 Task: Look for space in Colchester, United States from 12th July, 2023 to 16th July, 2023 for 8 adults in price range Rs.10000 to Rs.16000. Place can be private room with 8 bedrooms having 8 beds and 8 bathrooms. Property type can be house, flat, guest house. Amenities needed are: wifi, TV, free parkinig on premises, gym, breakfast. Booking option can be shelf check-in. Required host language is English.
Action: Mouse moved to (503, 114)
Screenshot: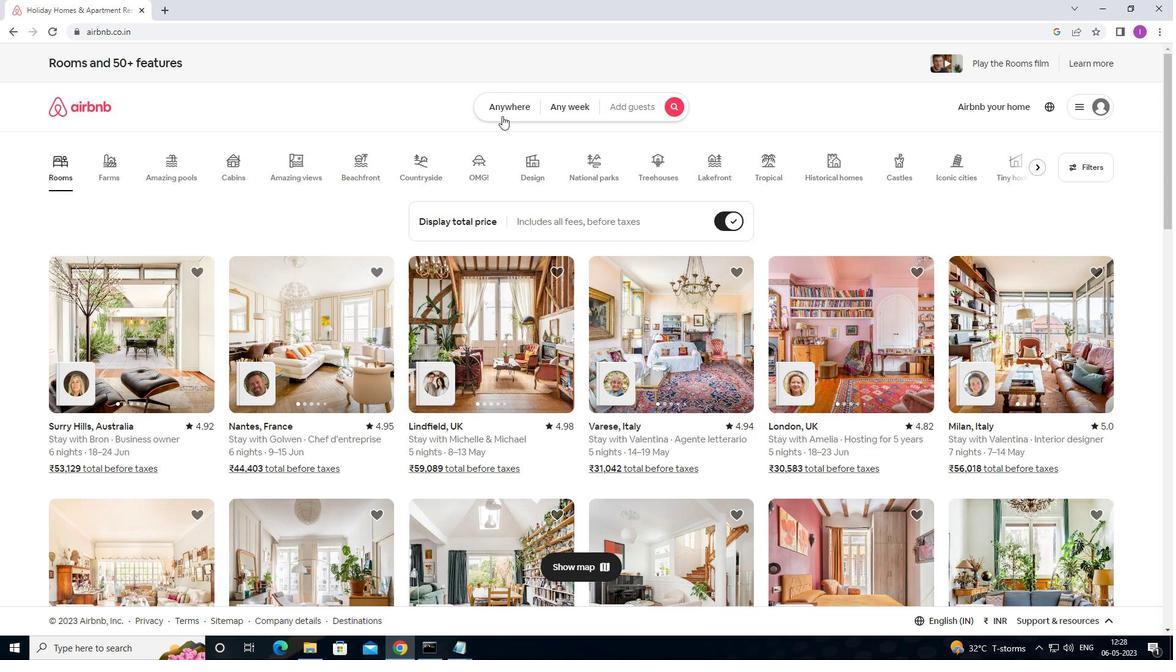 
Action: Mouse pressed left at (503, 114)
Screenshot: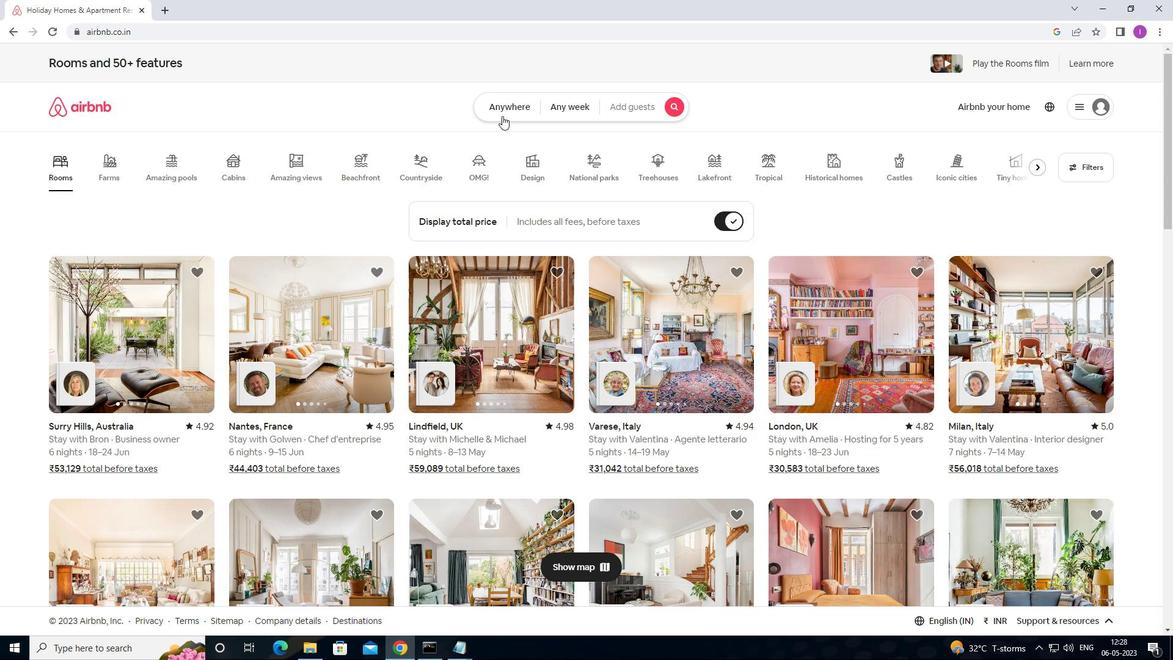 
Action: Mouse moved to (387, 159)
Screenshot: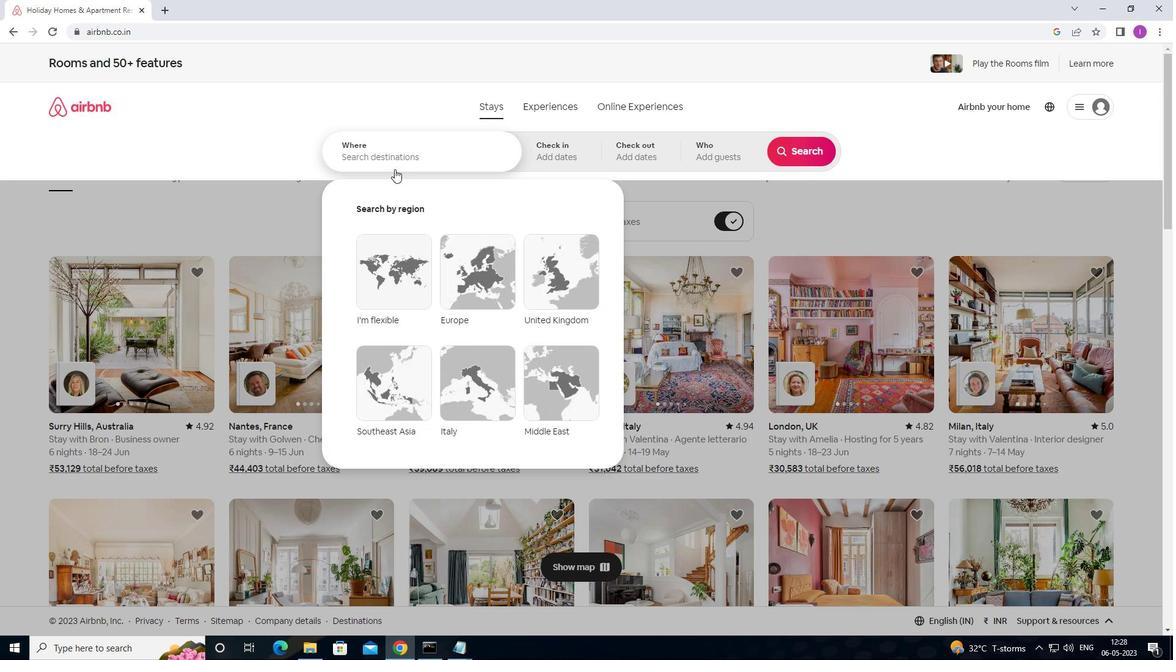 
Action: Mouse pressed left at (387, 159)
Screenshot: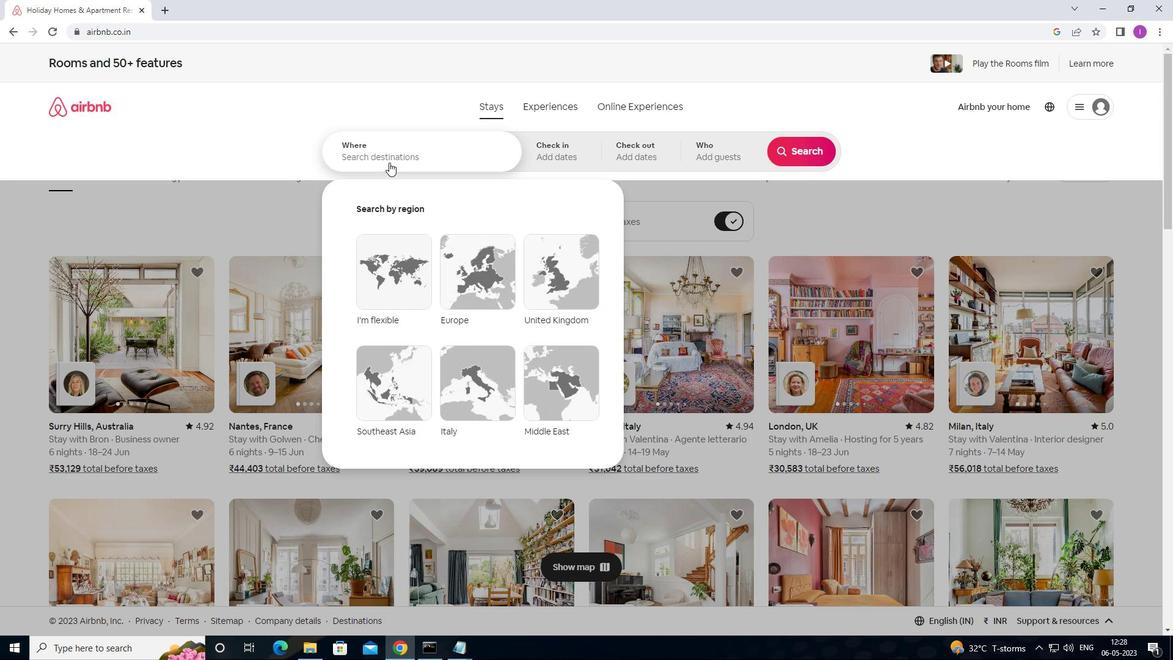 
Action: Mouse moved to (462, 174)
Screenshot: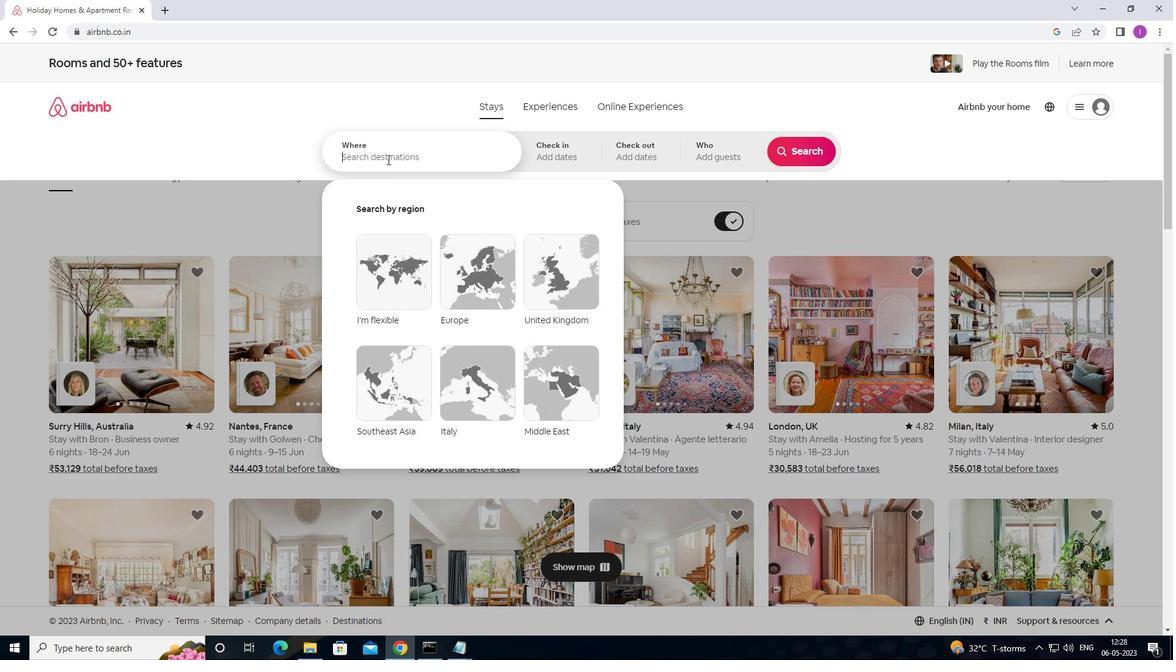 
Action: Key pressed <Key.shift>CHOL<Key.backspace><Key.backspace><Key.backspace><Key.backspace><Key.shift>COLCHESTW<Key.backspace>ER,<Key.shift>UNITES<Key.backspace>D<Key.space>STATES
Screenshot: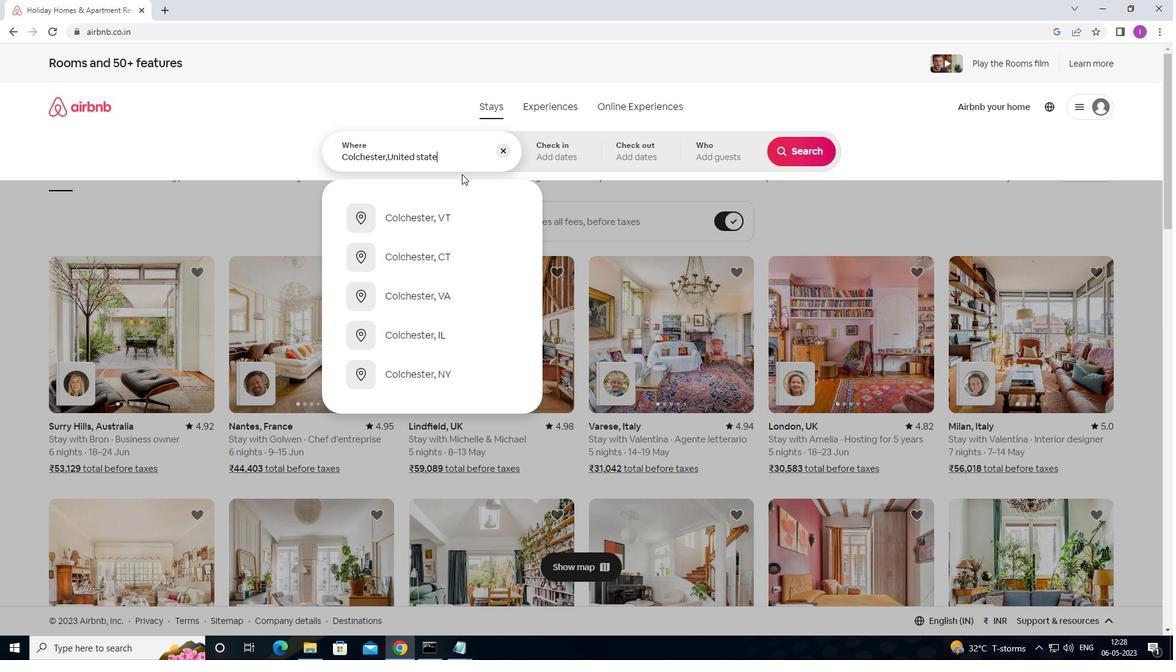 
Action: Mouse moved to (581, 150)
Screenshot: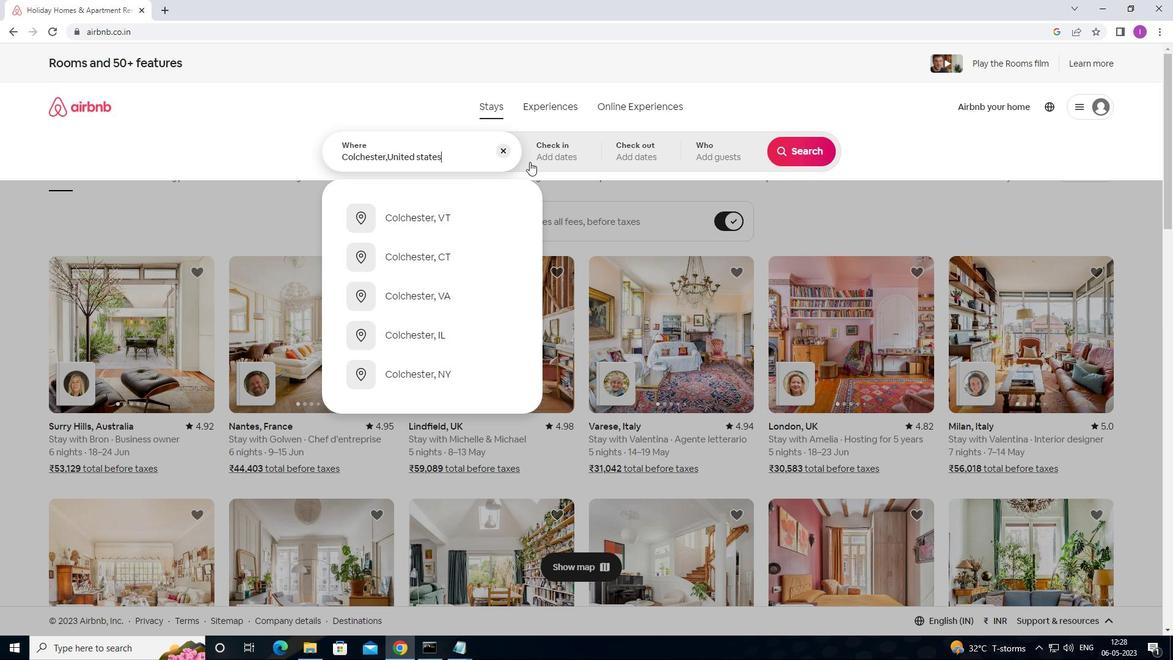 
Action: Mouse pressed left at (581, 150)
Screenshot: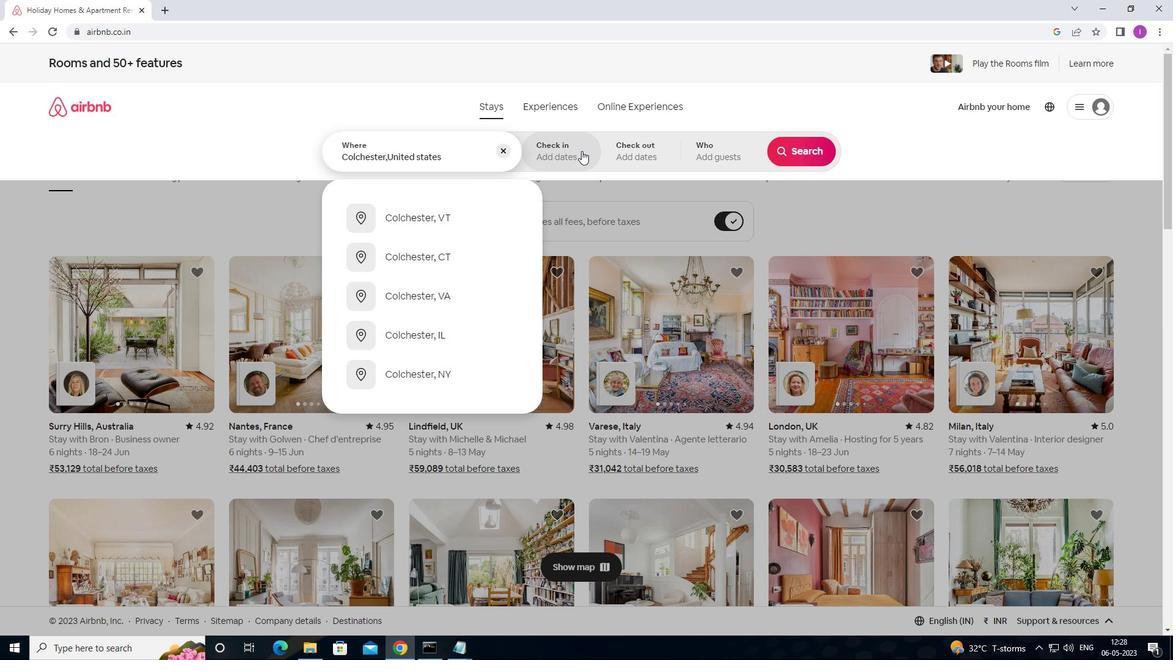 
Action: Mouse moved to (795, 245)
Screenshot: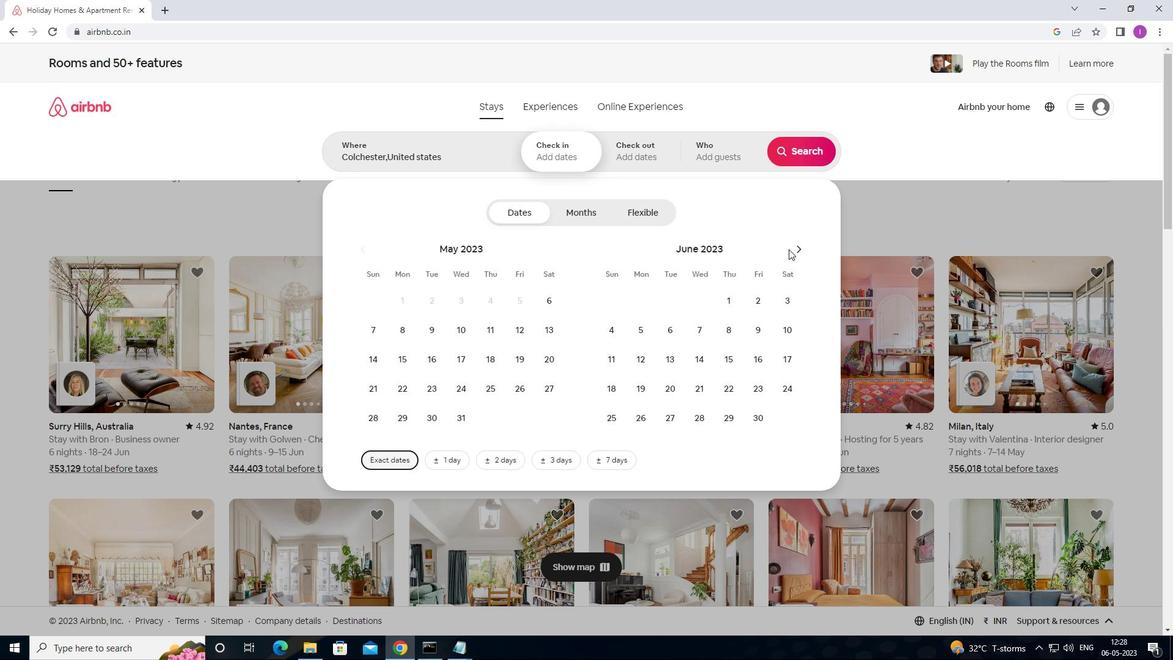
Action: Mouse pressed left at (795, 245)
Screenshot: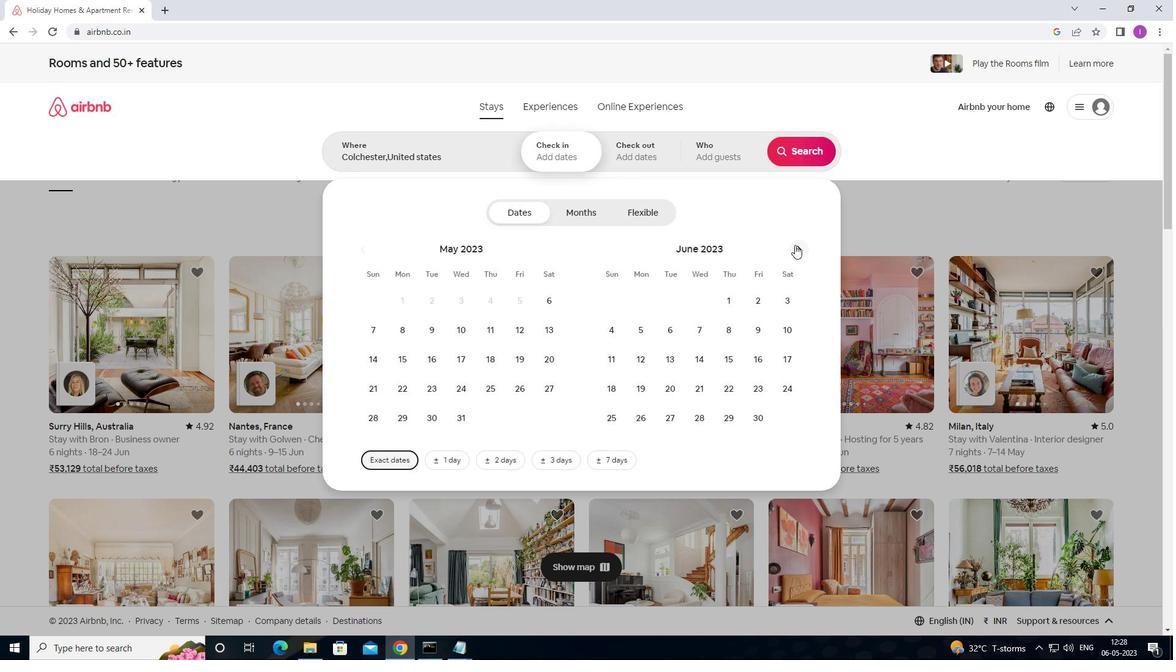 
Action: Mouse pressed left at (795, 245)
Screenshot: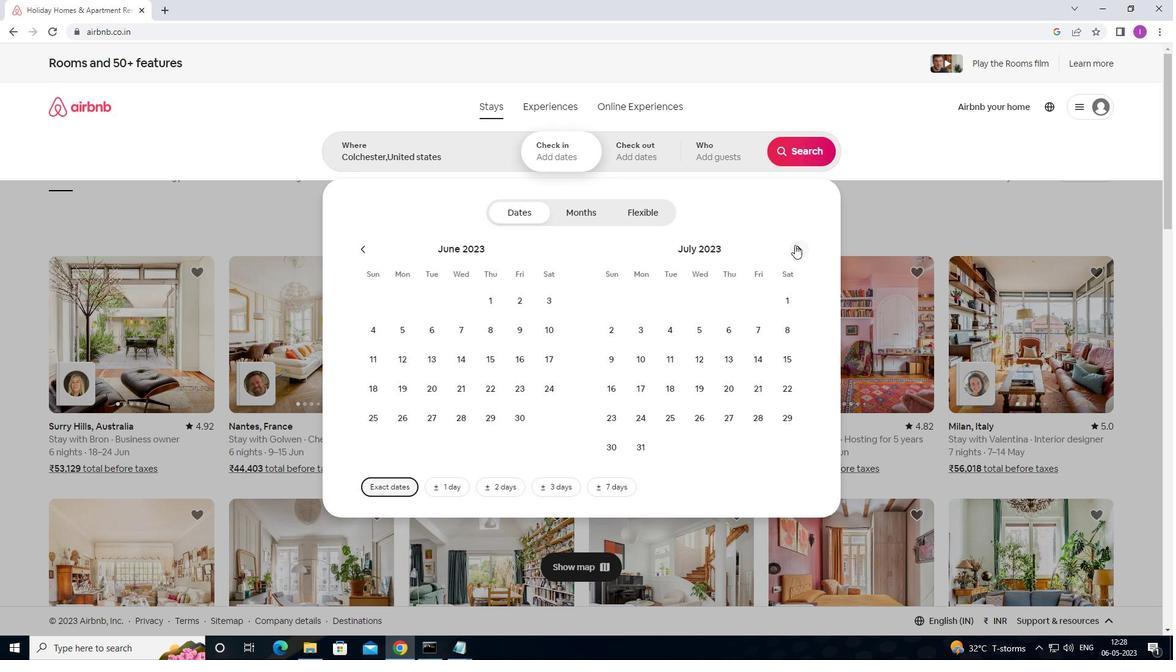 
Action: Mouse moved to (459, 363)
Screenshot: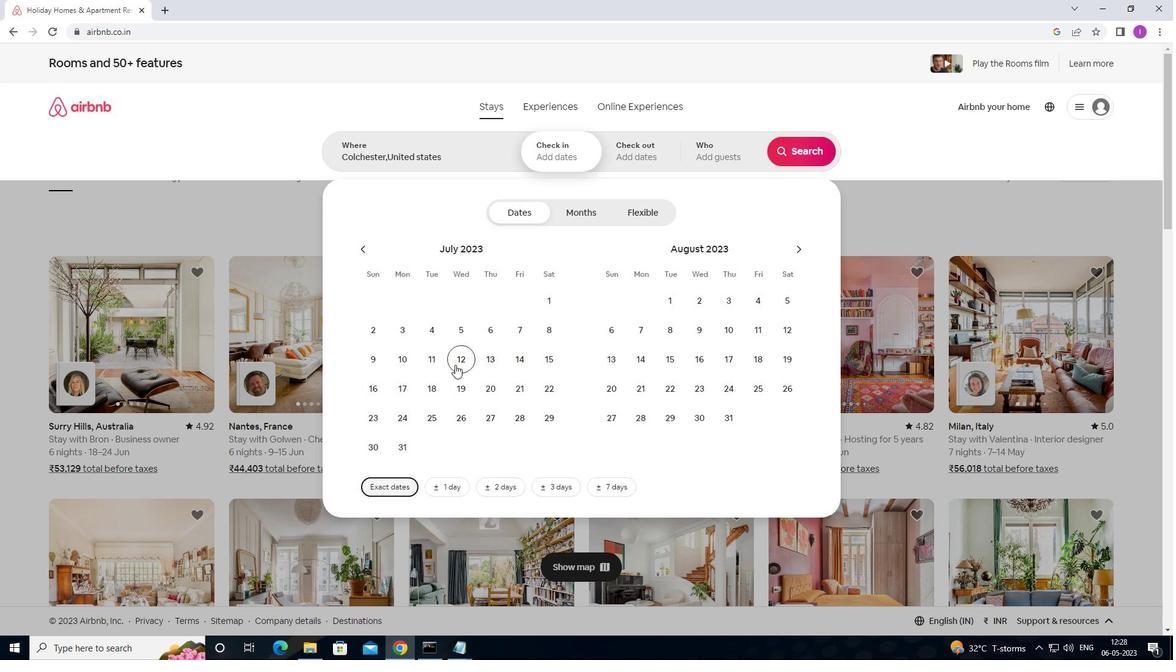 
Action: Mouse pressed left at (459, 363)
Screenshot: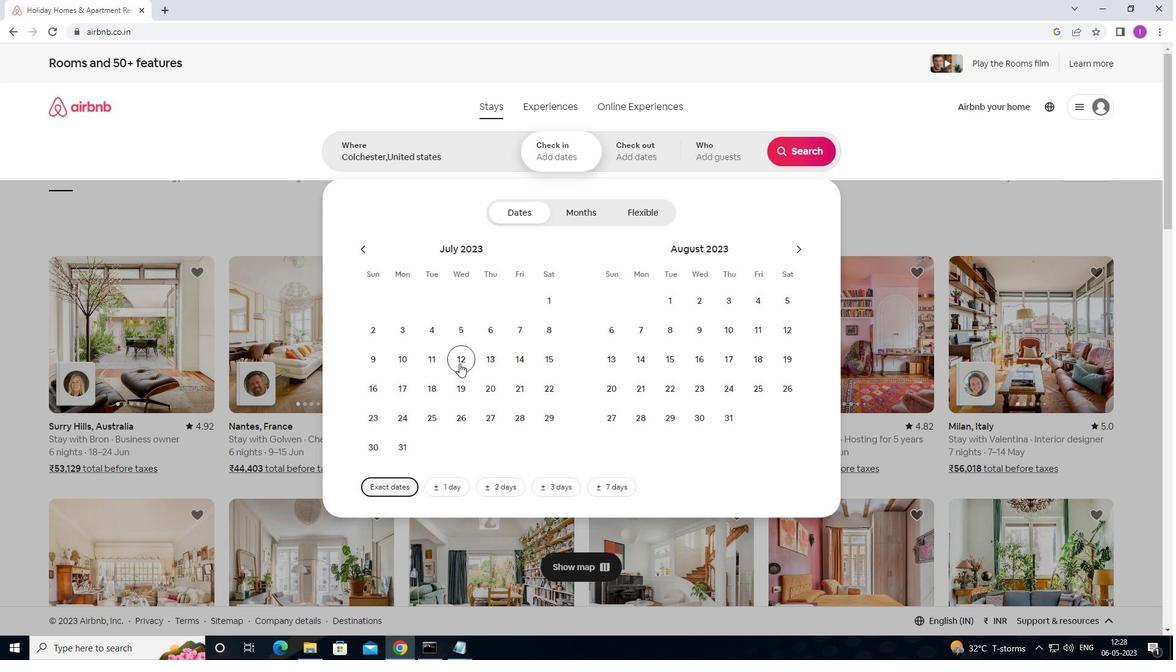 
Action: Mouse moved to (377, 399)
Screenshot: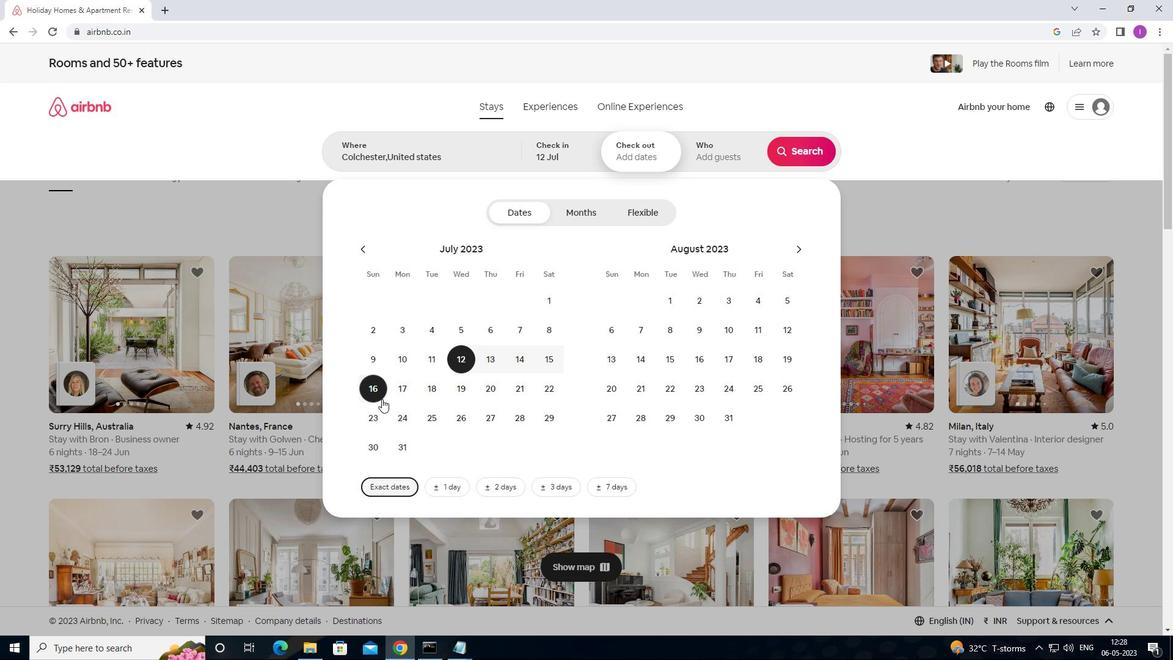 
Action: Mouse pressed left at (377, 399)
Screenshot: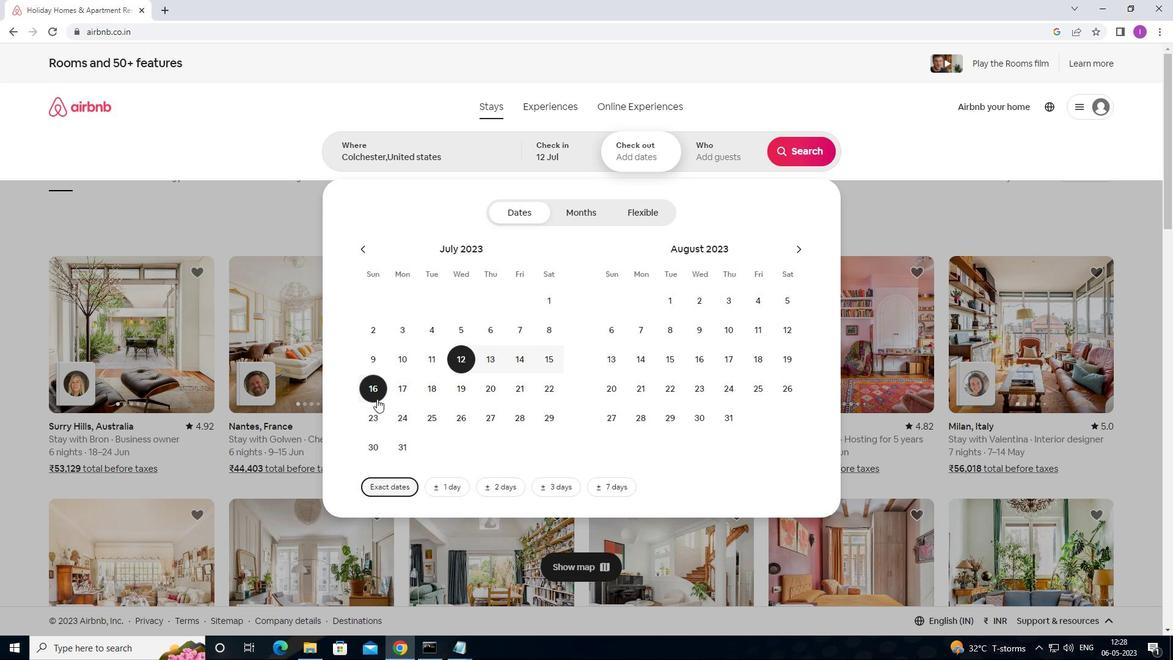 
Action: Mouse moved to (728, 153)
Screenshot: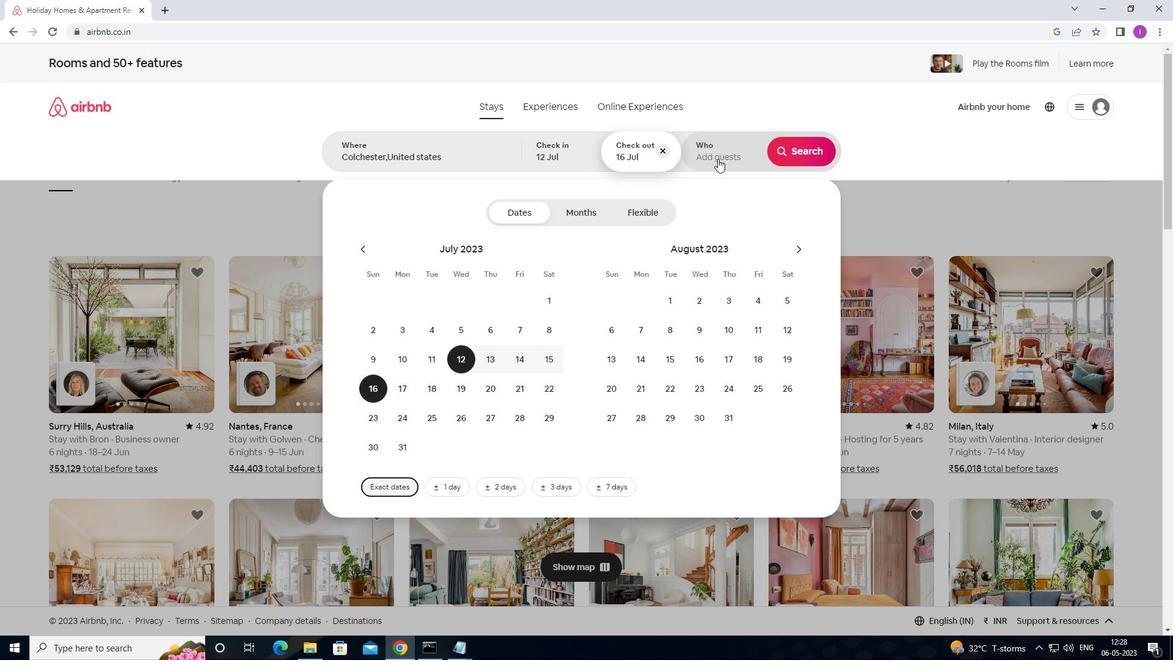 
Action: Mouse pressed left at (728, 153)
Screenshot: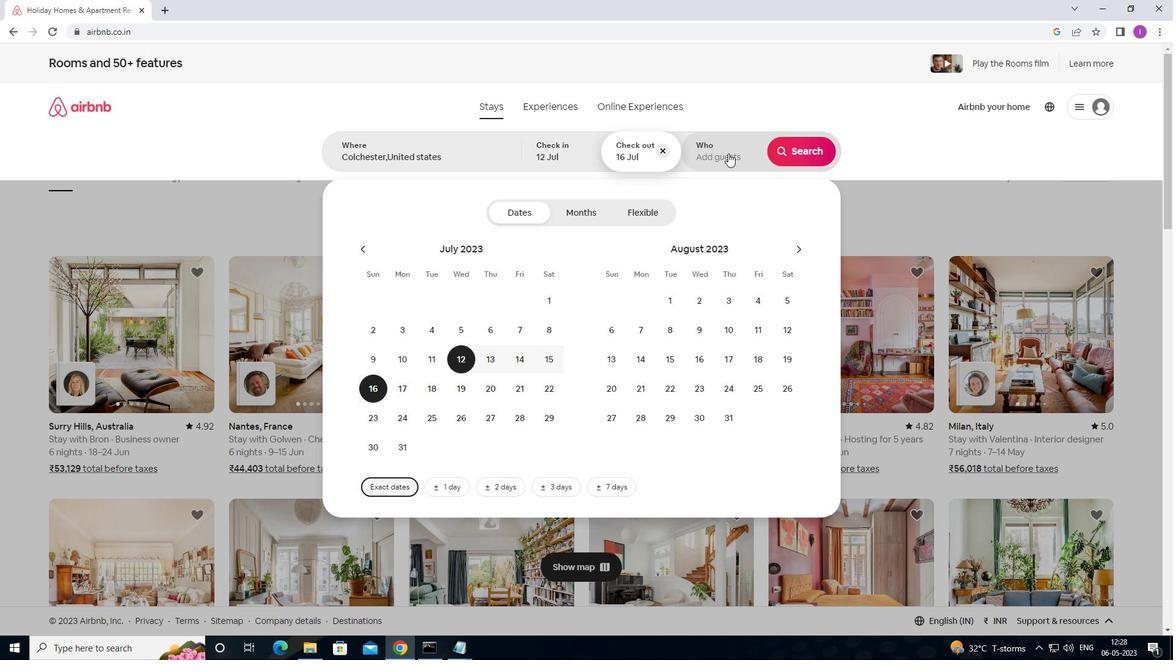 
Action: Mouse moved to (808, 217)
Screenshot: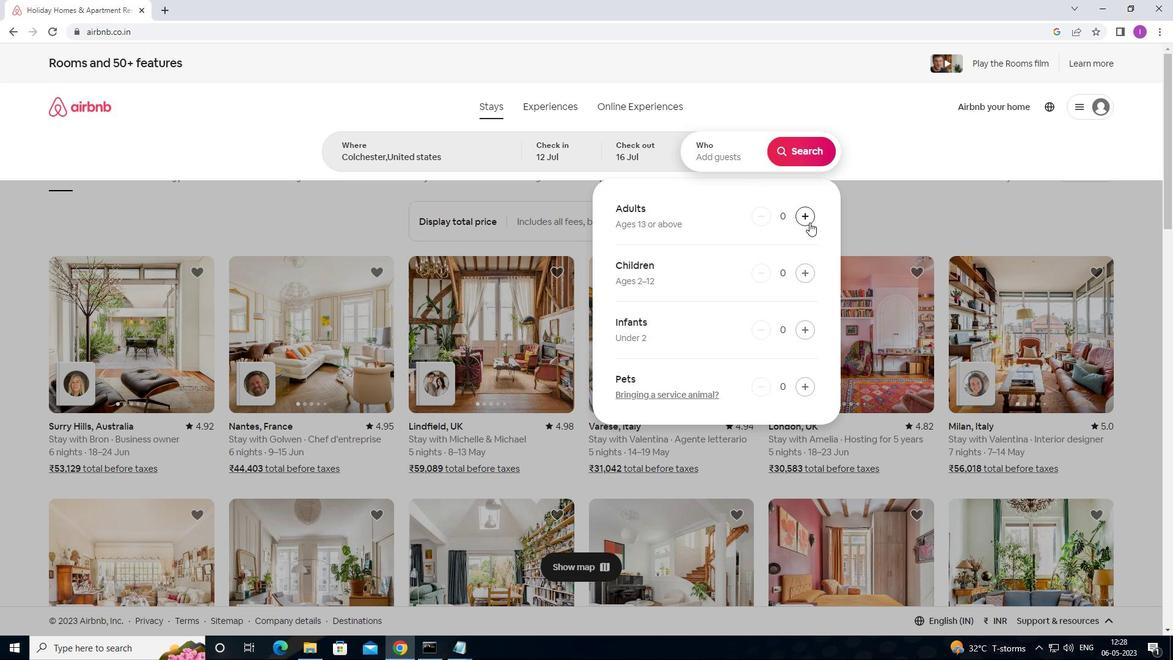 
Action: Mouse pressed left at (808, 217)
Screenshot: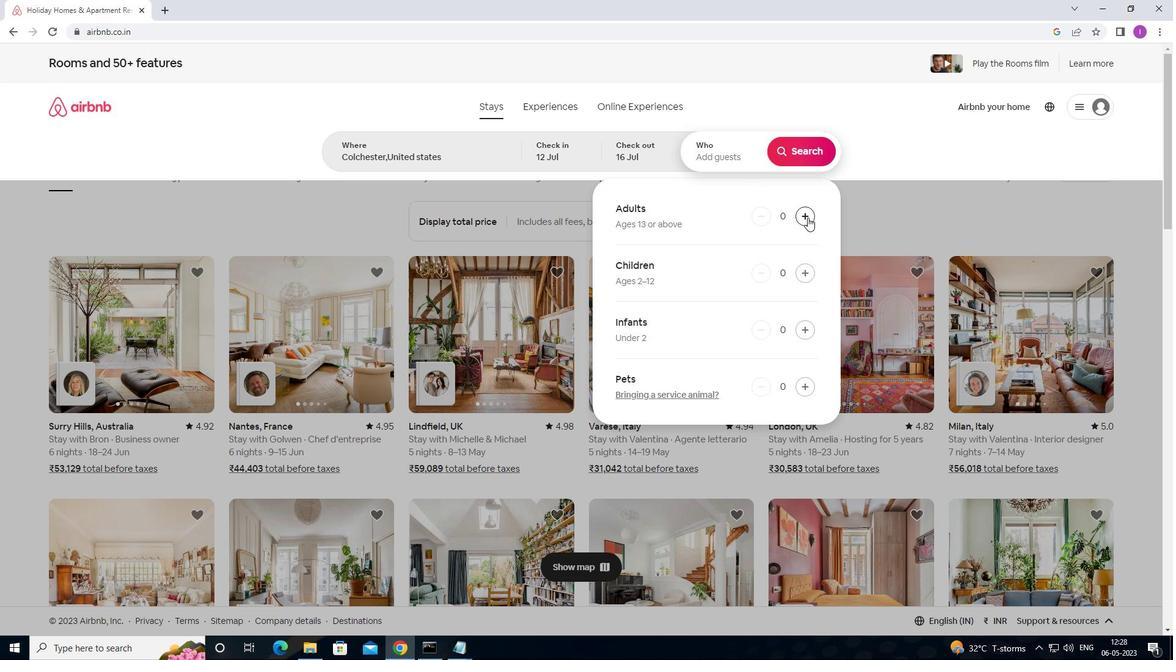 
Action: Mouse pressed left at (808, 217)
Screenshot: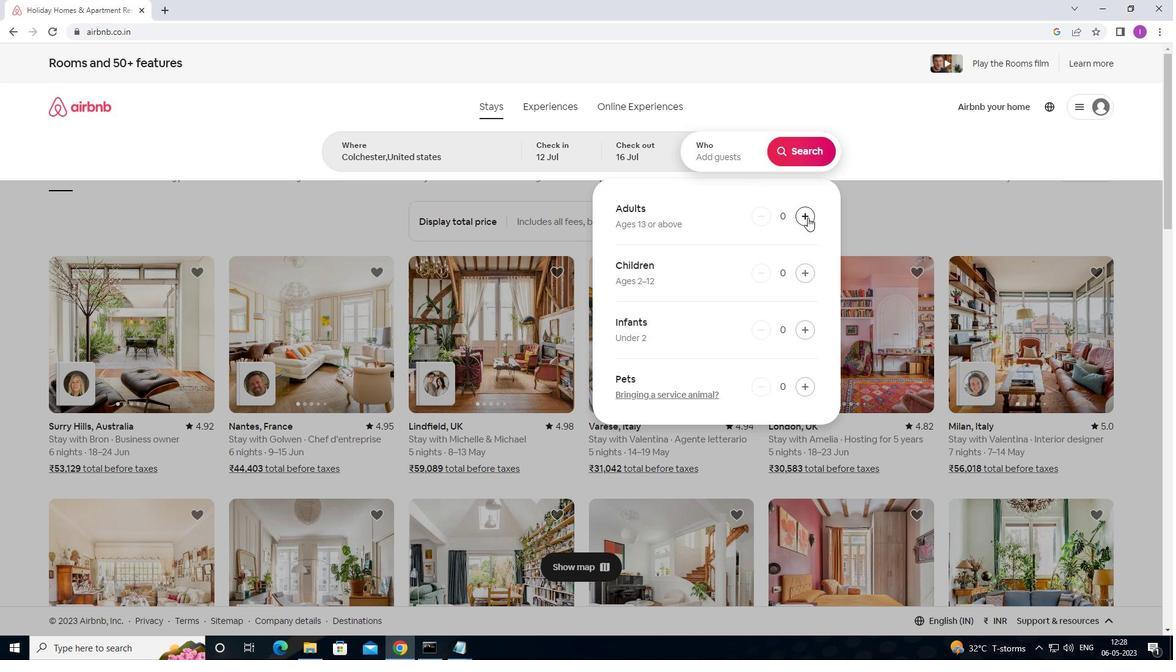
Action: Mouse pressed left at (808, 217)
Screenshot: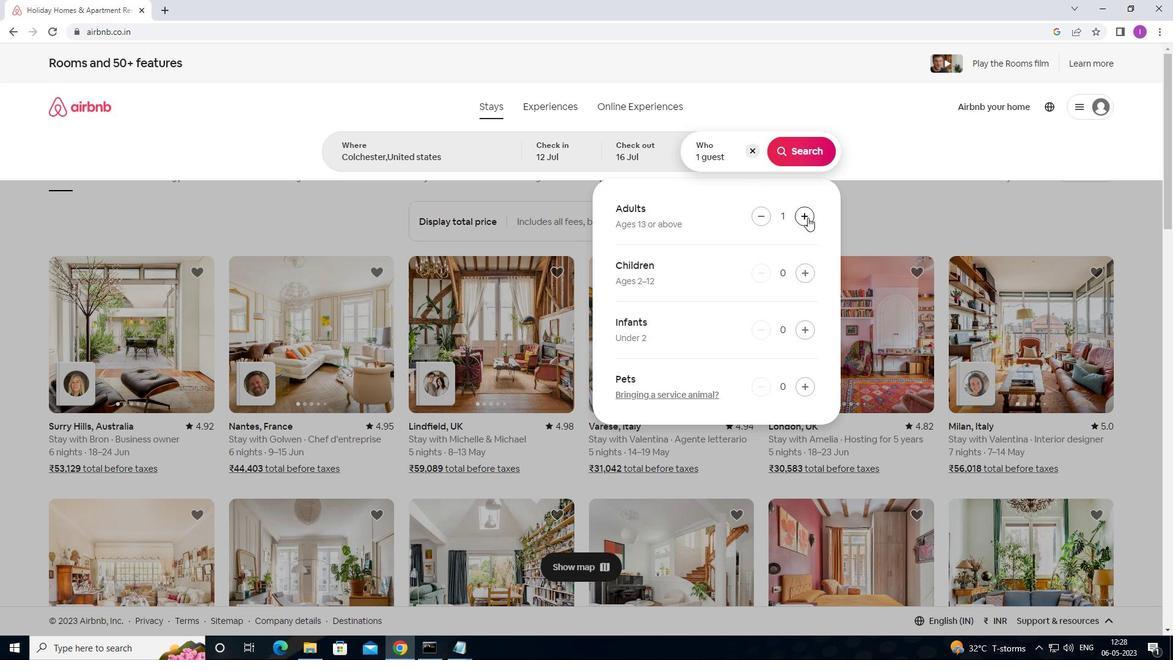 
Action: Mouse pressed left at (808, 217)
Screenshot: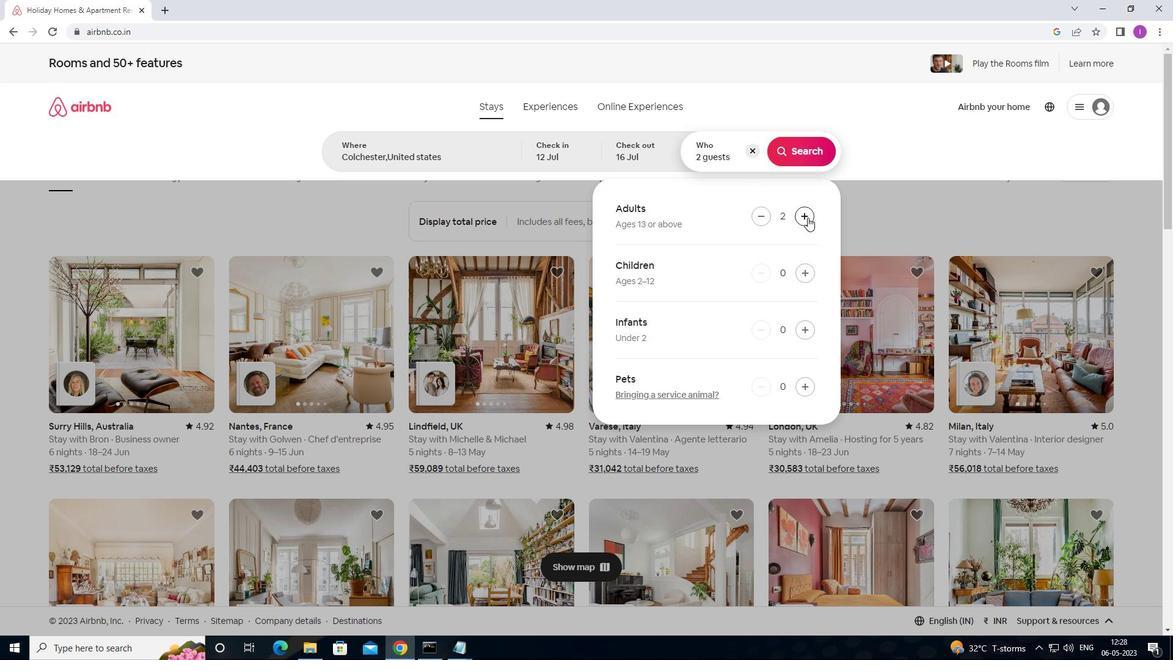 
Action: Mouse pressed left at (808, 217)
Screenshot: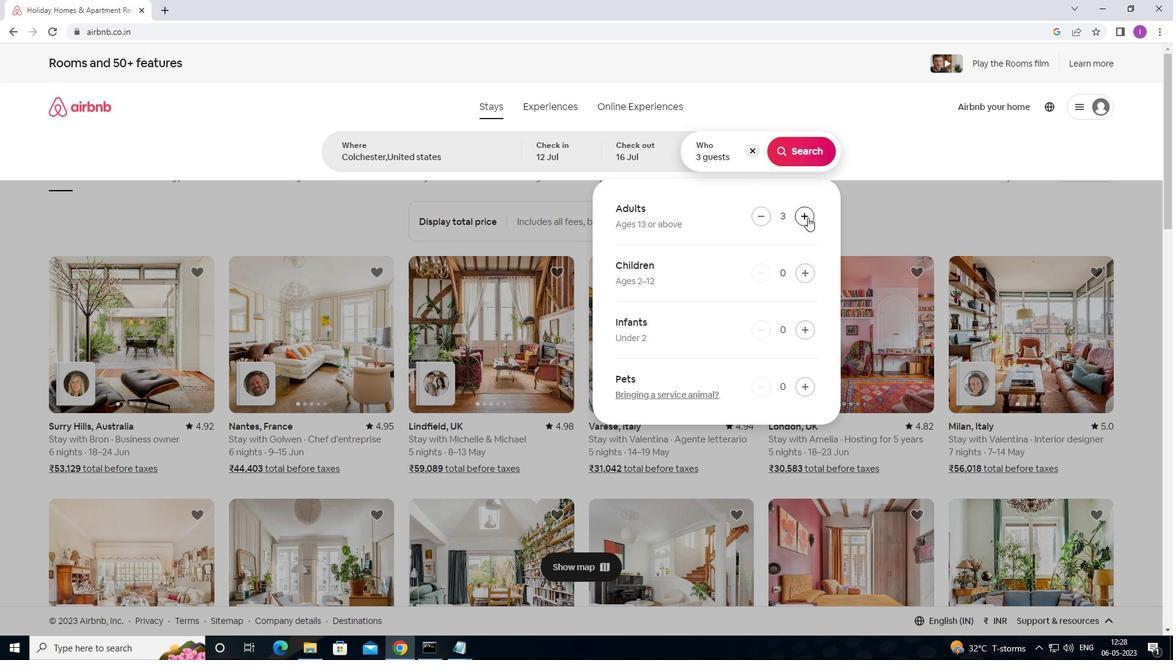 
Action: Mouse pressed left at (808, 217)
Screenshot: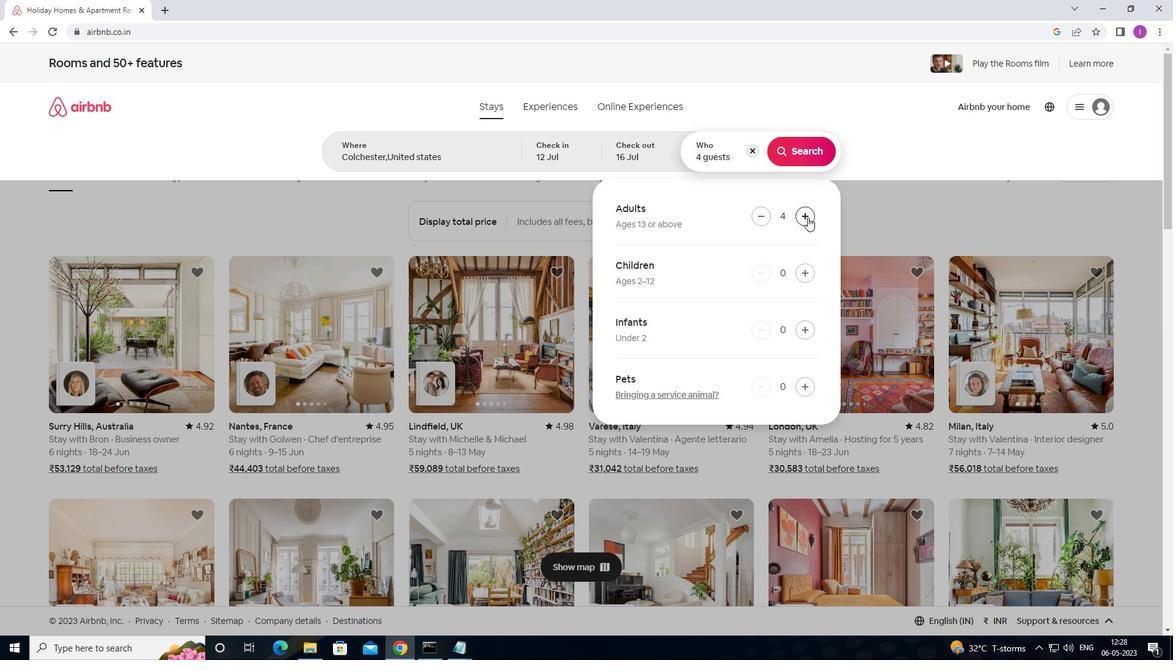 
Action: Mouse pressed left at (808, 217)
Screenshot: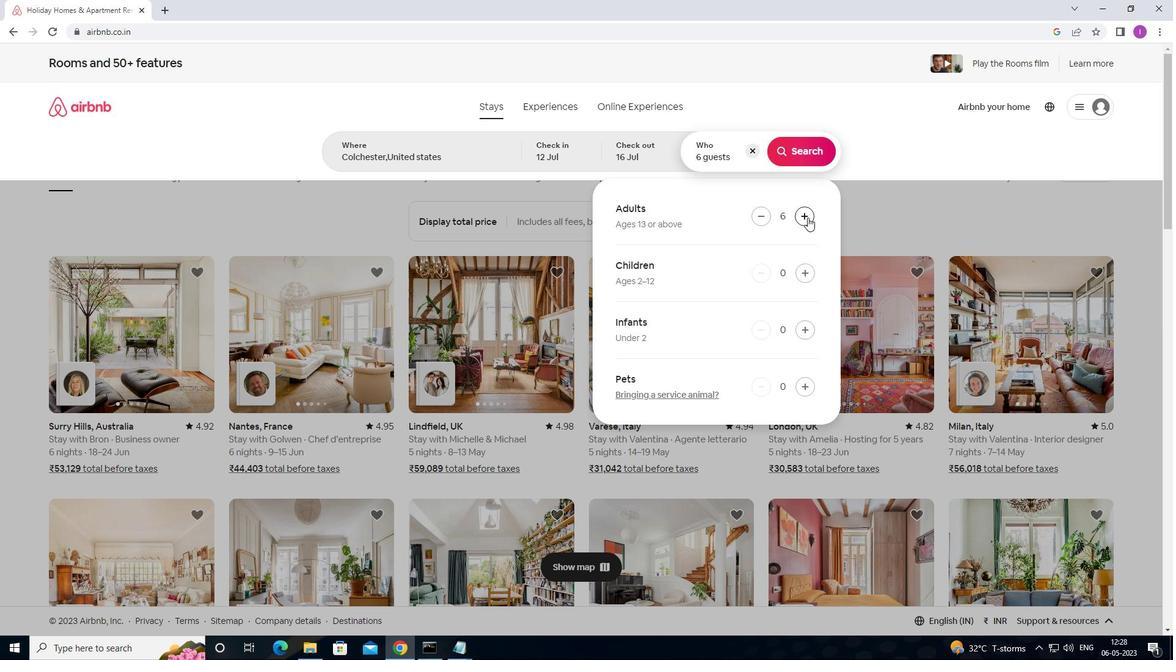 
Action: Mouse pressed left at (808, 217)
Screenshot: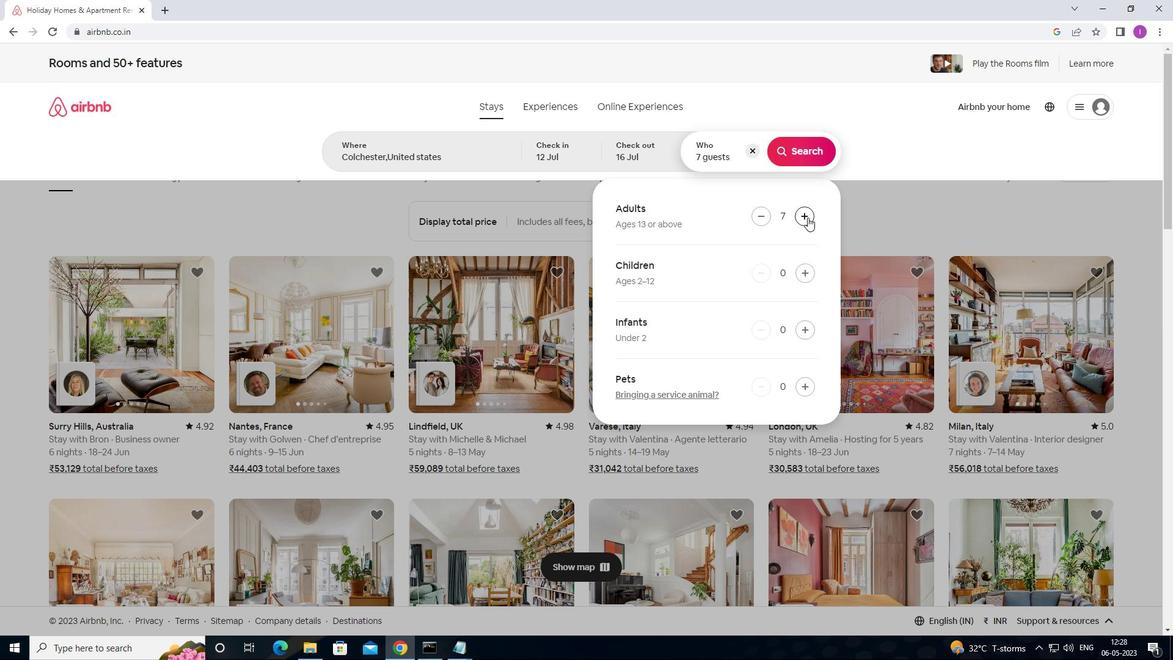 
Action: Mouse moved to (805, 154)
Screenshot: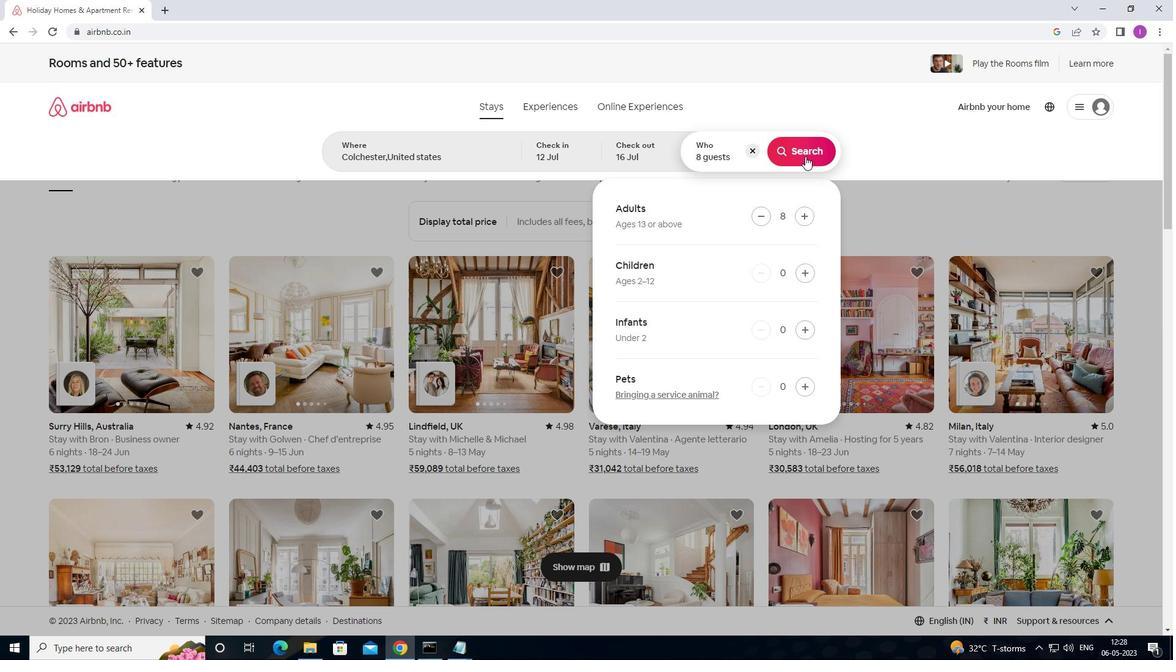 
Action: Mouse pressed left at (805, 154)
Screenshot: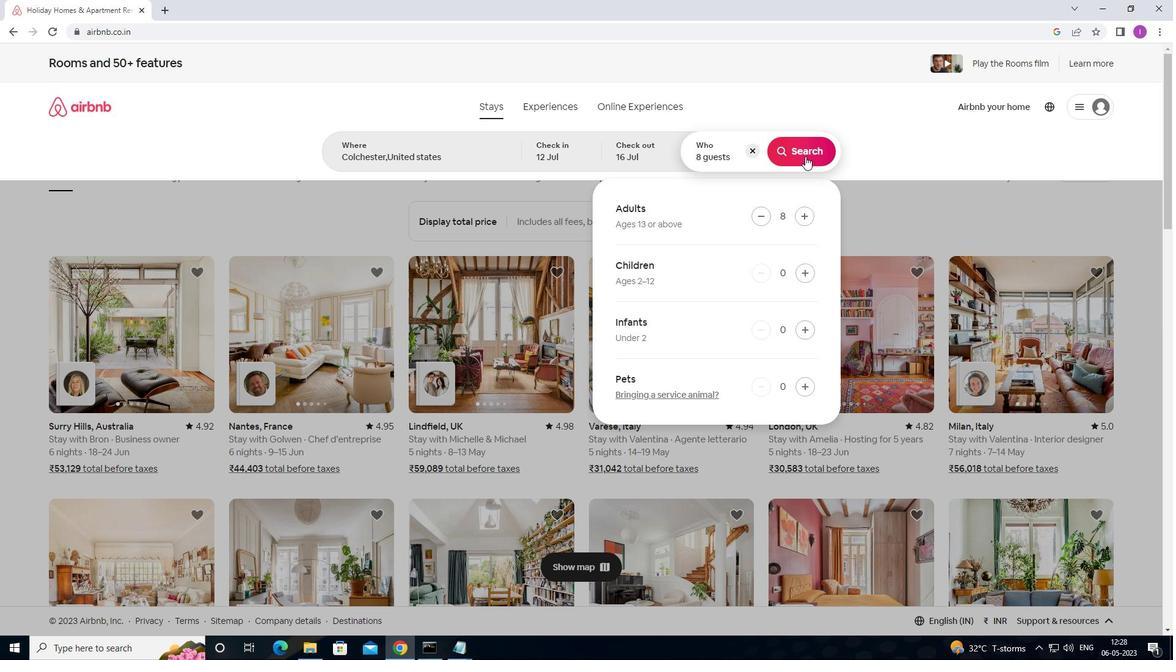 
Action: Mouse moved to (1108, 116)
Screenshot: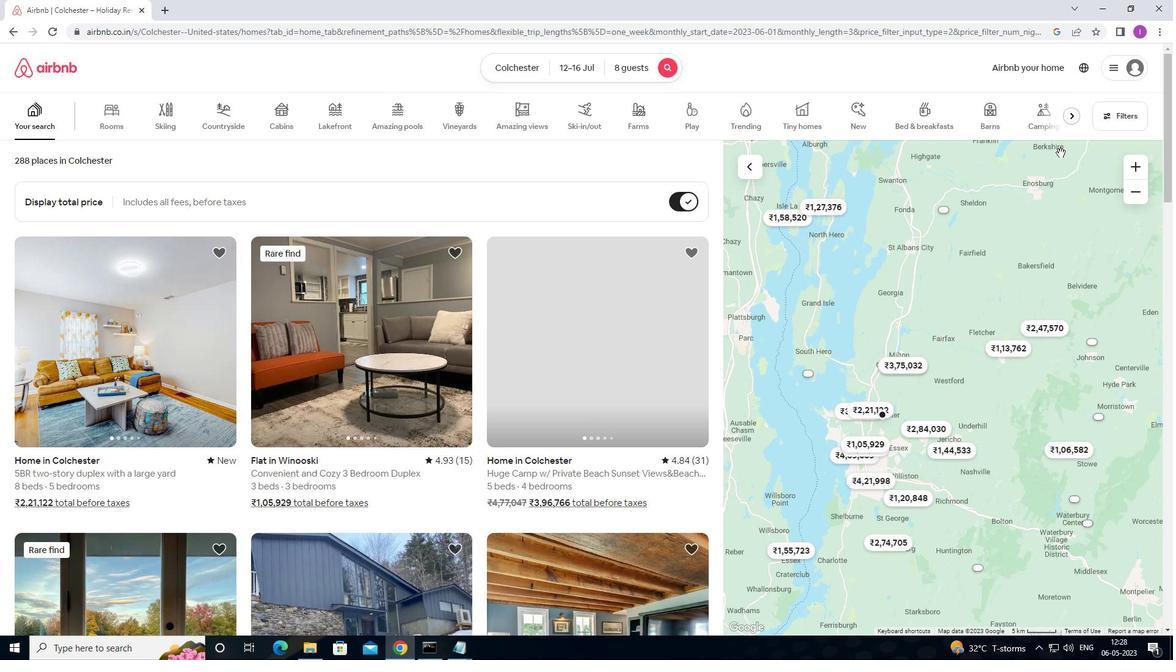 
Action: Mouse pressed left at (1108, 116)
Screenshot: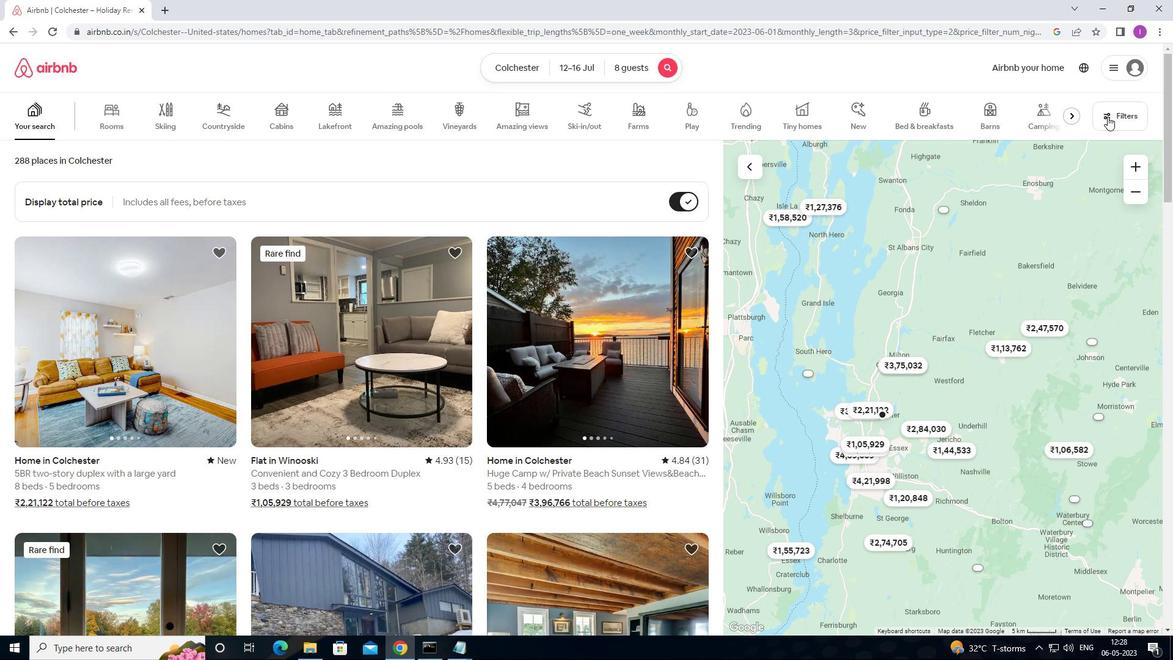
Action: Mouse moved to (438, 415)
Screenshot: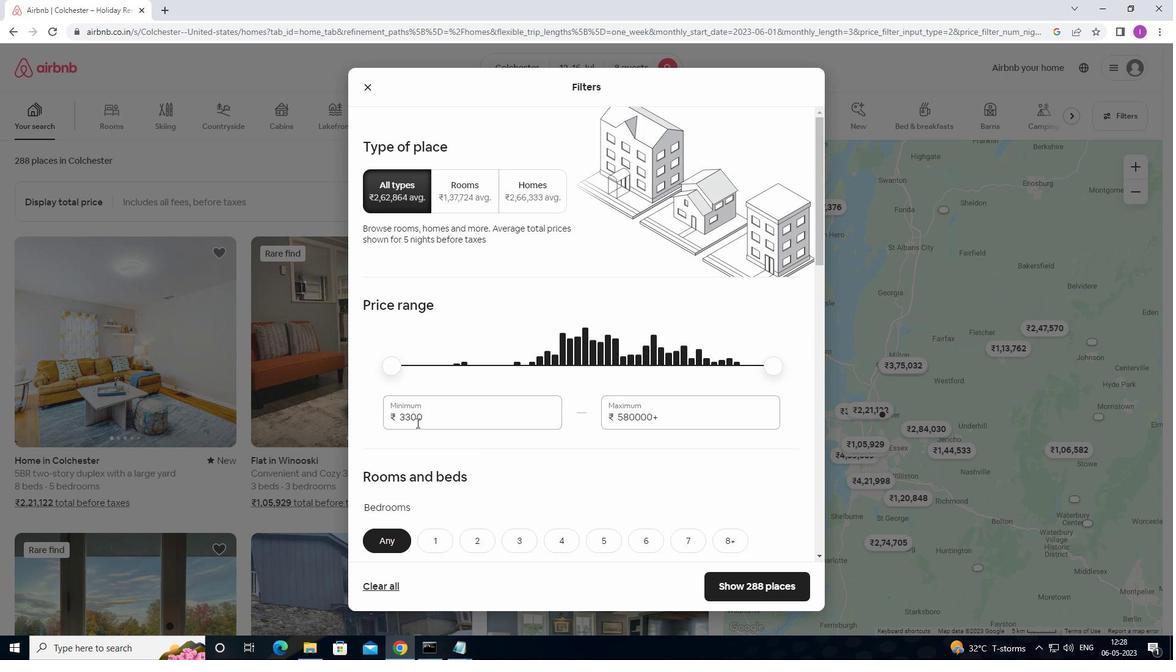 
Action: Mouse pressed left at (438, 415)
Screenshot: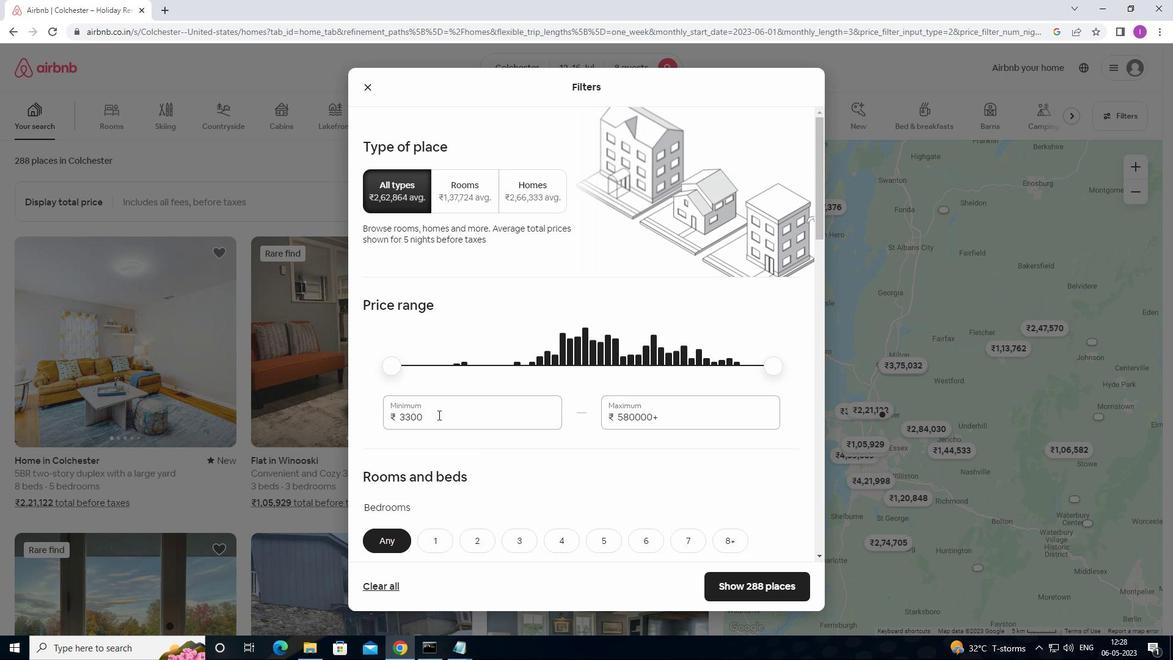 
Action: Mouse moved to (387, 408)
Screenshot: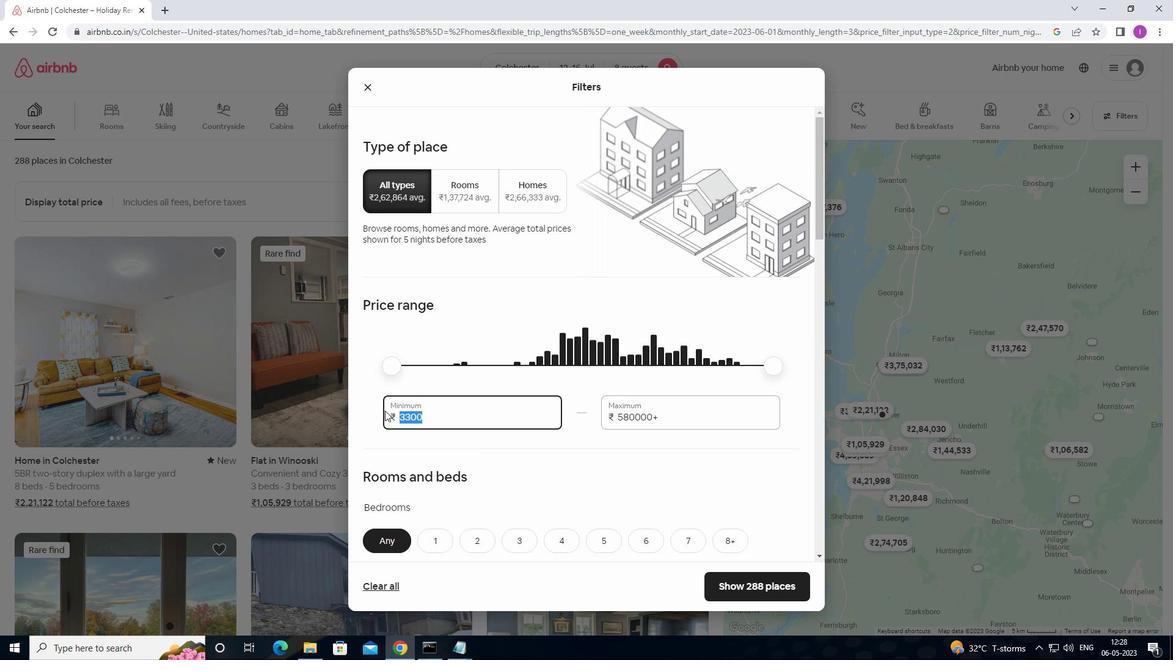 
Action: Key pressed 1
Screenshot: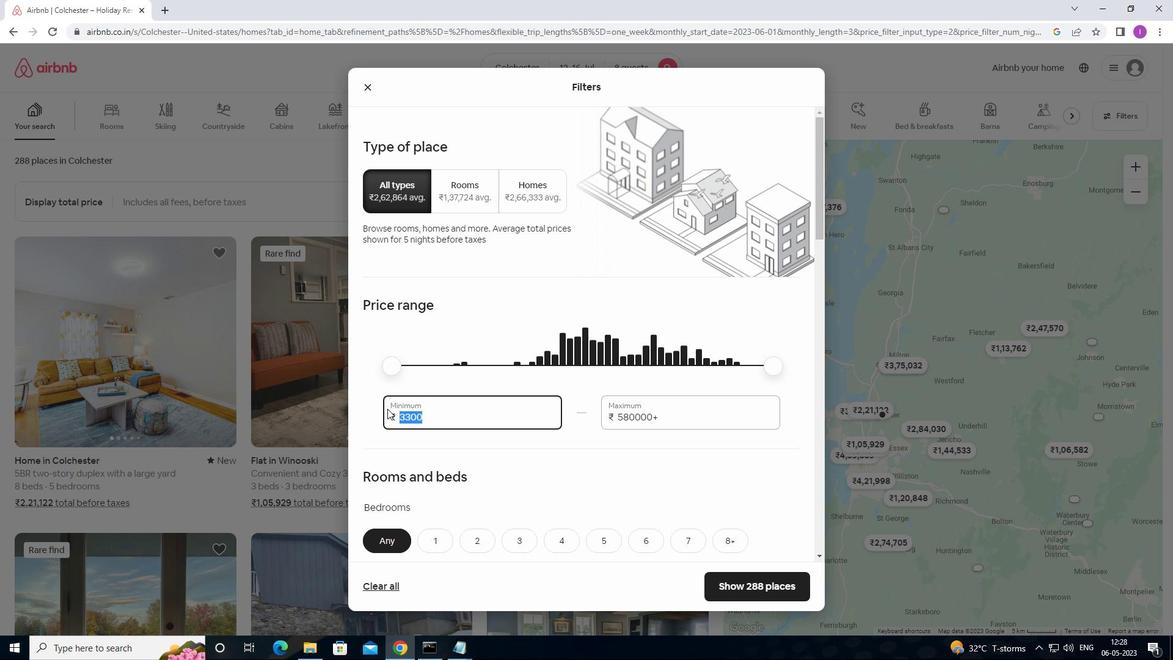 
Action: Mouse moved to (396, 402)
Screenshot: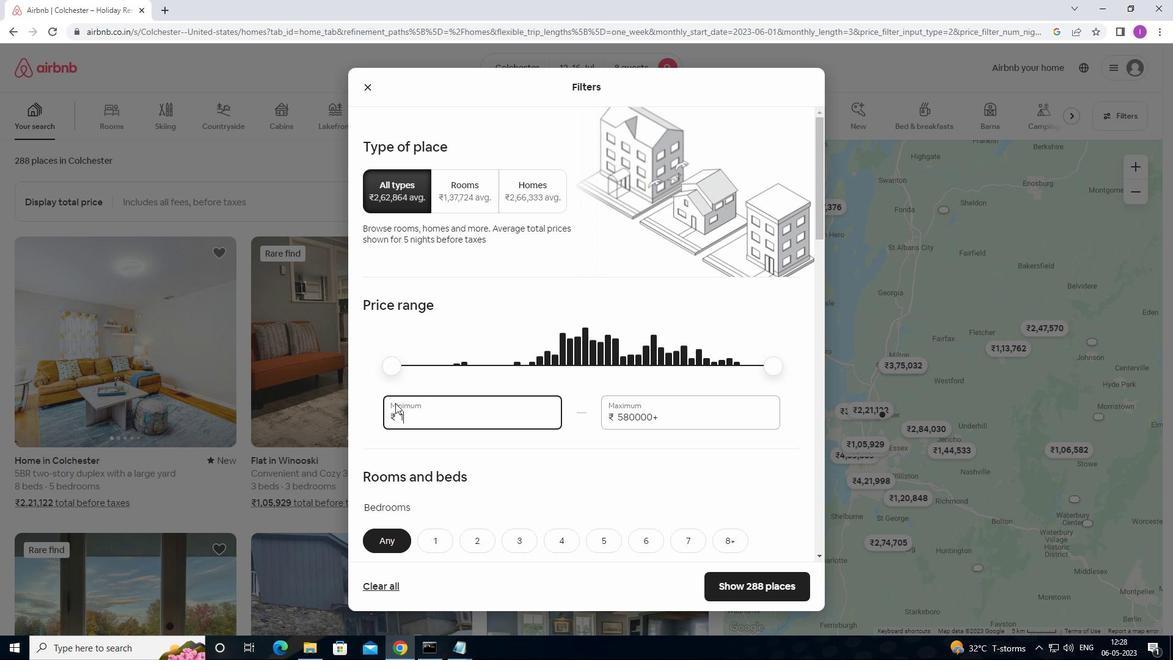 
Action: Key pressed 0
Screenshot: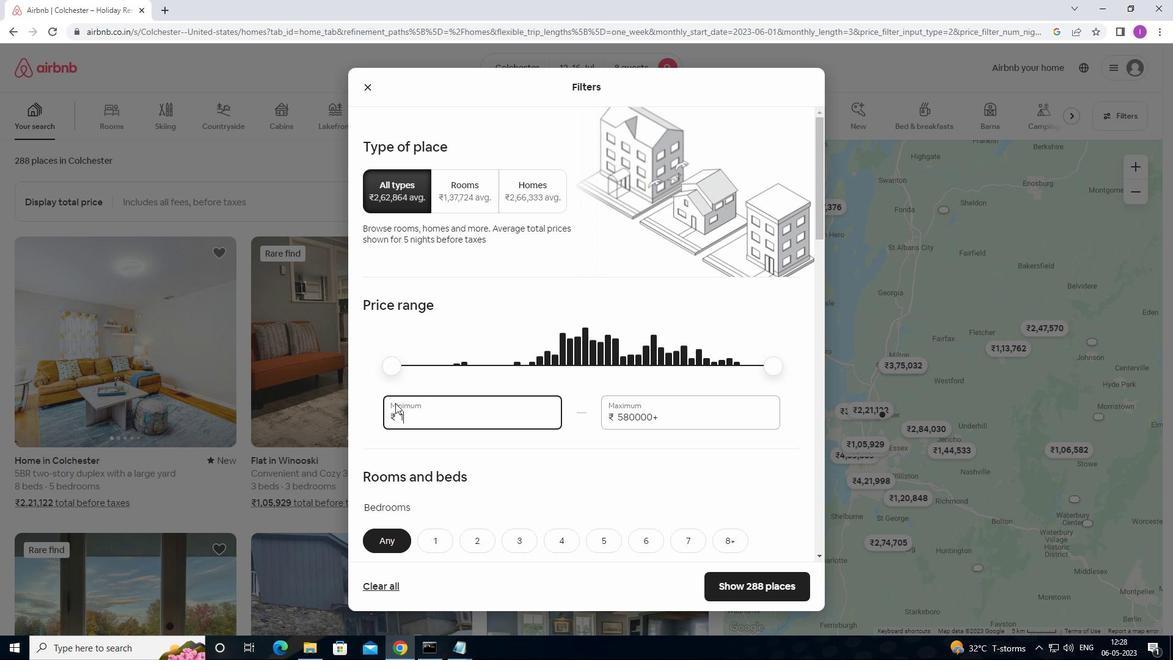 
Action: Mouse moved to (398, 400)
Screenshot: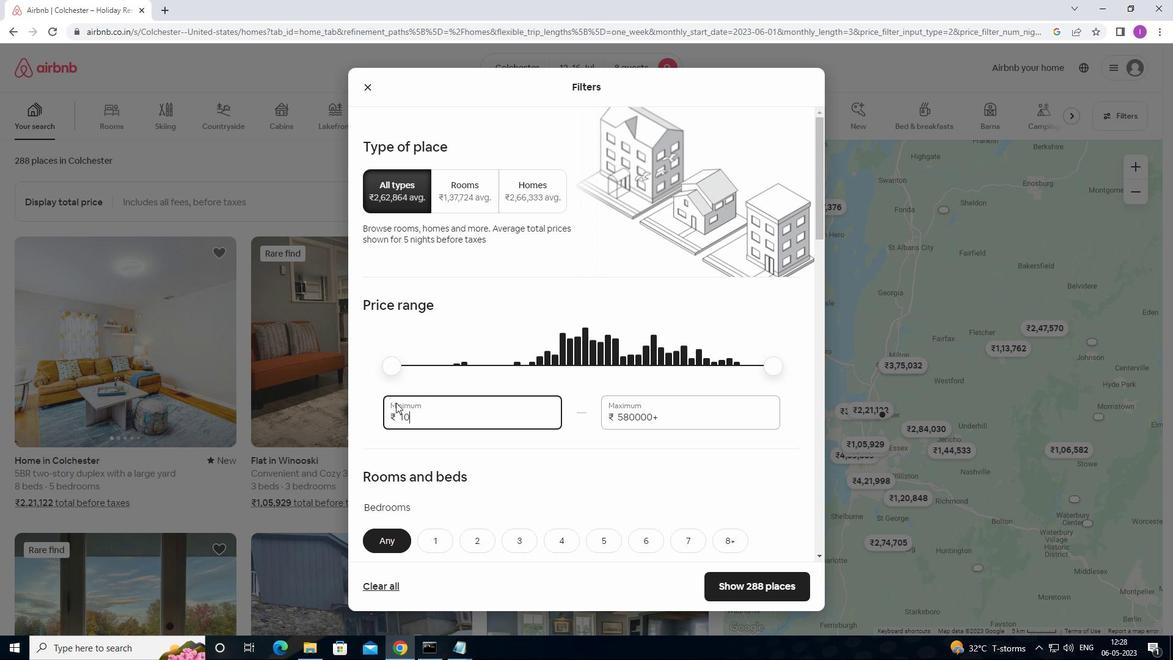 
Action: Key pressed 0
Screenshot: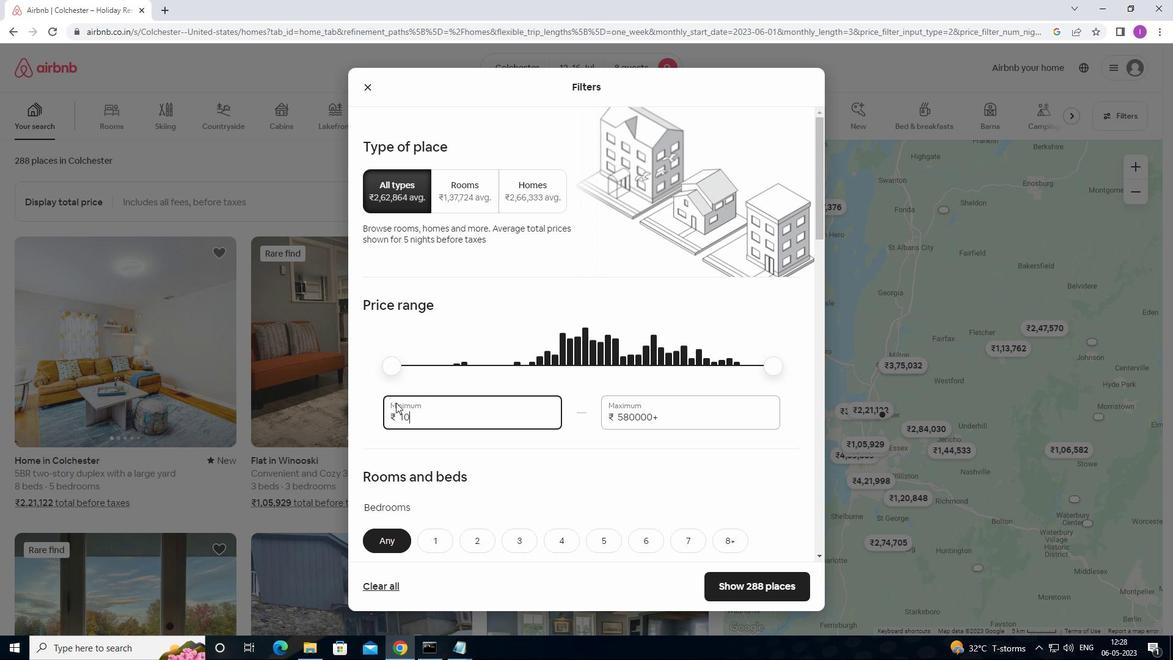 
Action: Mouse moved to (400, 399)
Screenshot: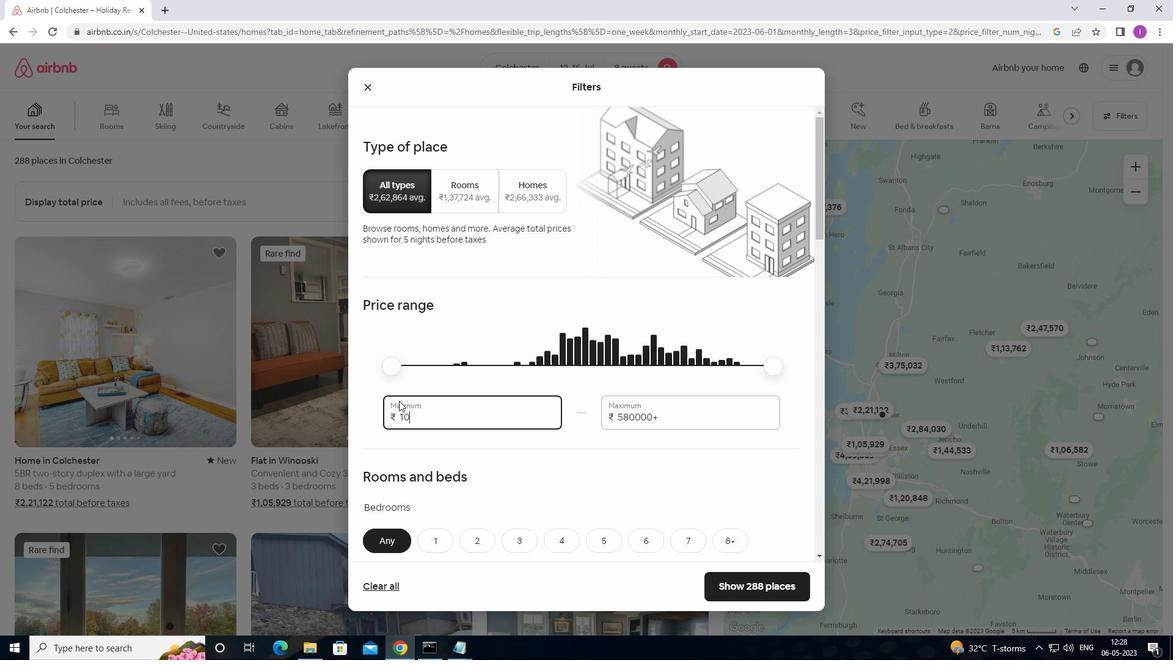
Action: Key pressed 0
Screenshot: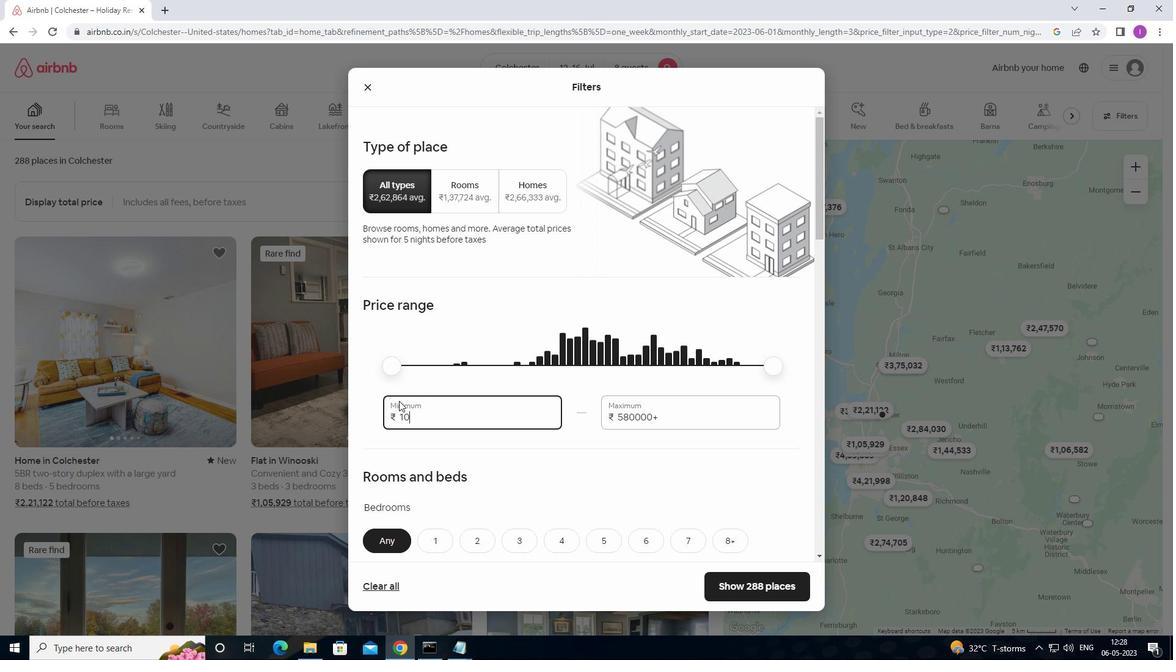
Action: Mouse moved to (541, 408)
Screenshot: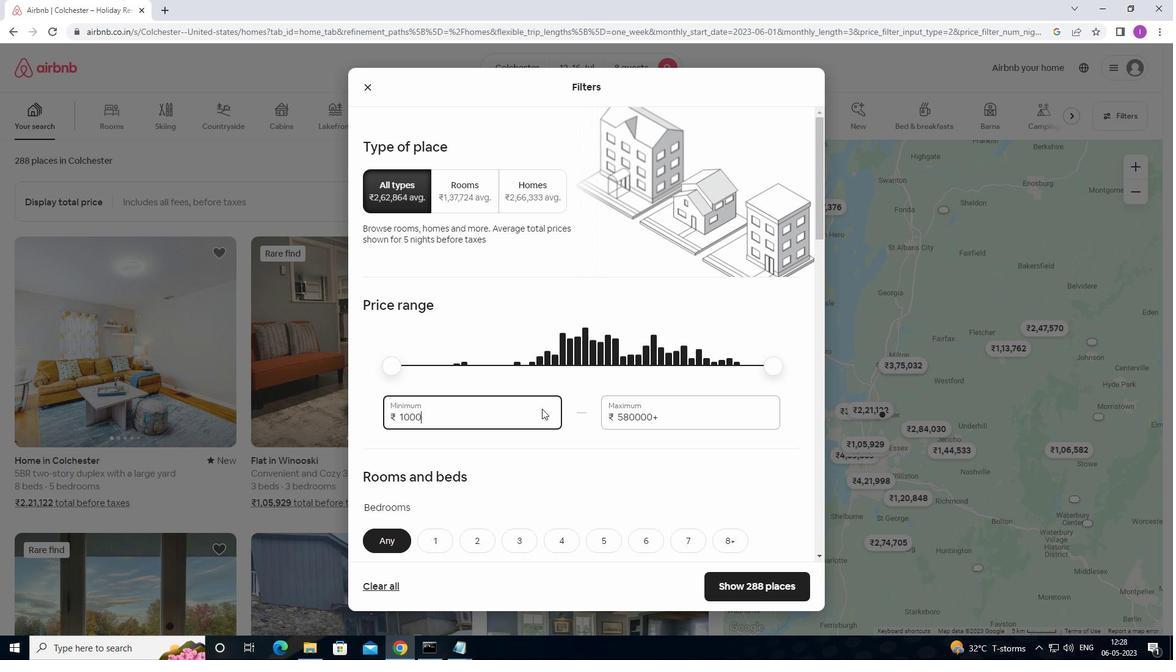 
Action: Key pressed 0
Screenshot: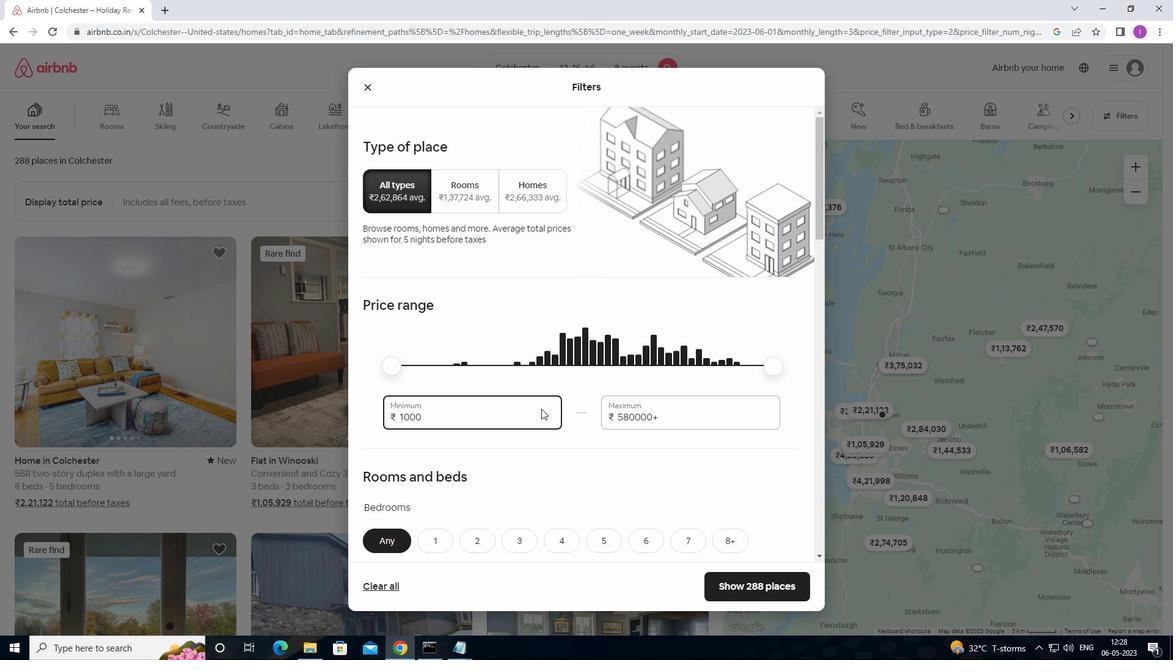
Action: Mouse moved to (679, 416)
Screenshot: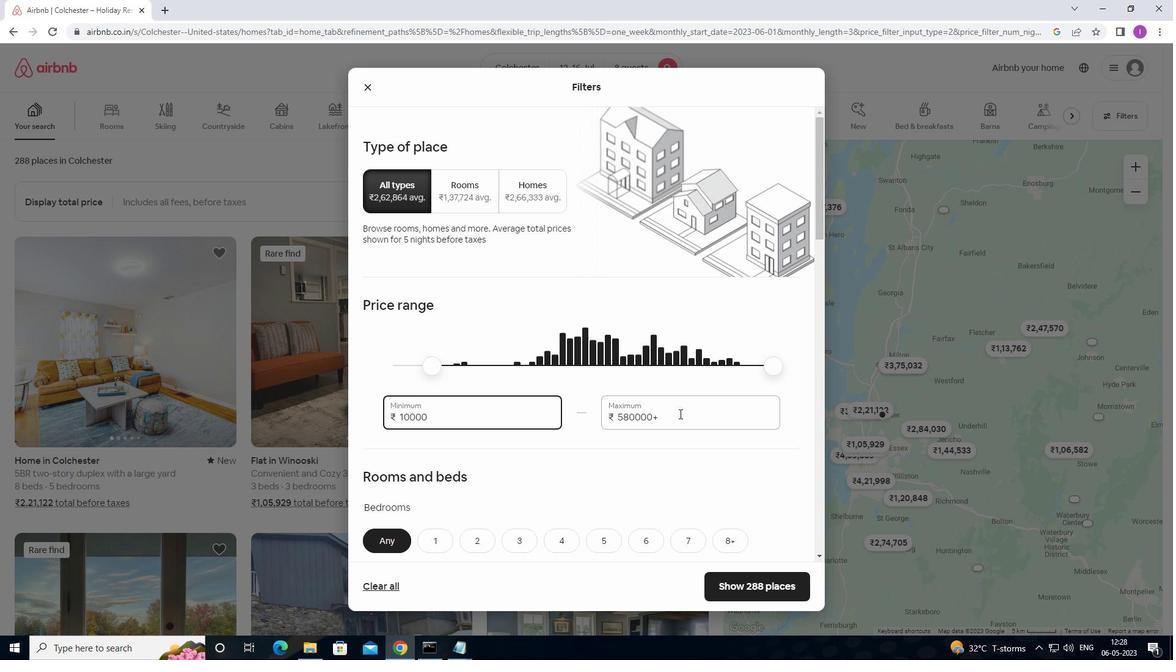 
Action: Mouse pressed left at (679, 416)
Screenshot: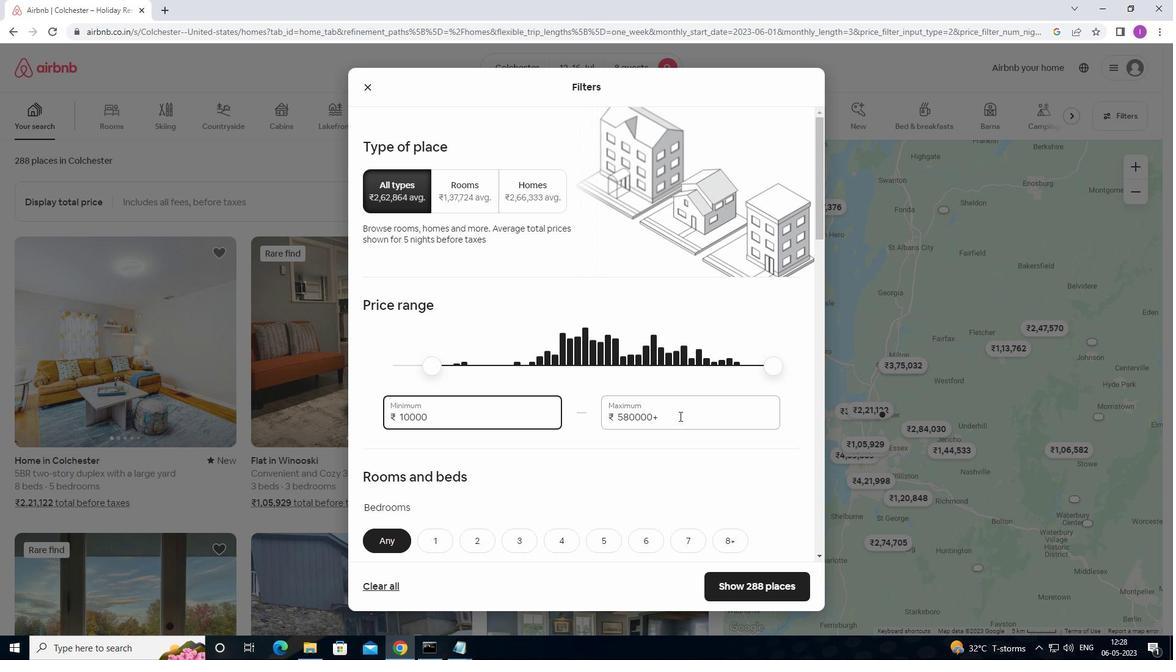 
Action: Mouse moved to (587, 402)
Screenshot: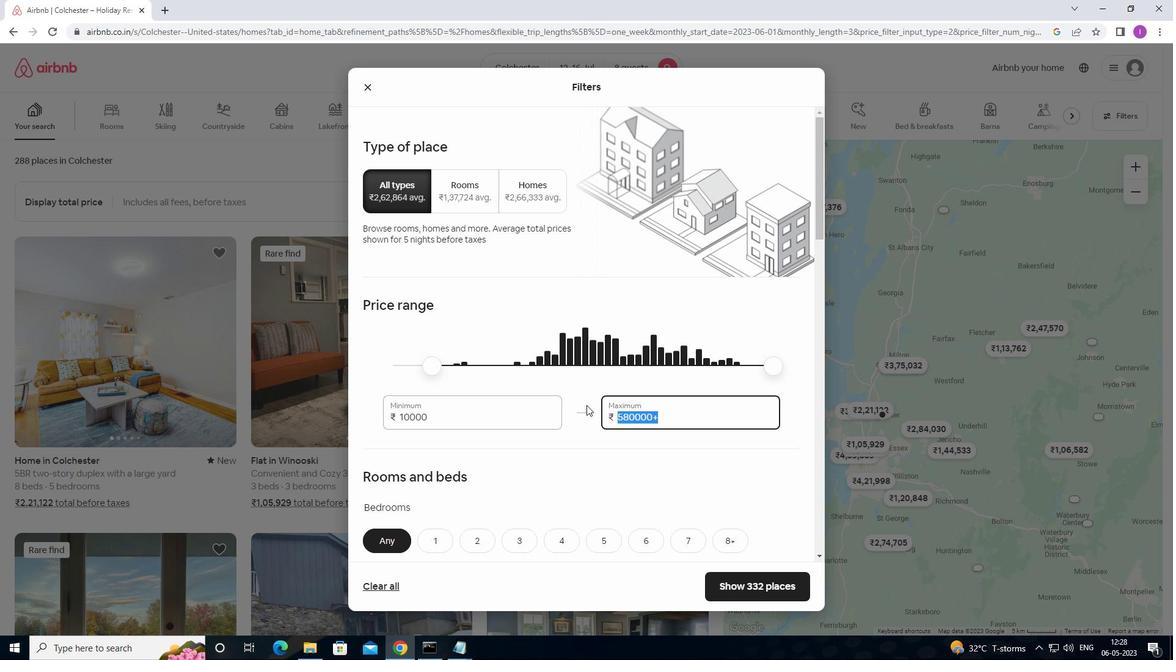 
Action: Key pressed 1
Screenshot: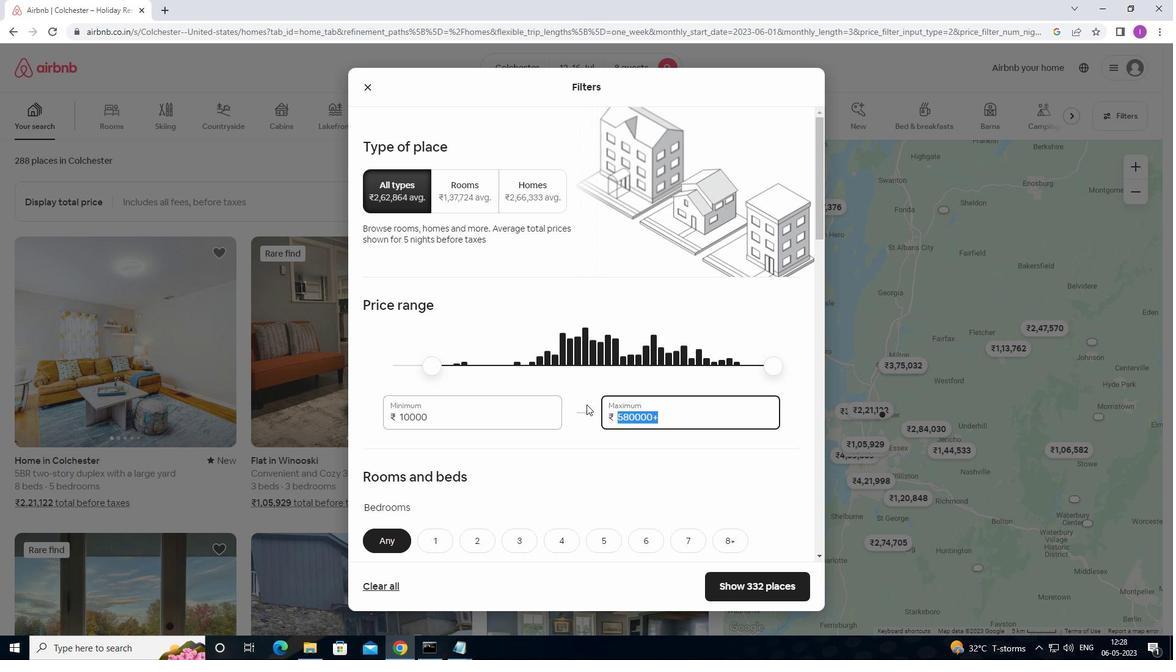 
Action: Mouse moved to (588, 401)
Screenshot: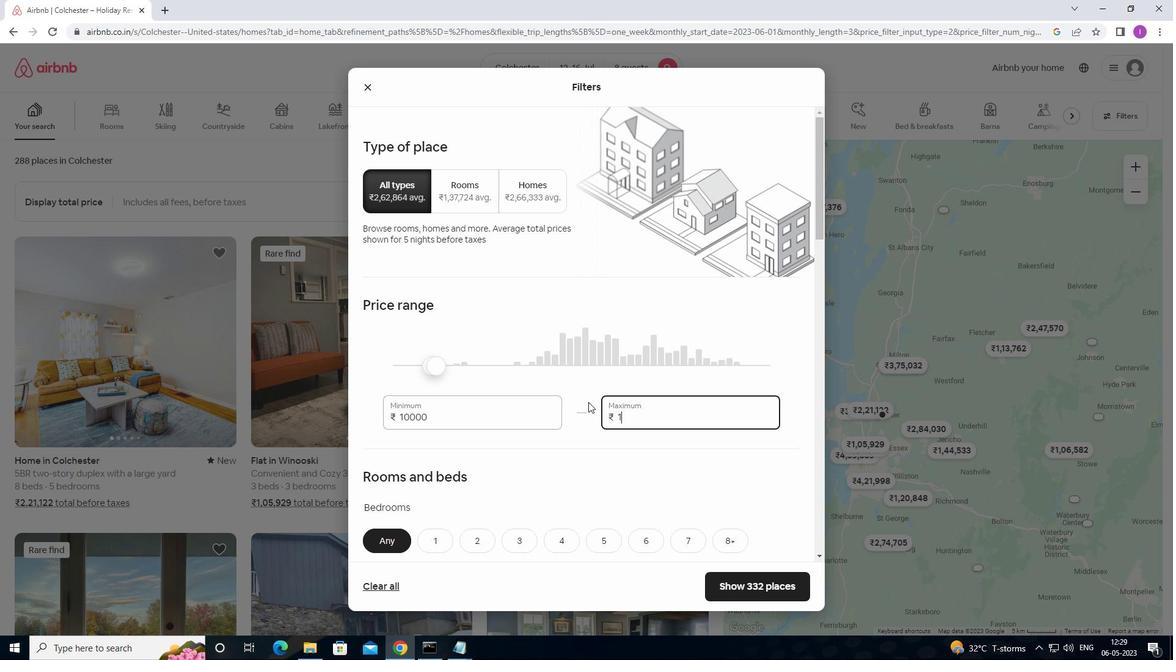 
Action: Key pressed 60
Screenshot: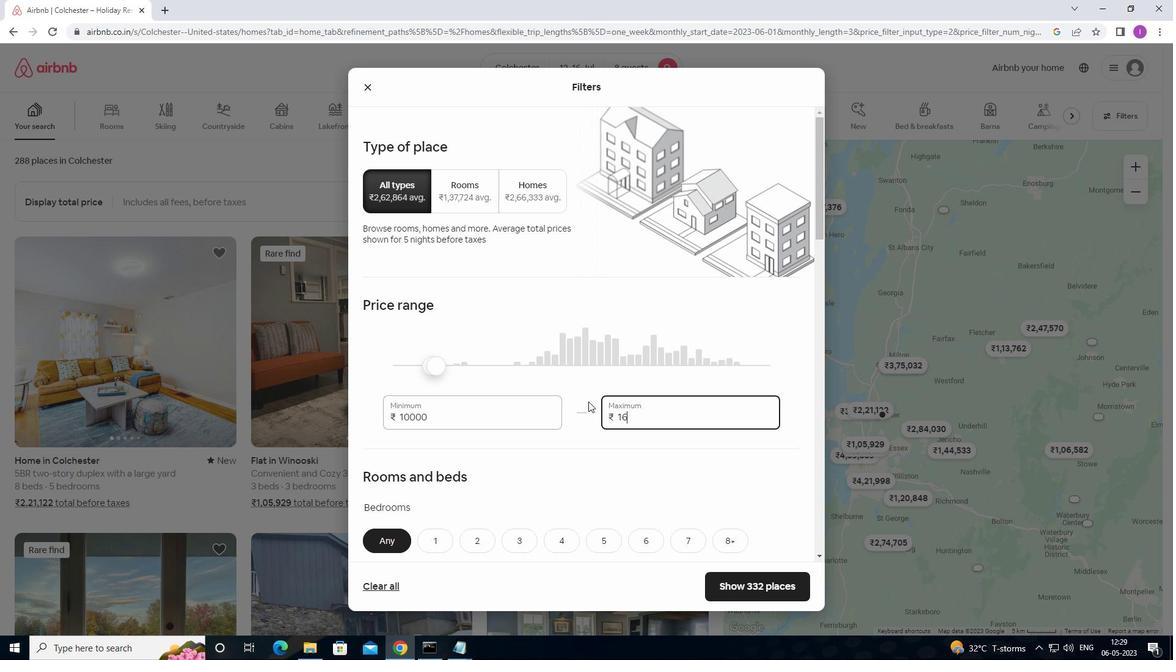 
Action: Mouse moved to (589, 400)
Screenshot: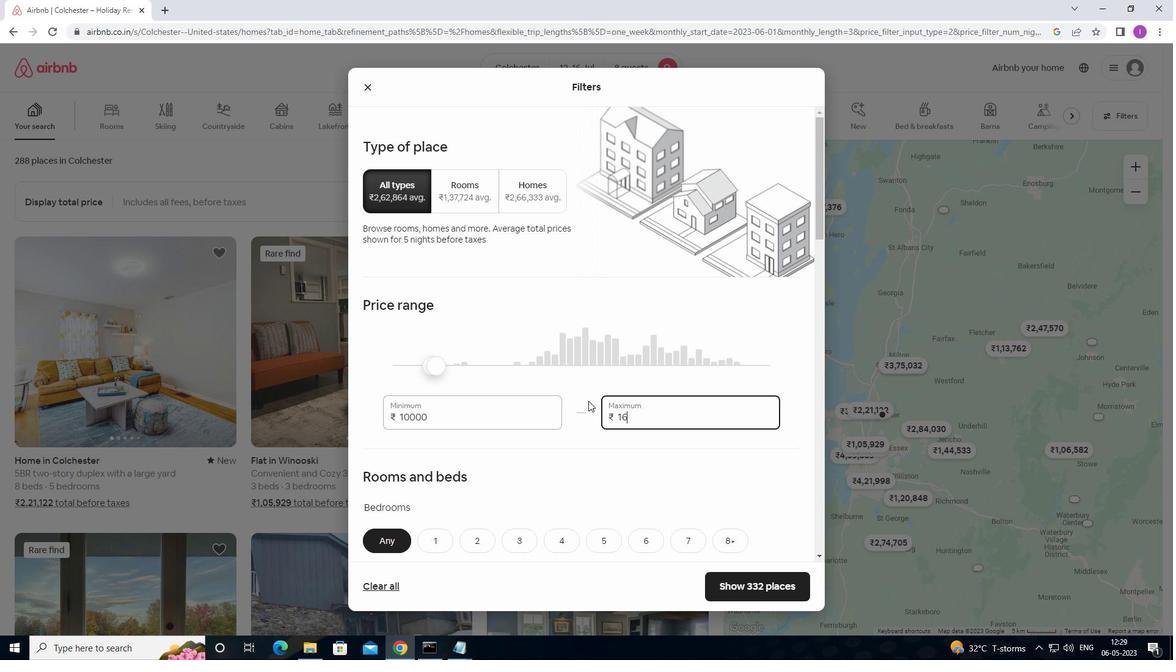 
Action: Key pressed 00
Screenshot: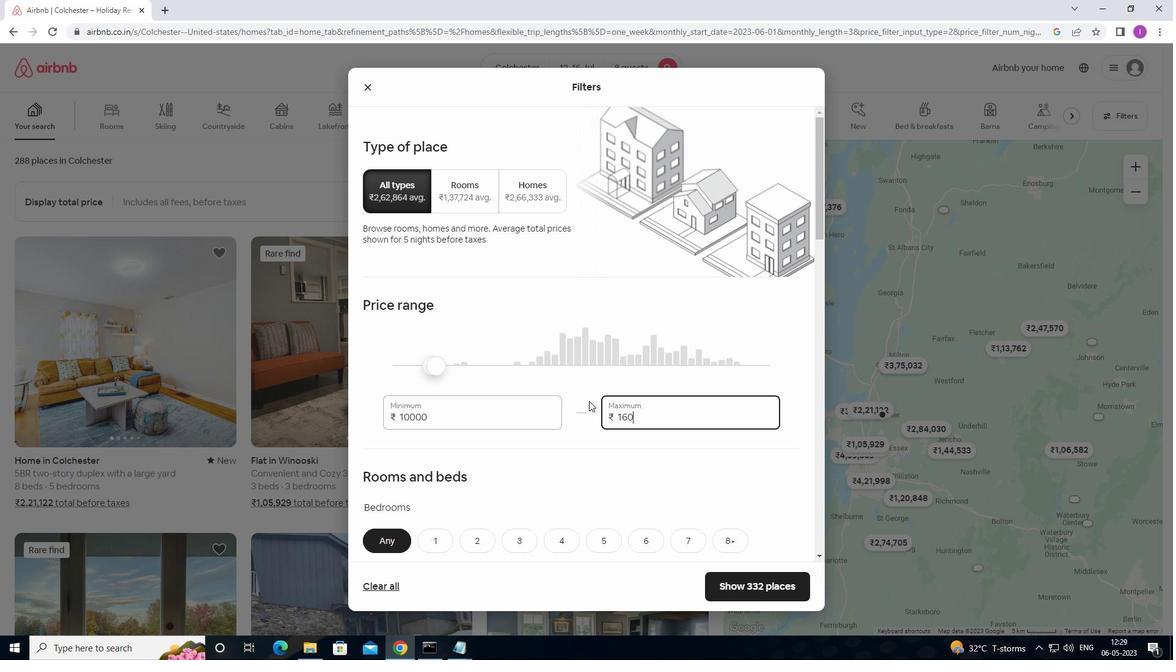 
Action: Mouse moved to (591, 396)
Screenshot: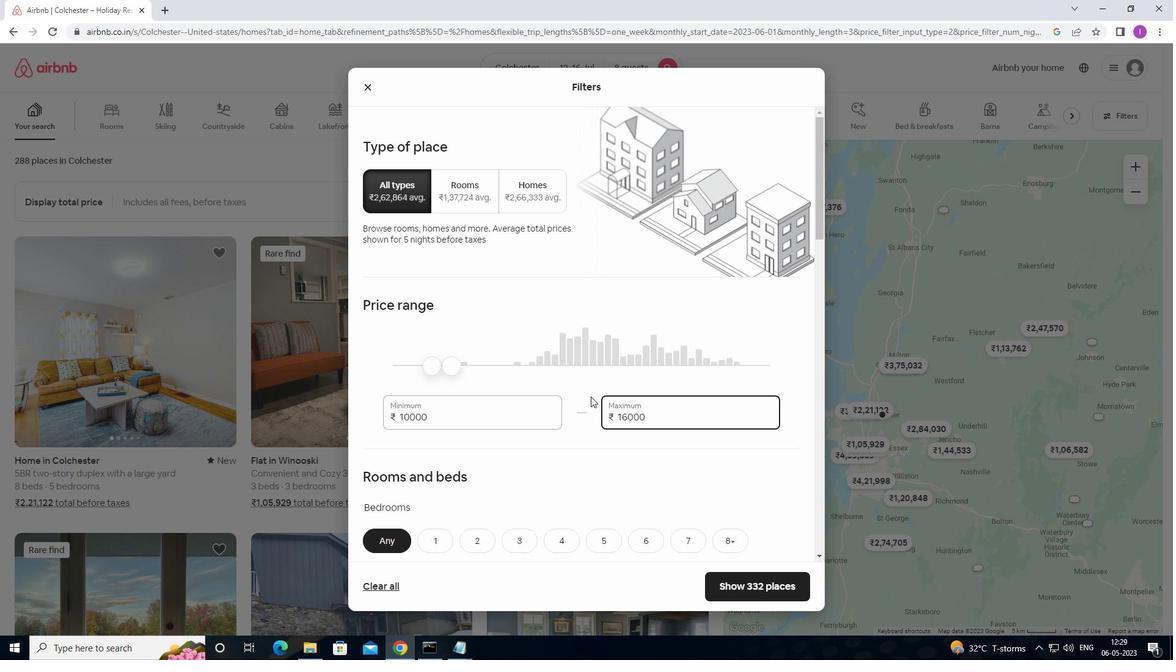 
Action: Mouse scrolled (591, 396) with delta (0, 0)
Screenshot: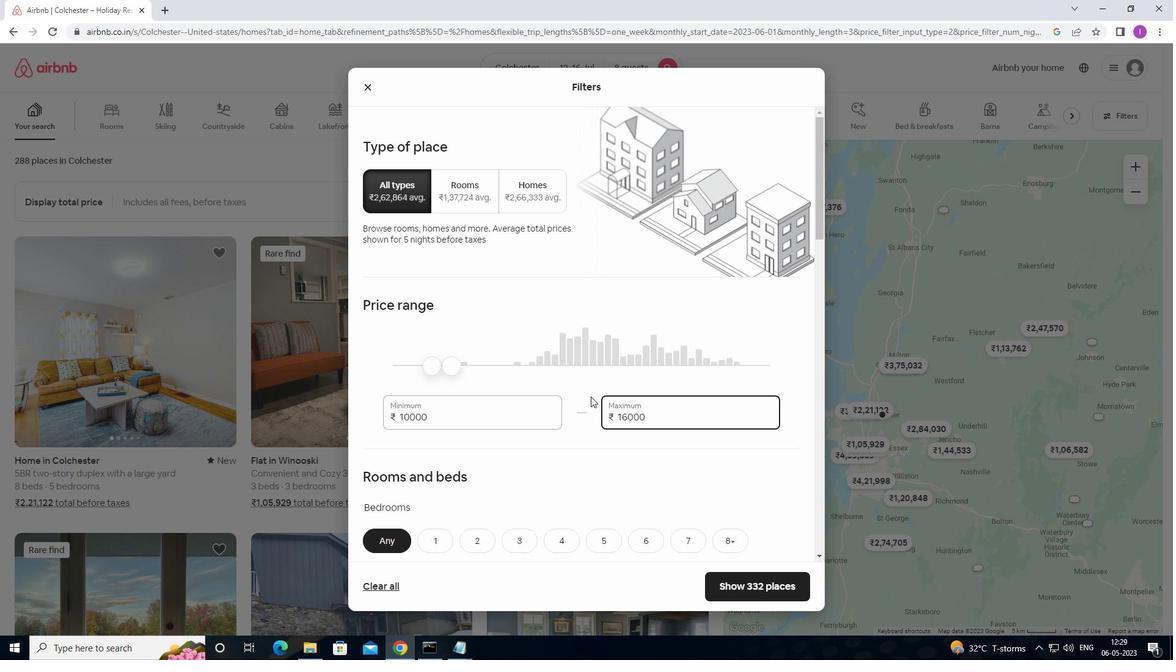 
Action: Mouse scrolled (591, 396) with delta (0, 0)
Screenshot: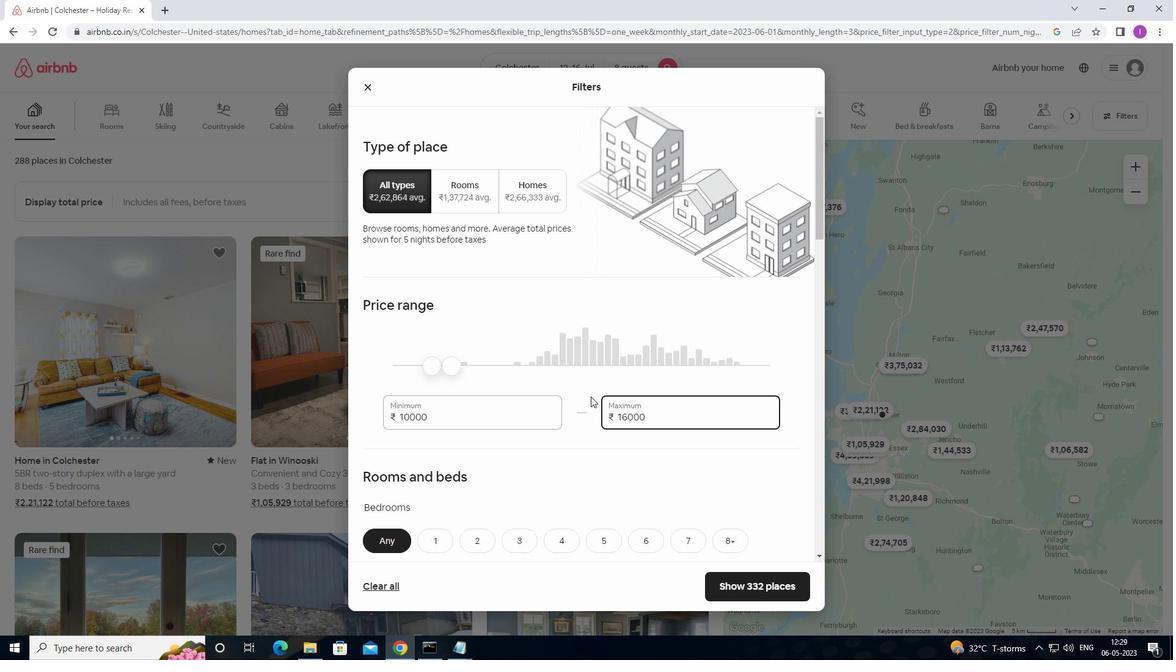 
Action: Mouse moved to (590, 396)
Screenshot: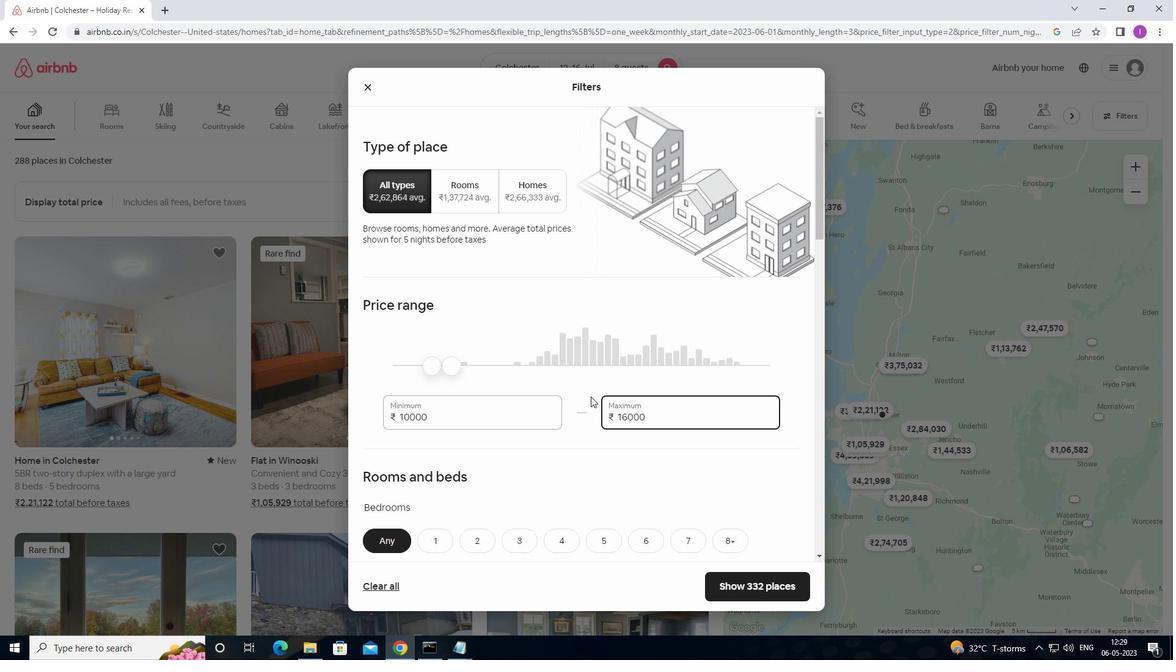 
Action: Mouse scrolled (590, 396) with delta (0, 0)
Screenshot: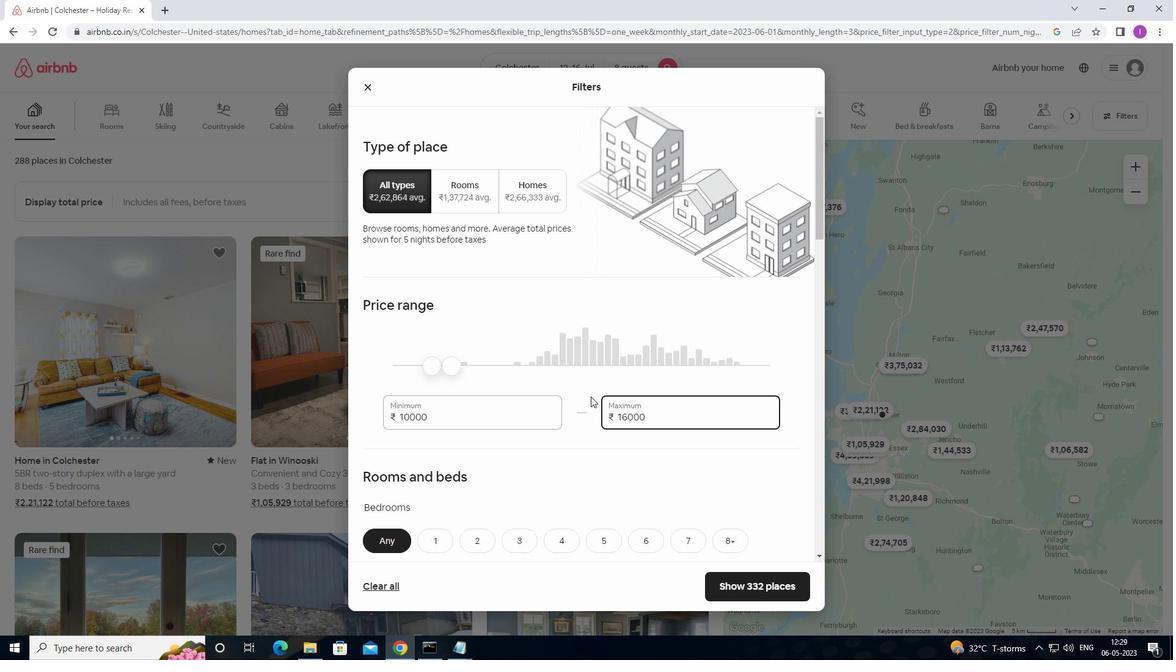 
Action: Mouse scrolled (590, 396) with delta (0, 0)
Screenshot: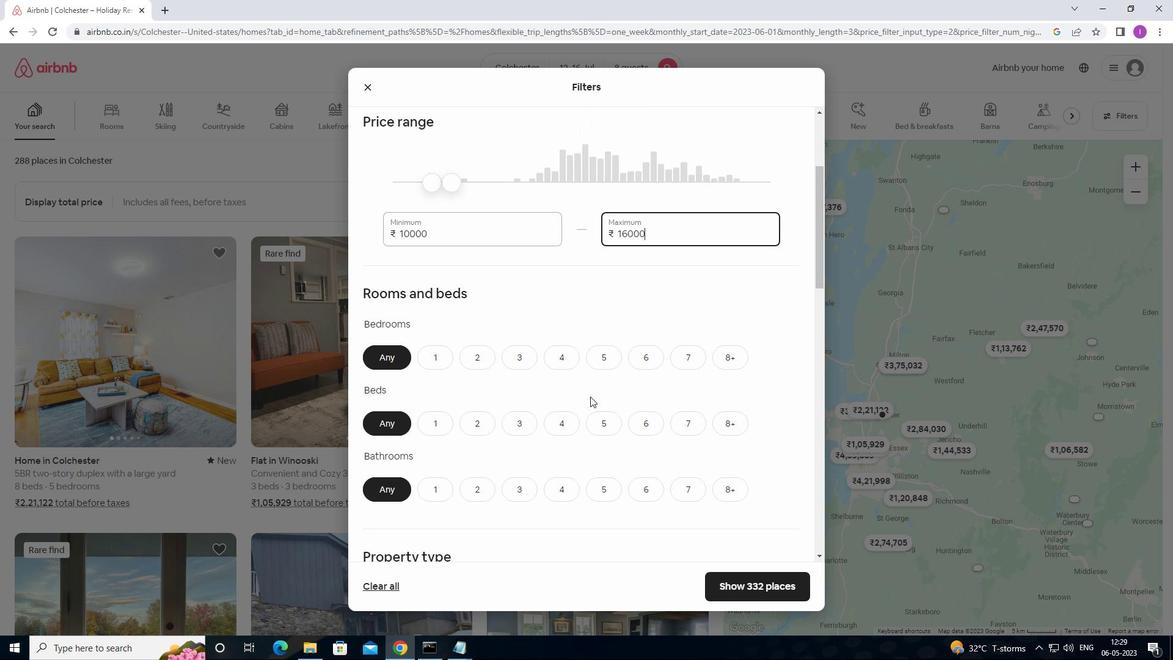 
Action: Mouse scrolled (590, 396) with delta (0, 0)
Screenshot: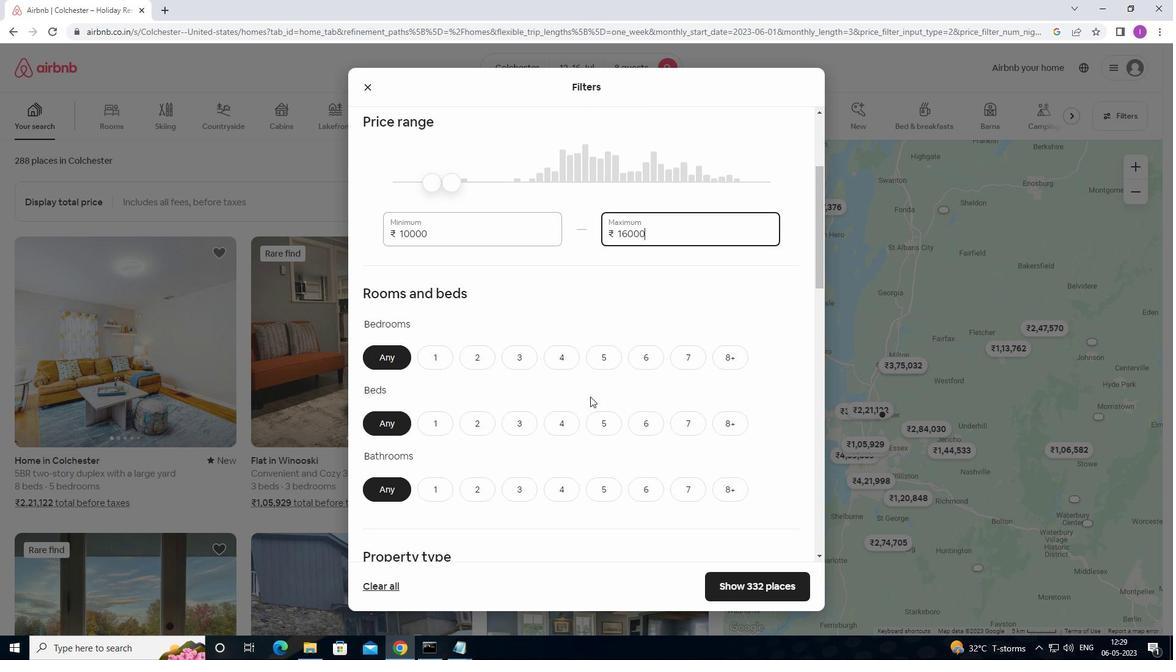 
Action: Mouse moved to (726, 240)
Screenshot: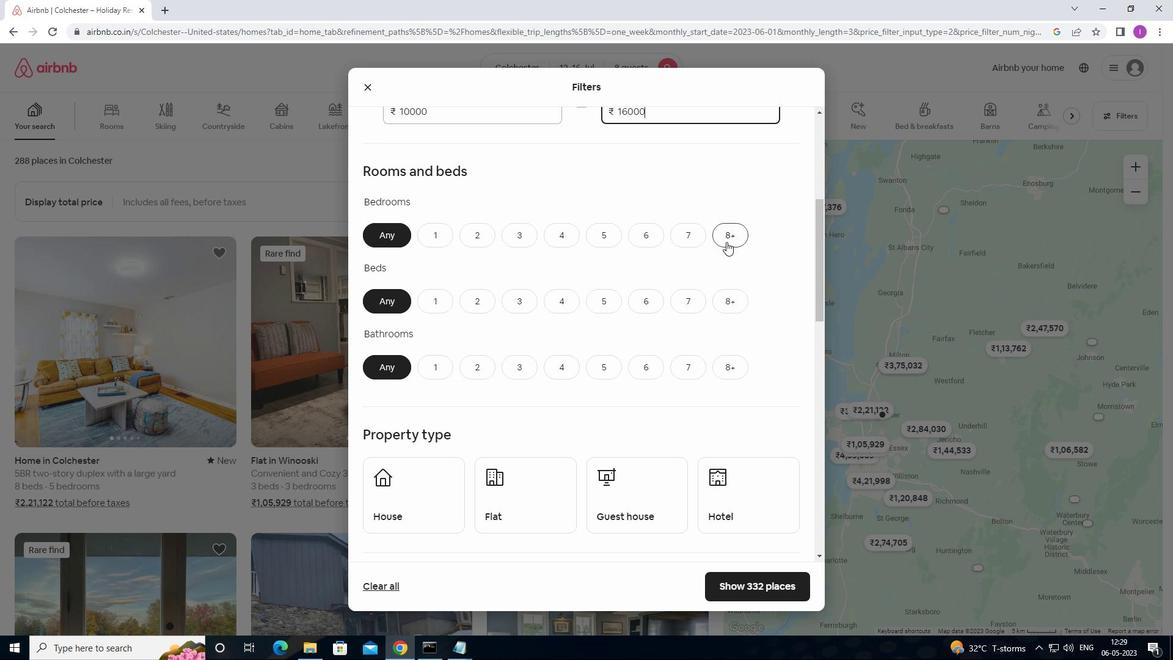 
Action: Mouse pressed left at (726, 240)
Screenshot: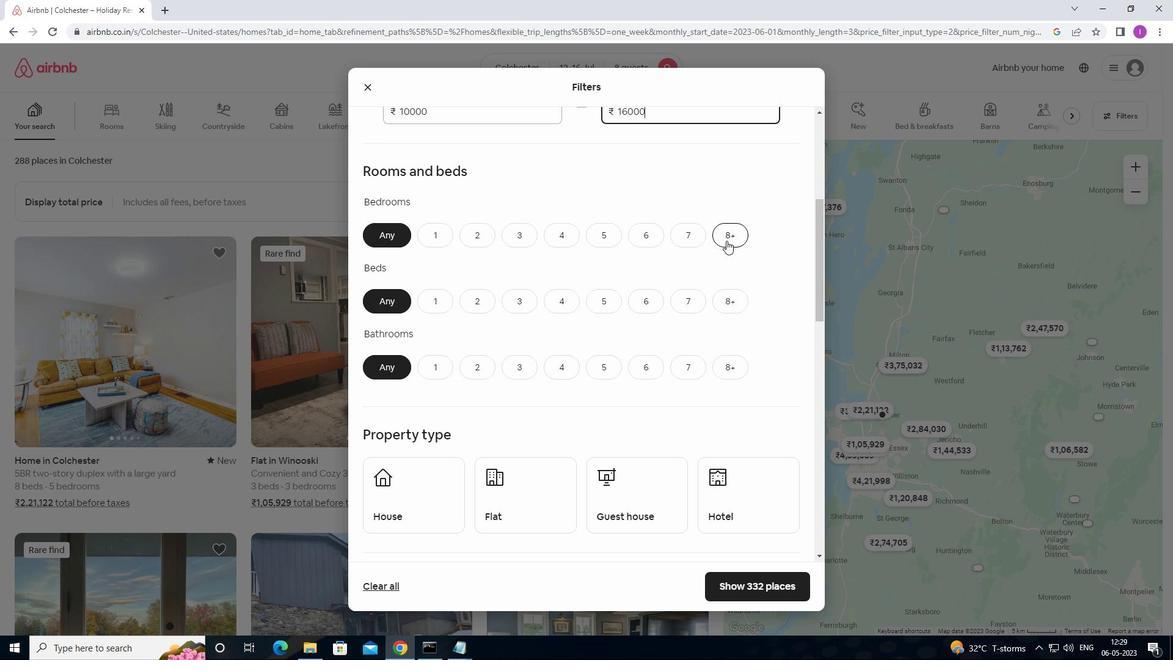 
Action: Mouse moved to (733, 301)
Screenshot: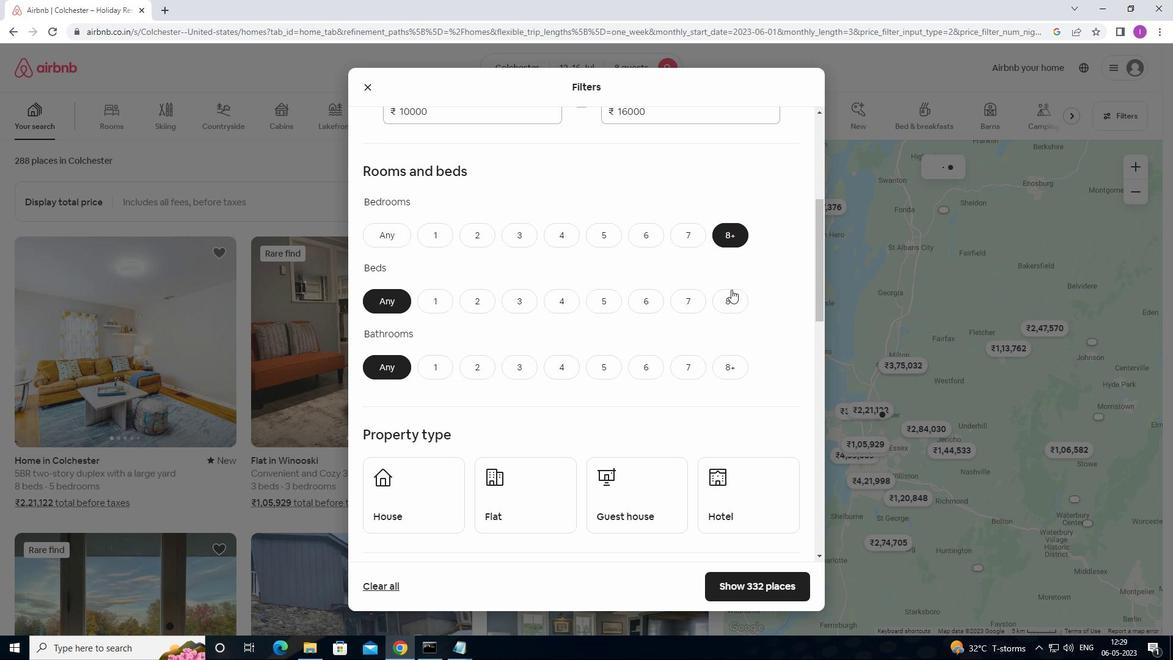 
Action: Mouse pressed left at (733, 301)
Screenshot: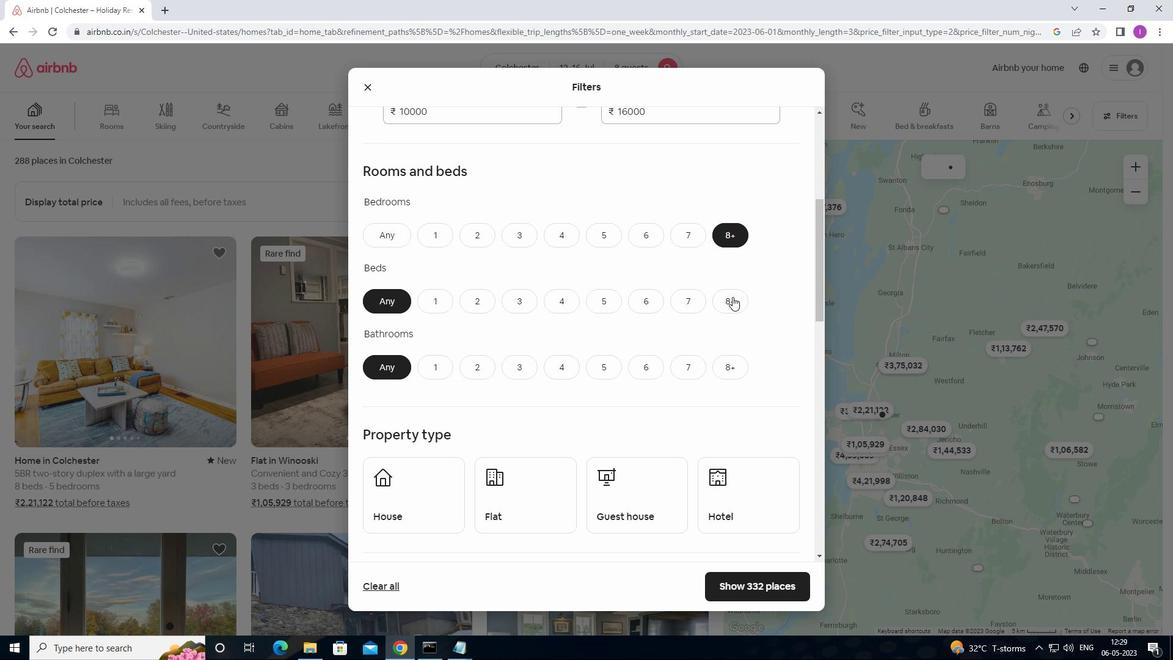 
Action: Mouse moved to (736, 368)
Screenshot: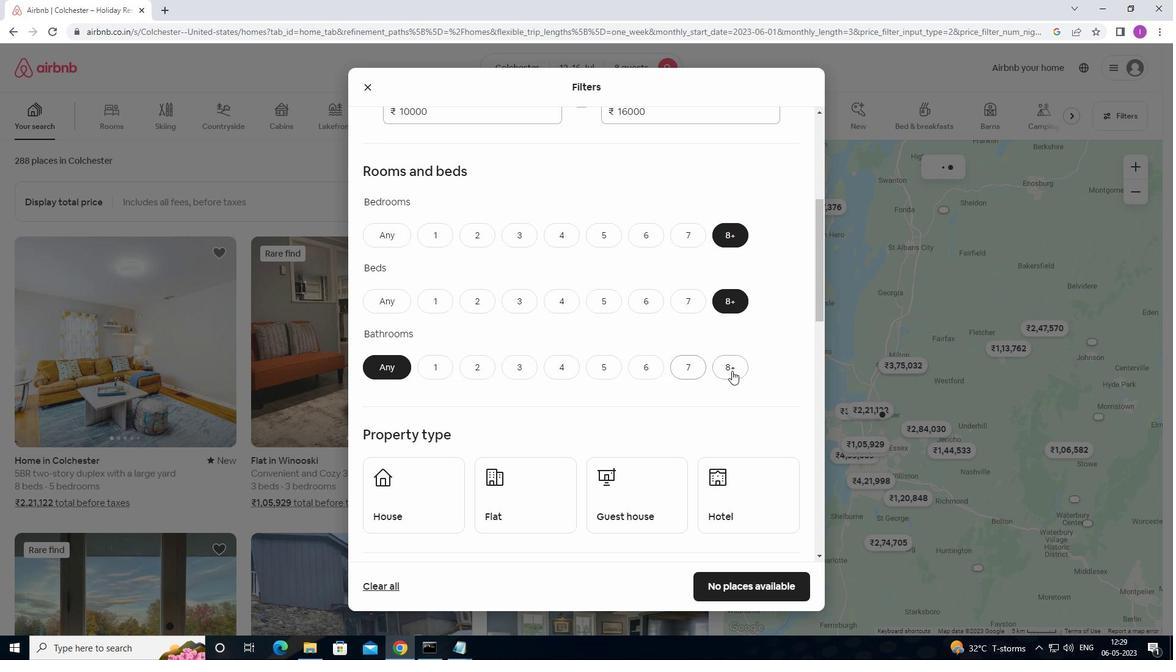
Action: Mouse pressed left at (736, 368)
Screenshot: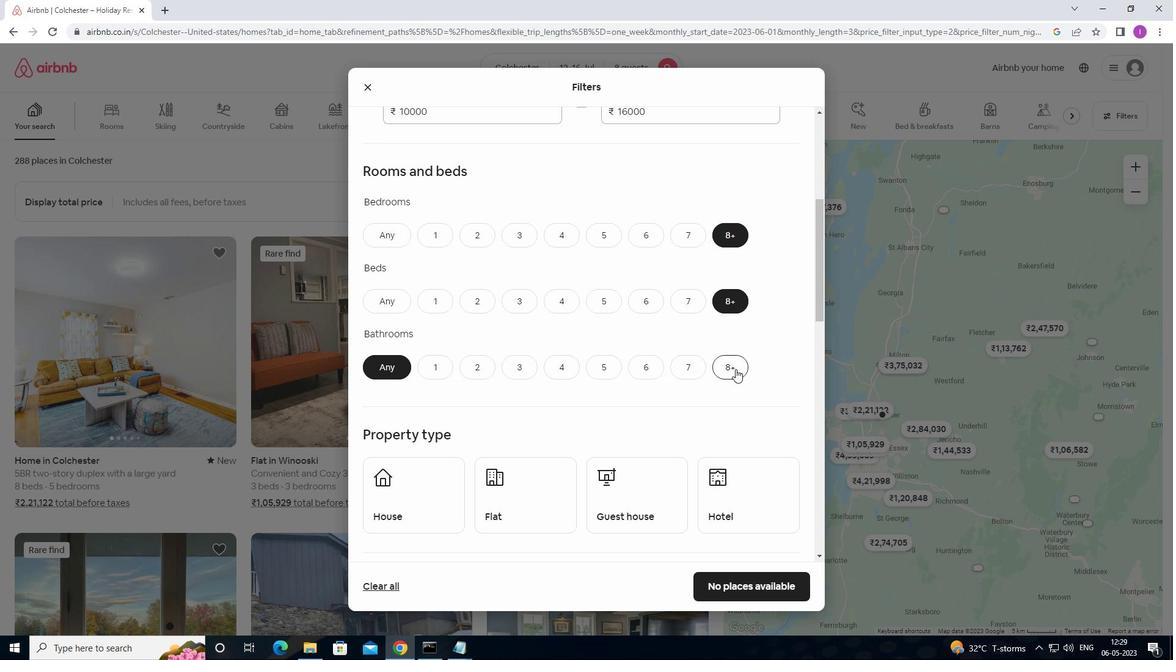 
Action: Mouse moved to (525, 378)
Screenshot: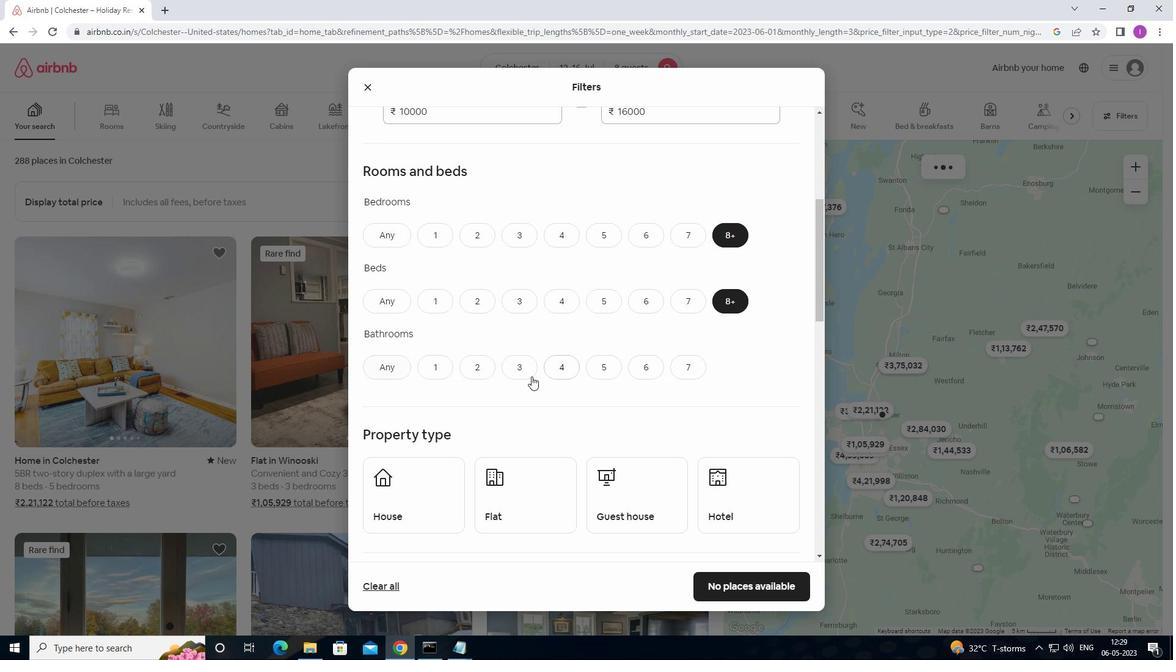 
Action: Mouse scrolled (525, 378) with delta (0, 0)
Screenshot: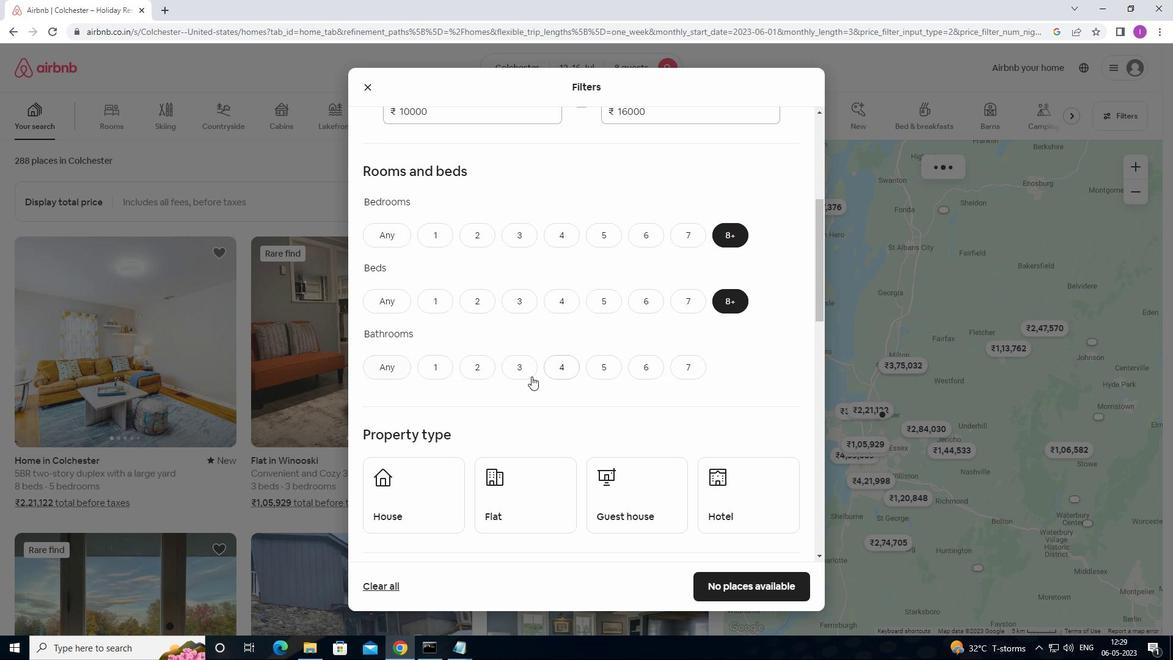 
Action: Mouse moved to (525, 379)
Screenshot: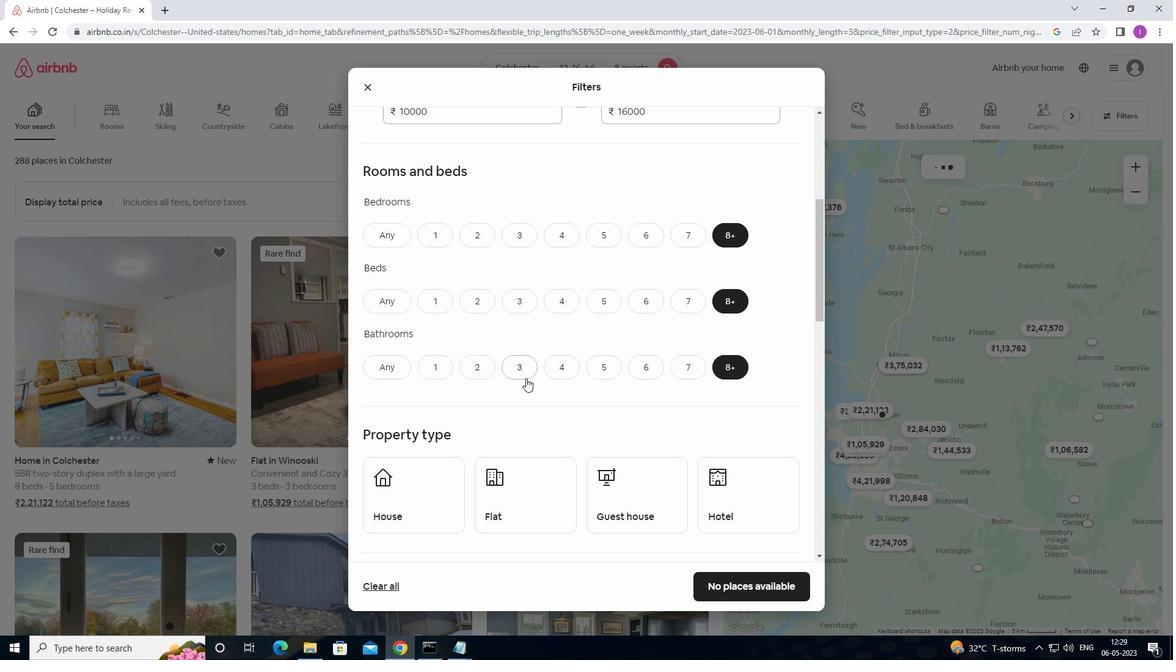 
Action: Mouse scrolled (525, 378) with delta (0, 0)
Screenshot: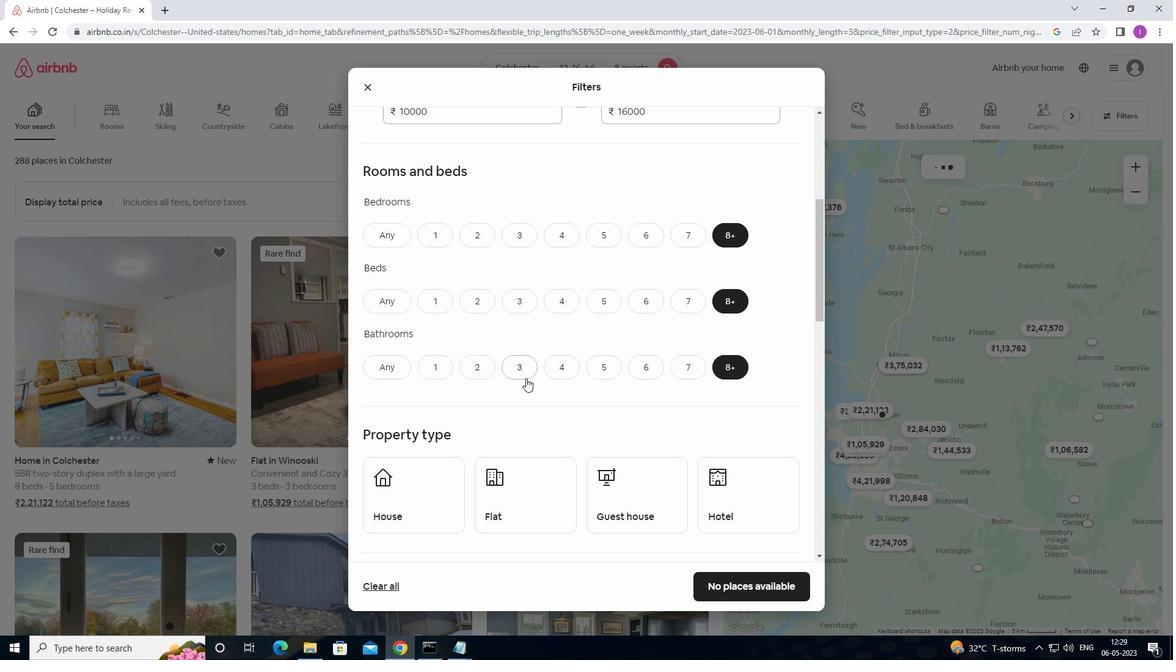 
Action: Mouse moved to (442, 386)
Screenshot: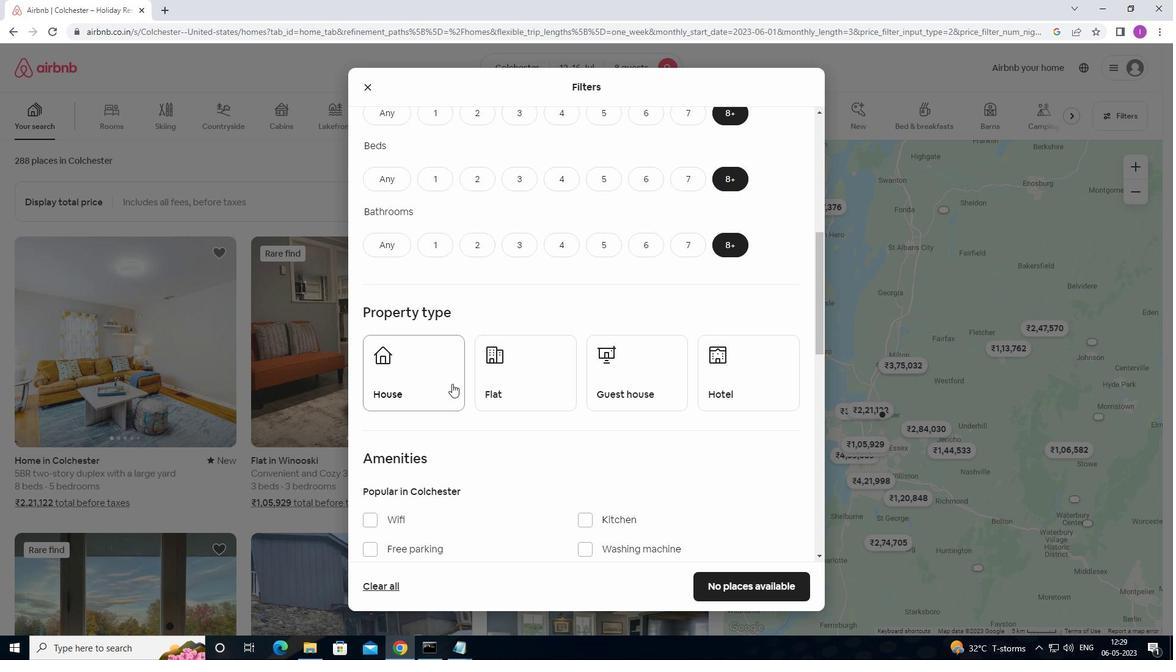 
Action: Mouse pressed left at (442, 386)
Screenshot: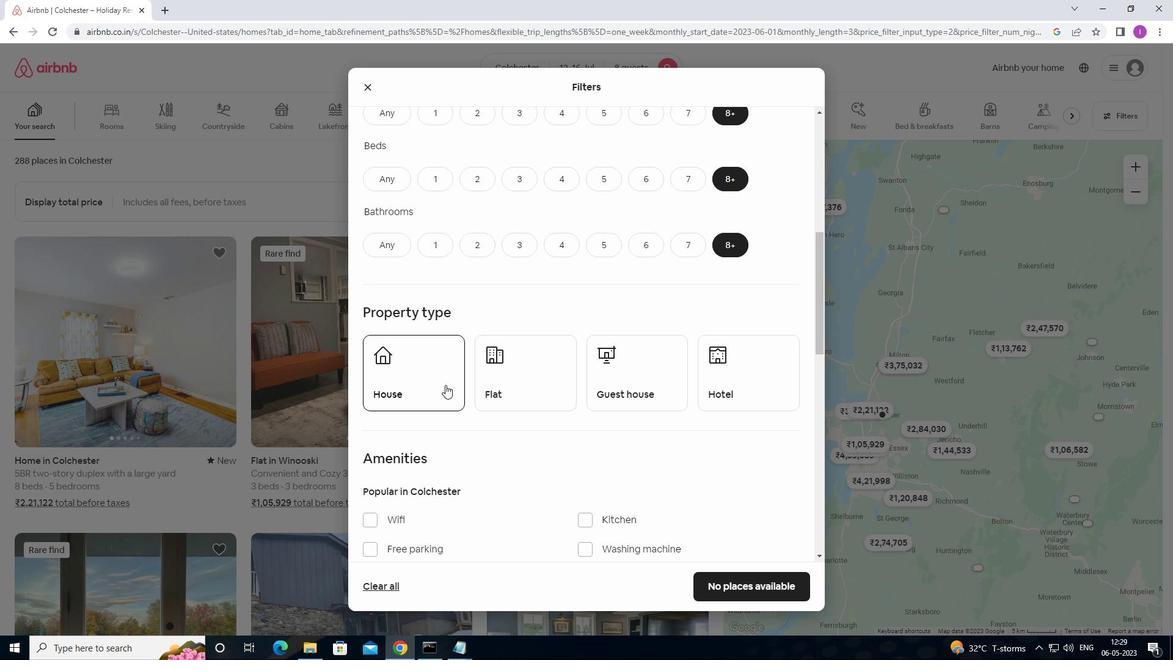 
Action: Mouse moved to (495, 376)
Screenshot: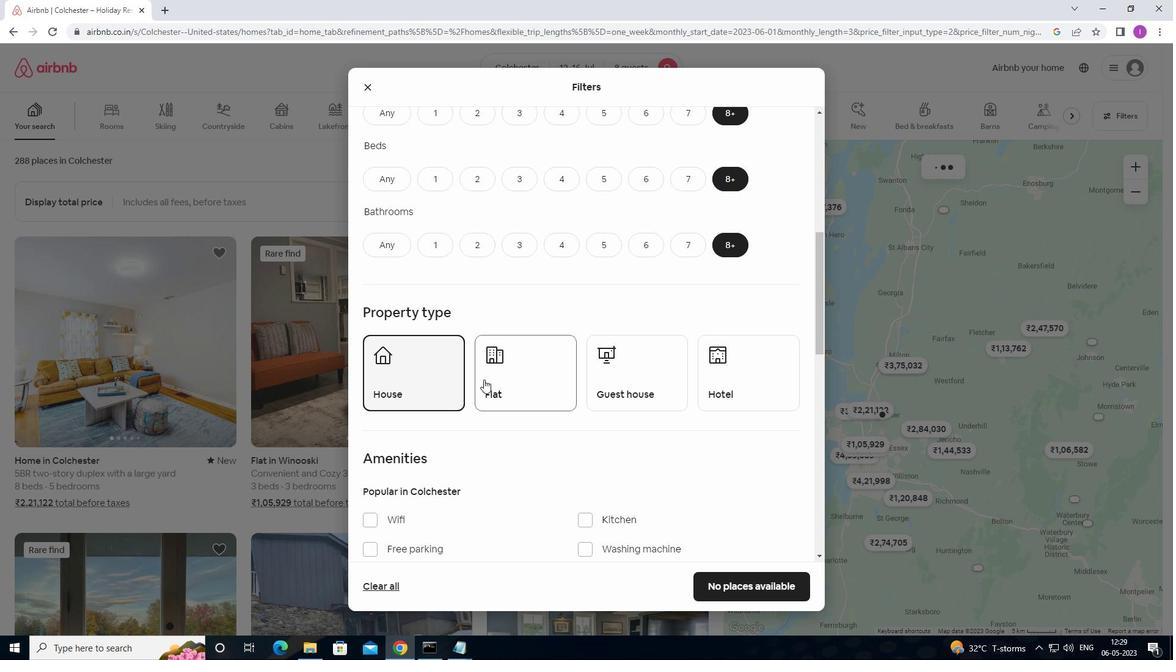 
Action: Mouse pressed left at (495, 376)
Screenshot: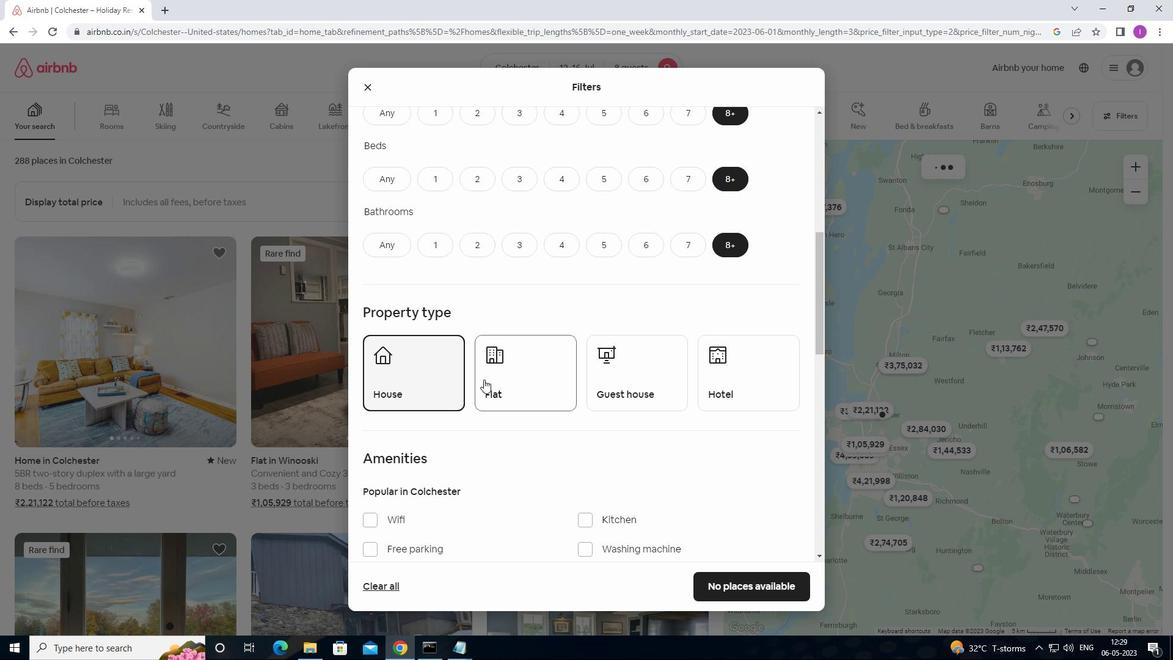 
Action: Mouse moved to (604, 379)
Screenshot: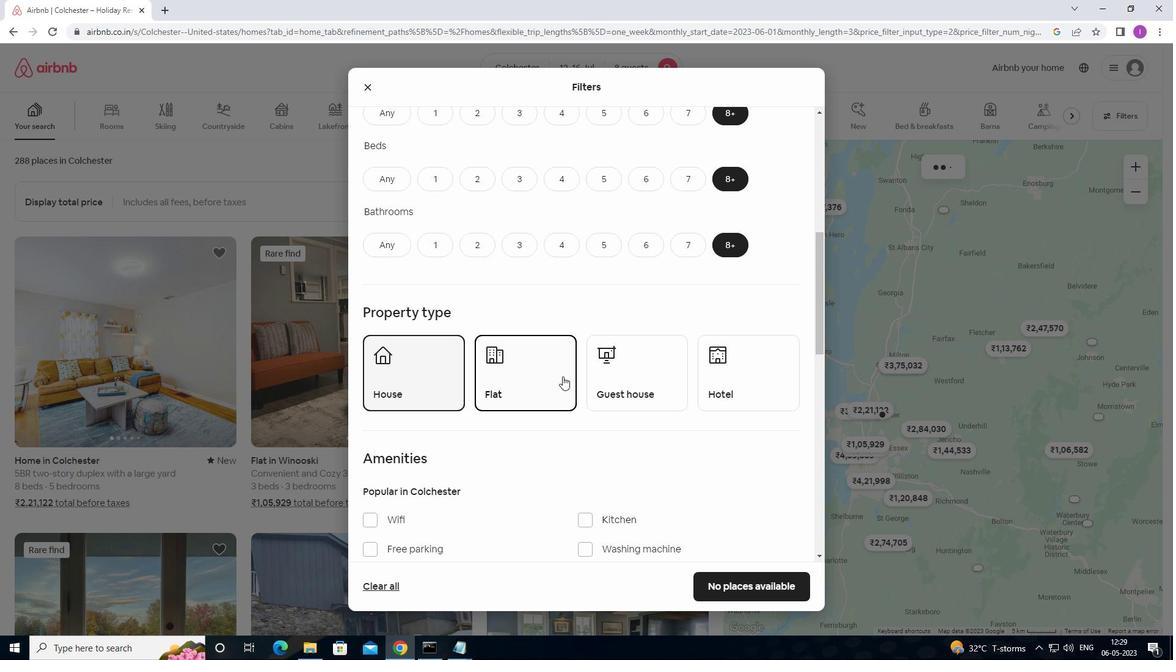 
Action: Mouse pressed left at (604, 379)
Screenshot: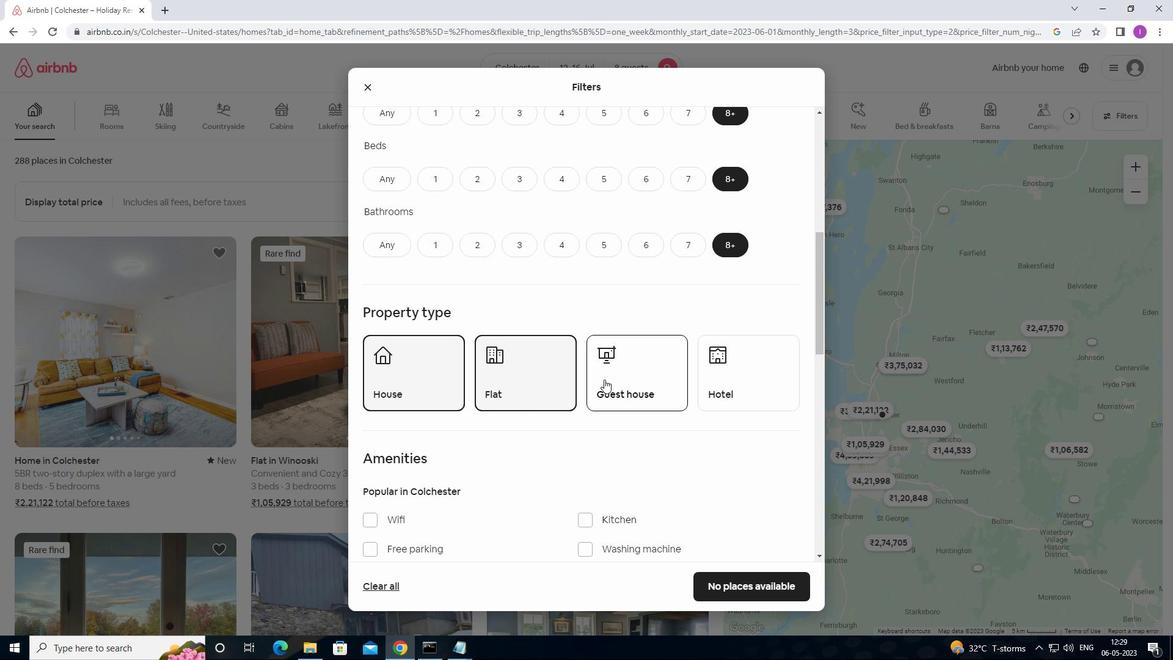 
Action: Mouse moved to (582, 376)
Screenshot: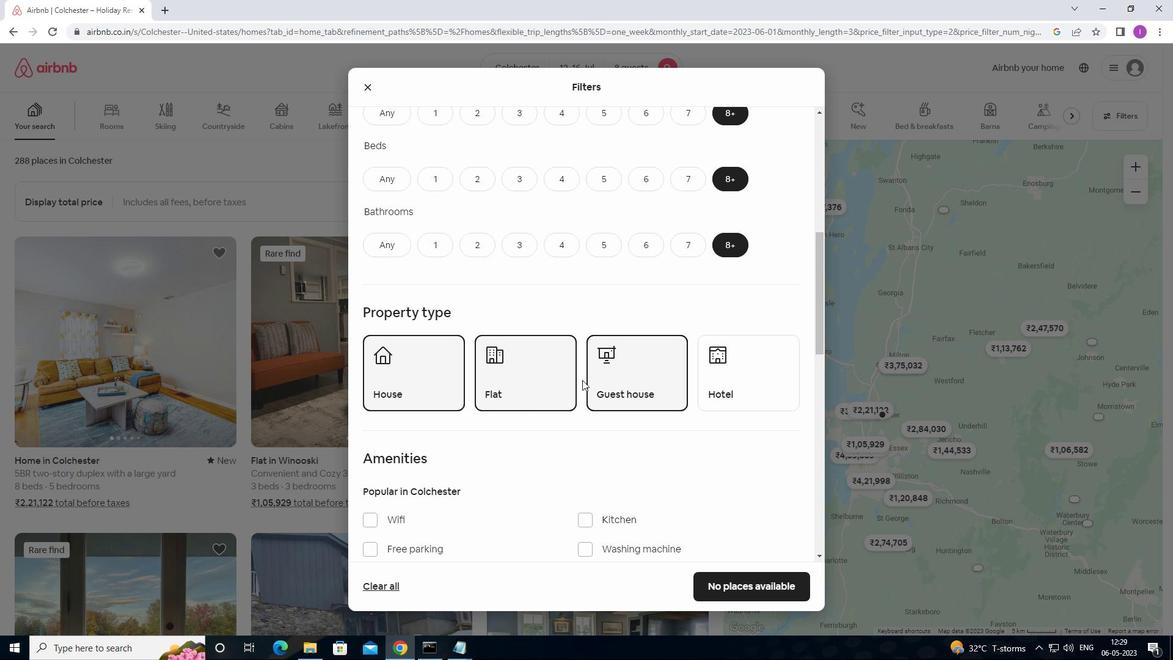 
Action: Mouse scrolled (582, 375) with delta (0, 0)
Screenshot: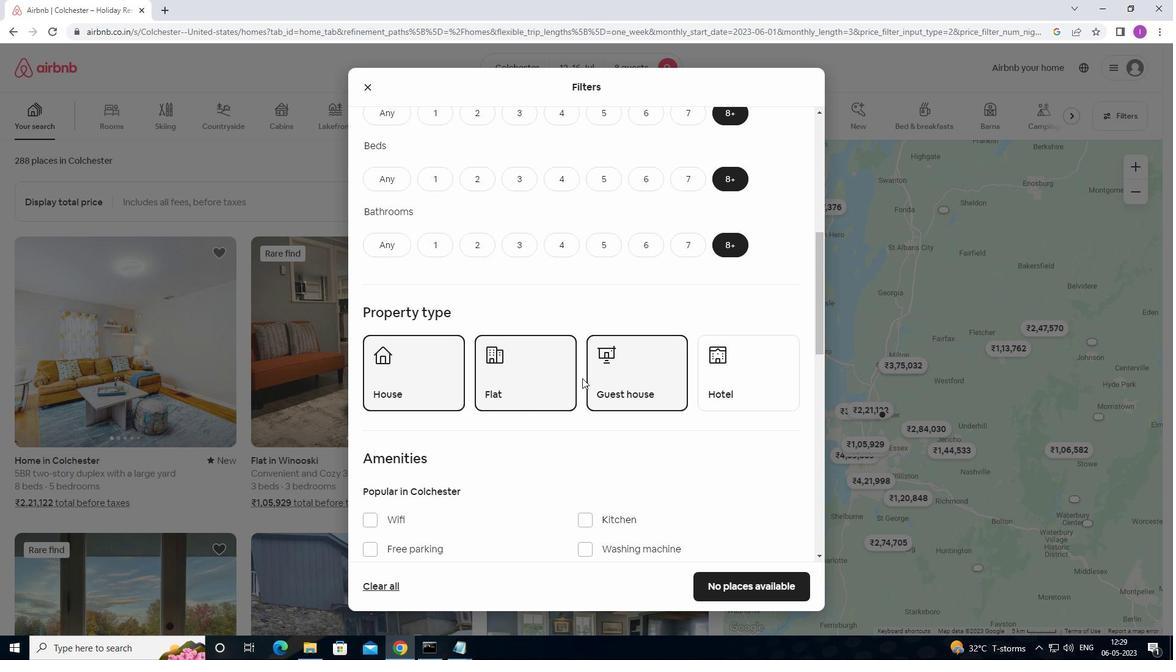 
Action: Mouse scrolled (582, 375) with delta (0, 0)
Screenshot: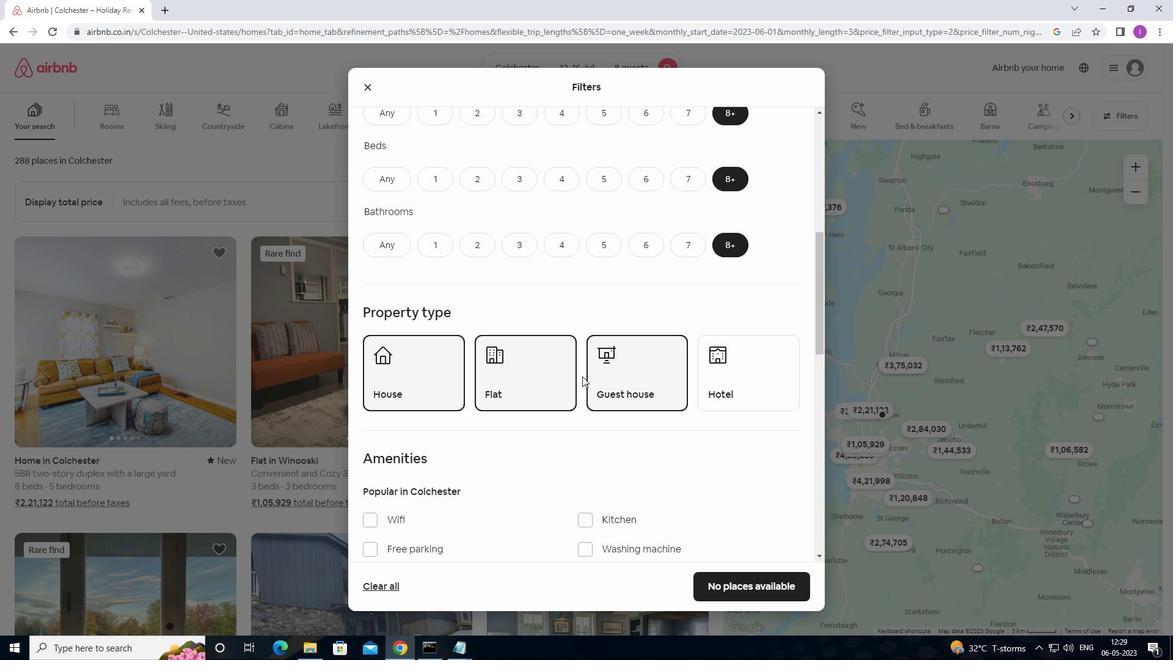 
Action: Mouse scrolled (582, 375) with delta (0, 0)
Screenshot: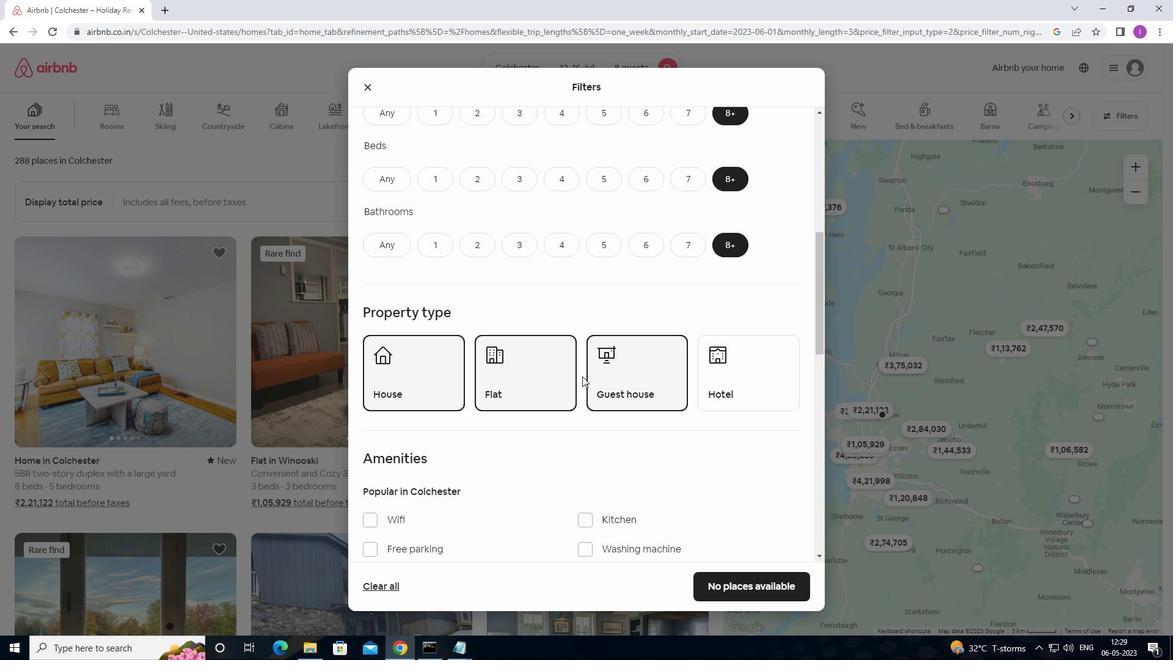 
Action: Mouse scrolled (582, 375) with delta (0, 0)
Screenshot: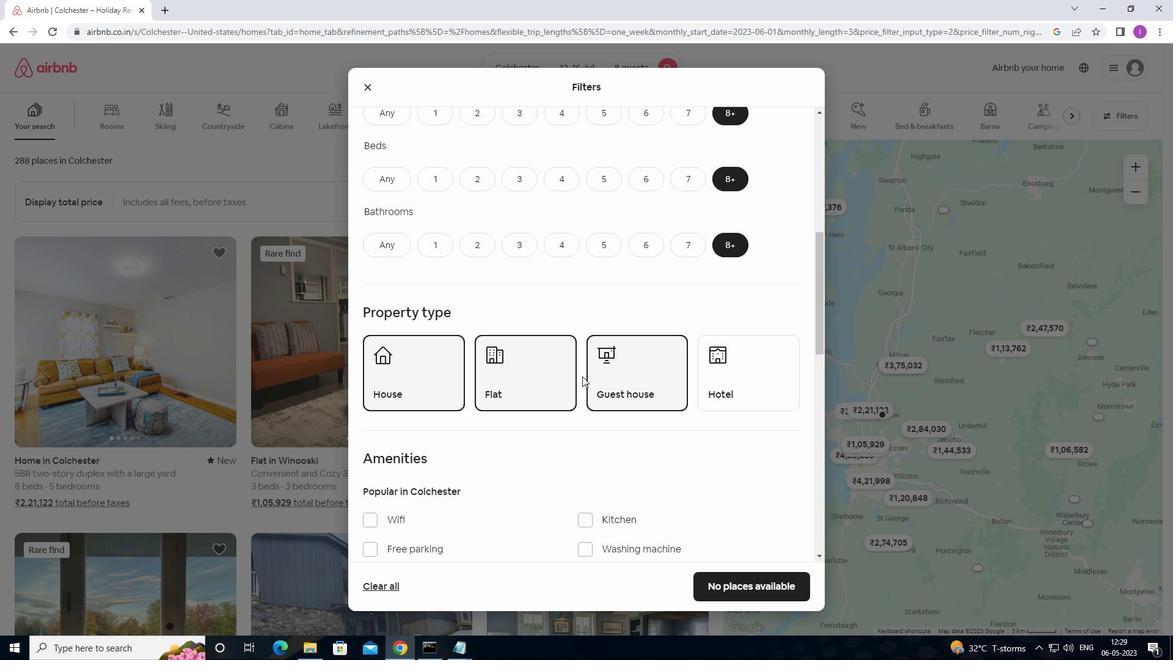 
Action: Mouse moved to (373, 277)
Screenshot: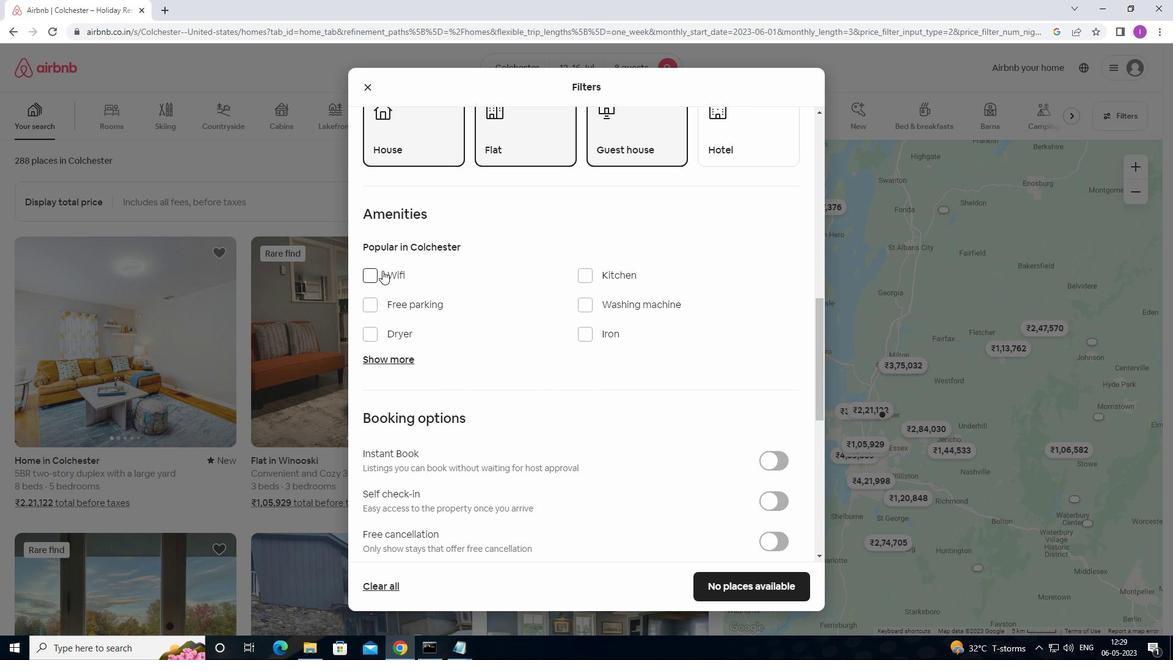 
Action: Mouse pressed left at (373, 277)
Screenshot: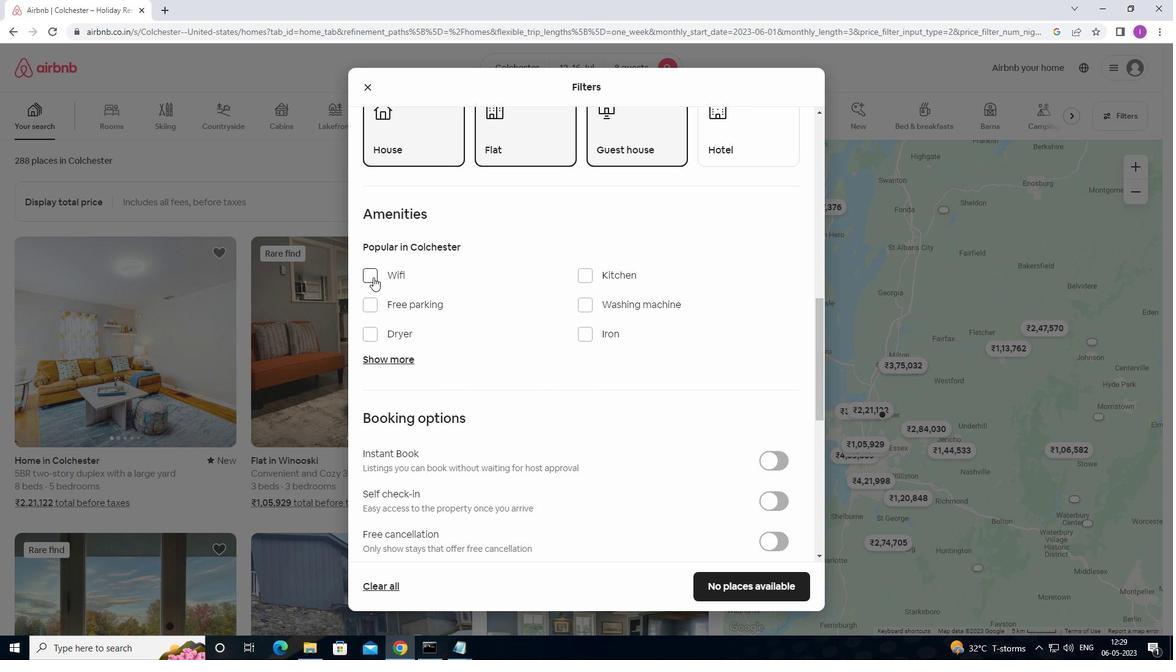 
Action: Mouse moved to (371, 305)
Screenshot: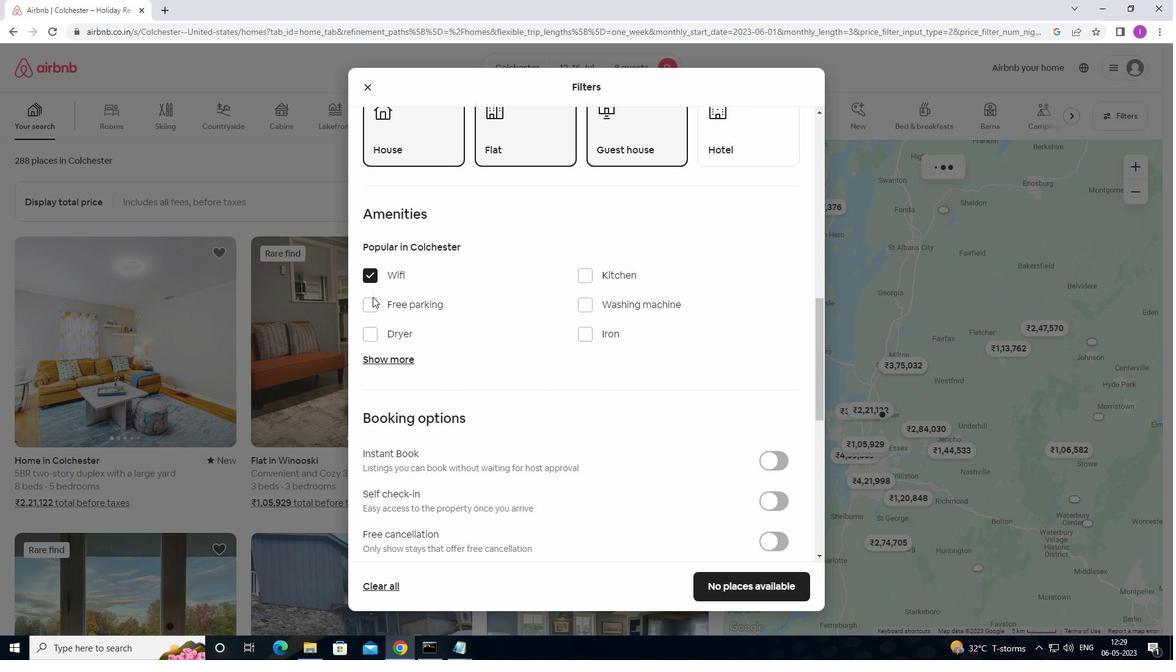 
Action: Mouse pressed left at (371, 305)
Screenshot: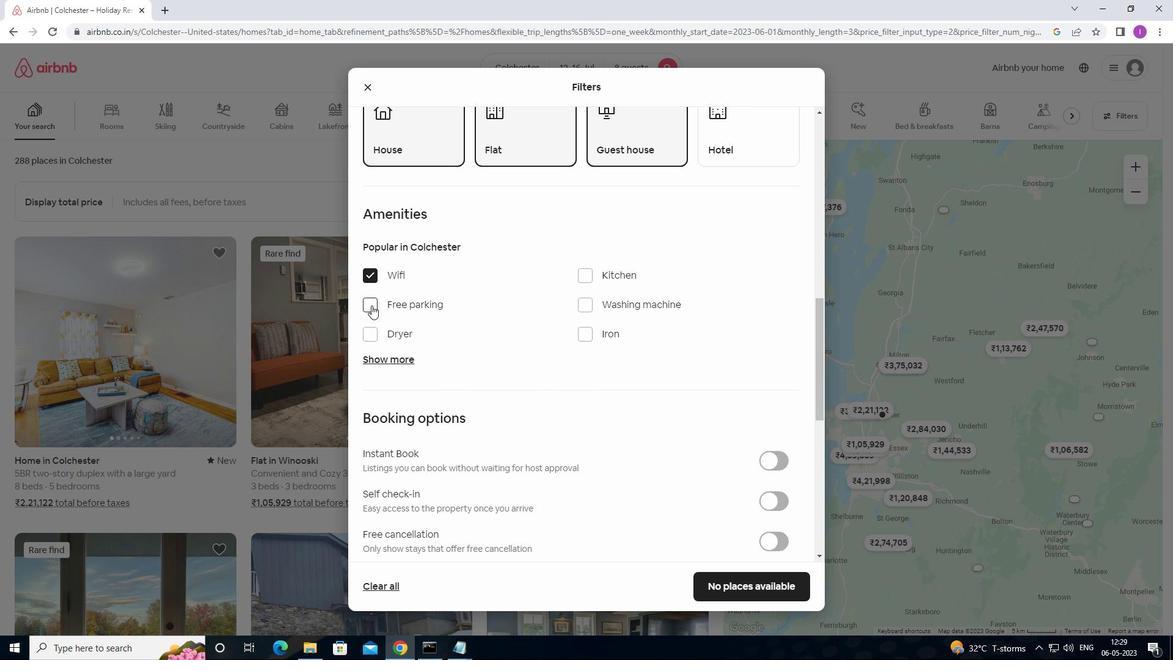 
Action: Mouse moved to (394, 290)
Screenshot: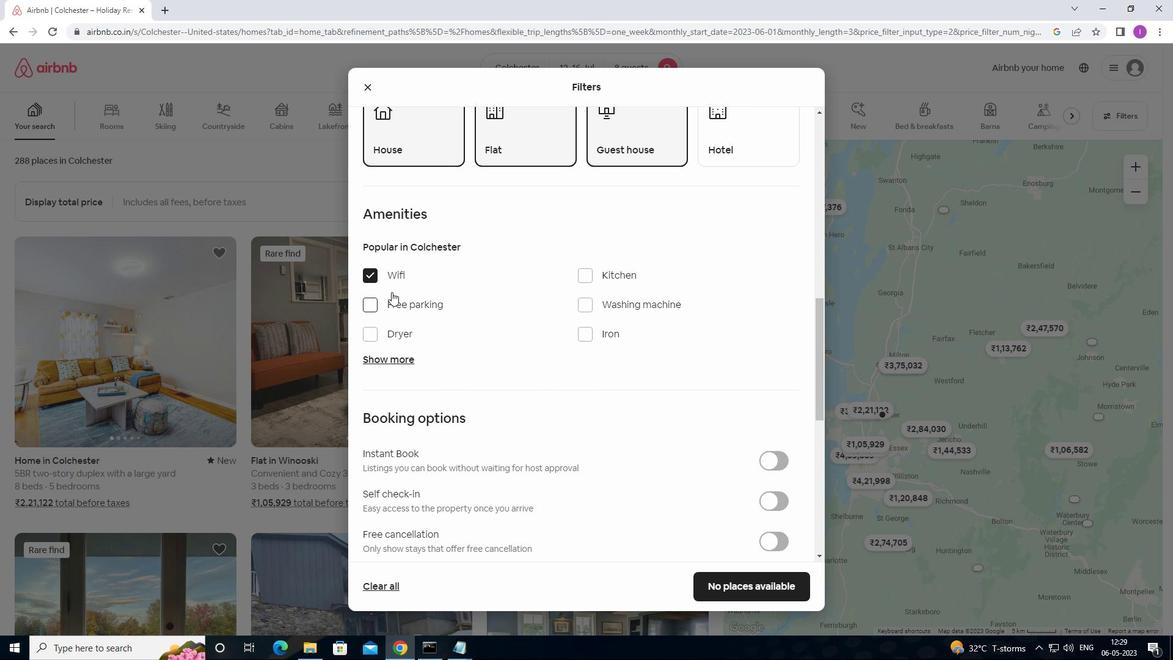
Action: Mouse scrolled (394, 290) with delta (0, 0)
Screenshot: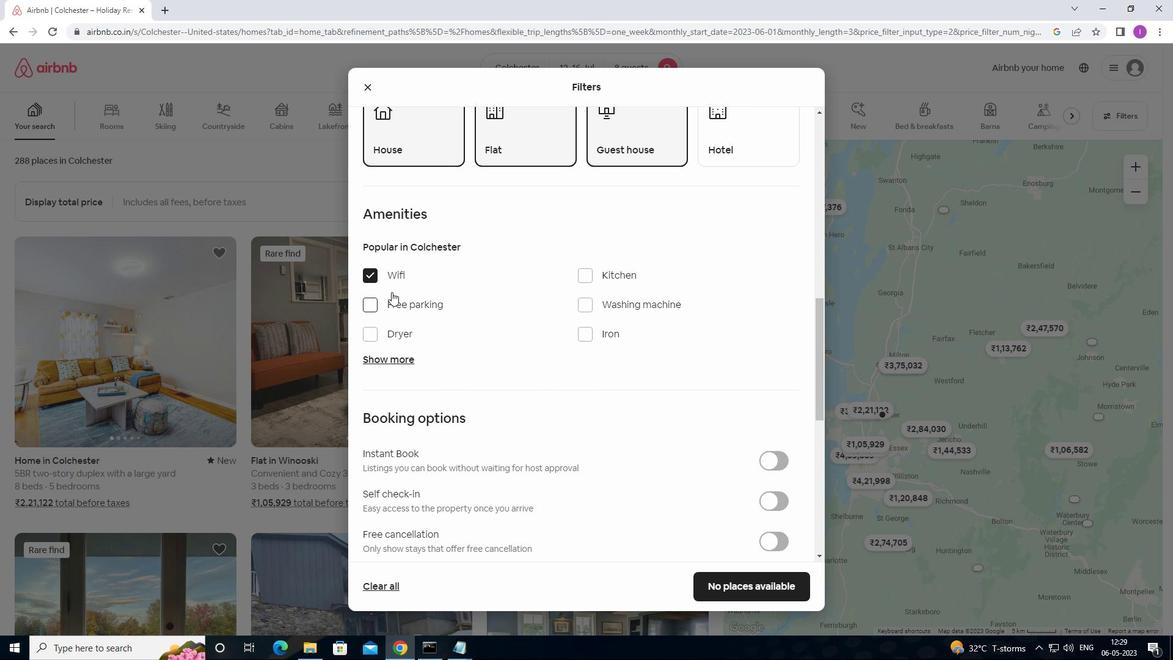 
Action: Mouse moved to (431, 284)
Screenshot: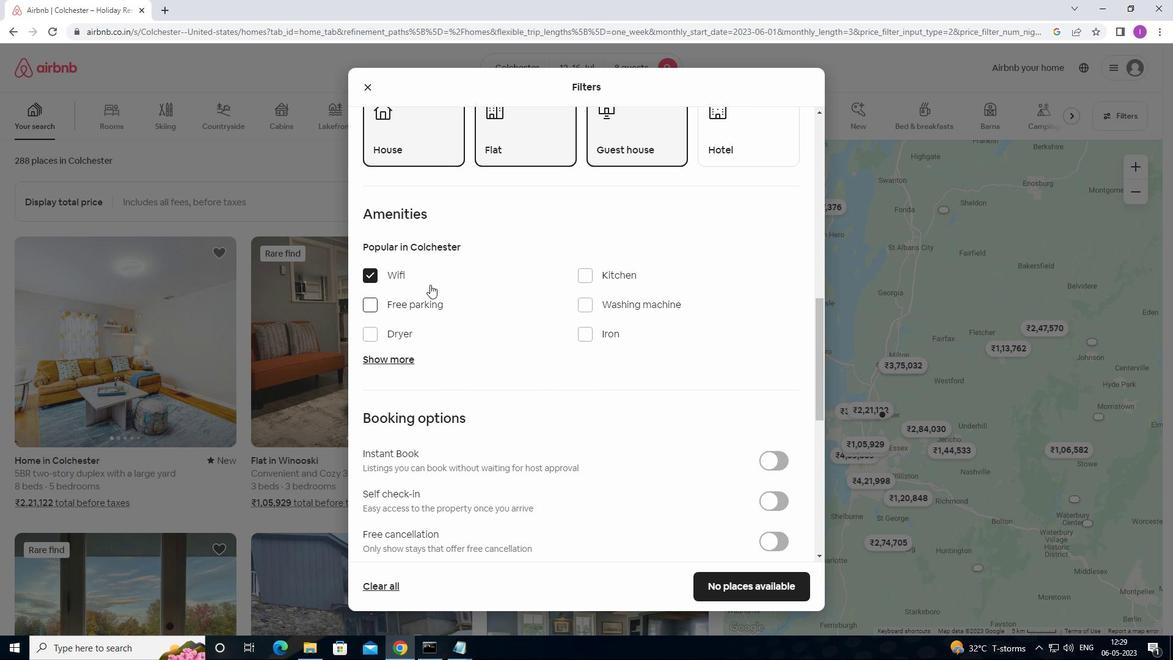 
Action: Mouse scrolled (431, 283) with delta (0, 0)
Screenshot: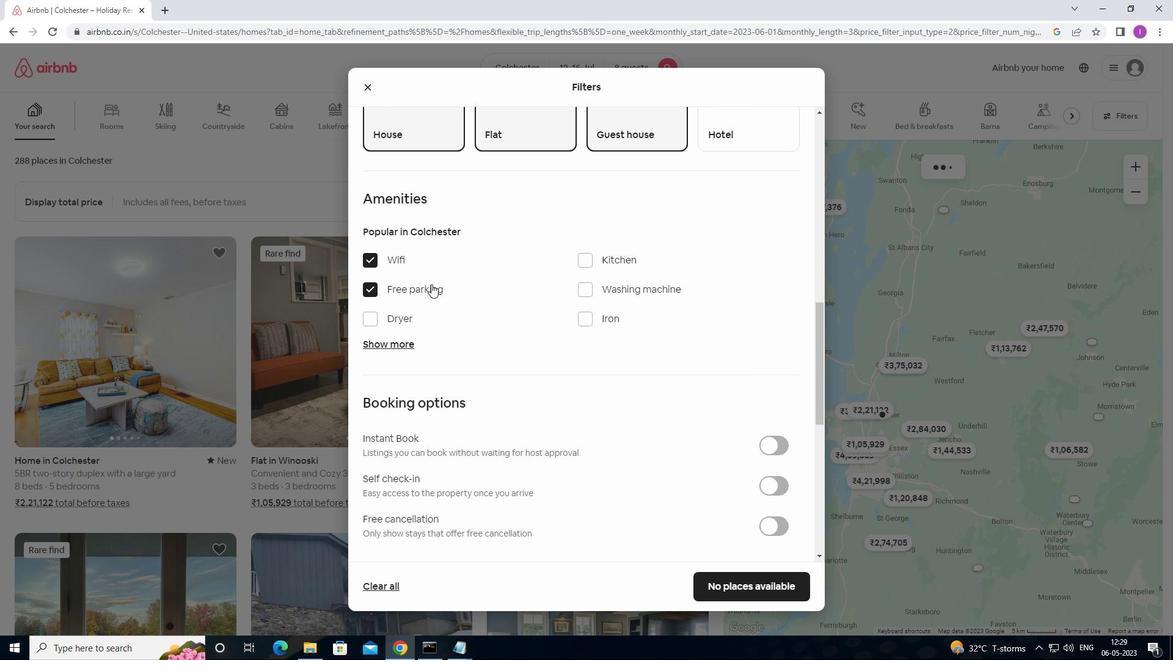 
Action: Mouse scrolled (431, 283) with delta (0, 0)
Screenshot: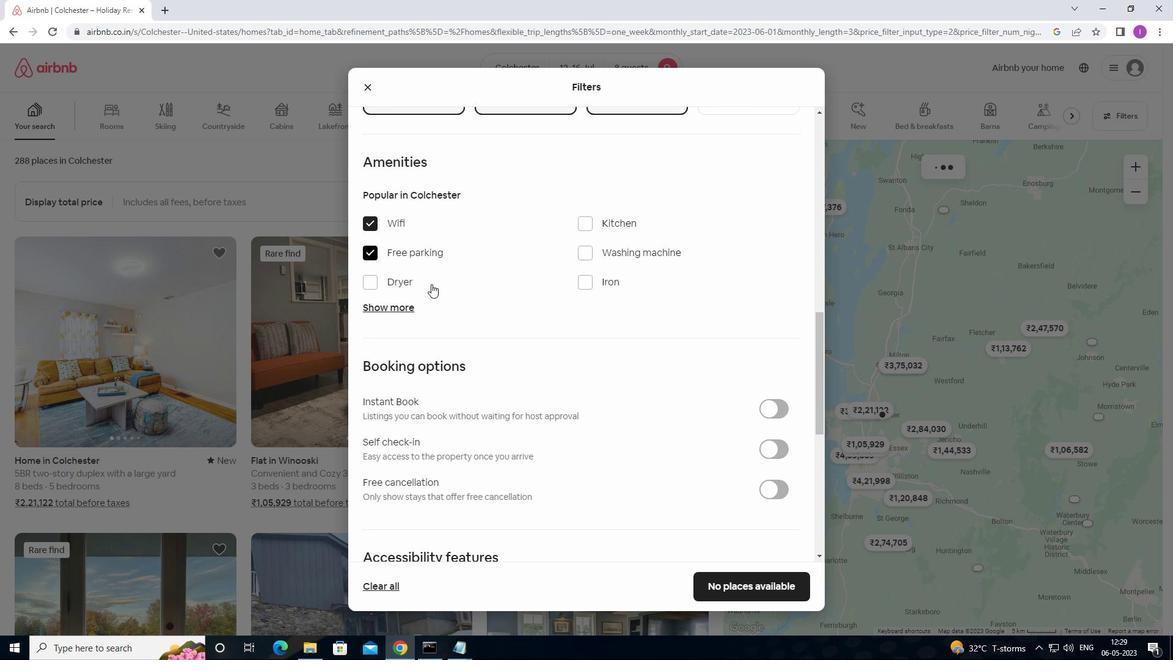 
Action: Mouse moved to (388, 174)
Screenshot: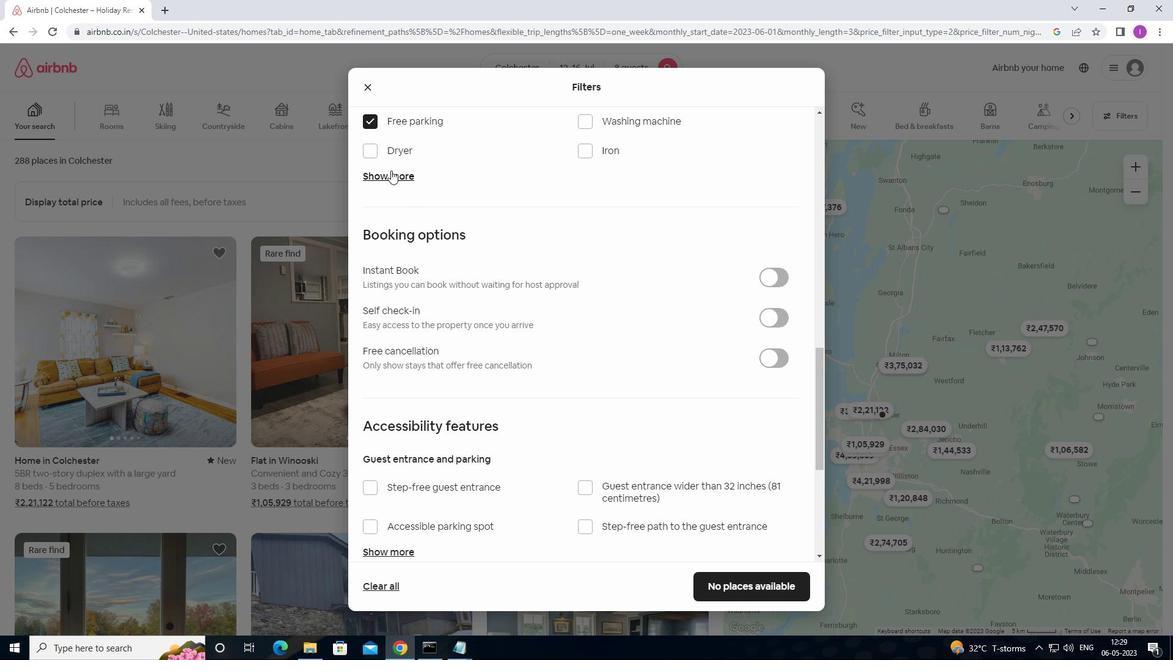 
Action: Mouse pressed left at (388, 174)
Screenshot: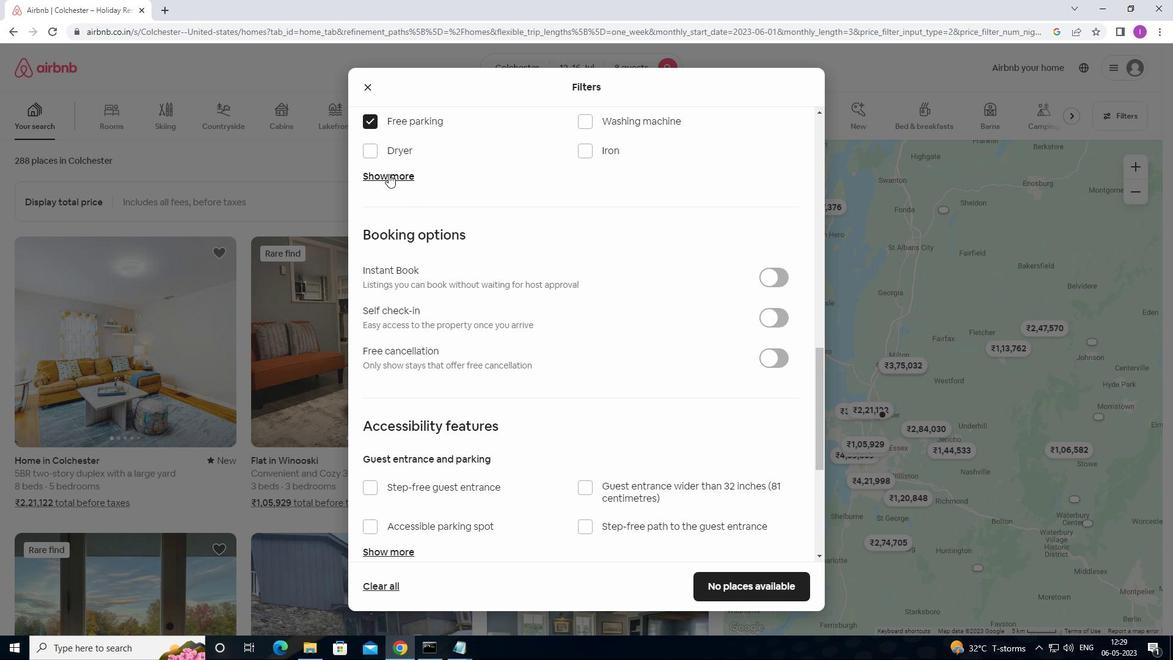 
Action: Mouse moved to (585, 253)
Screenshot: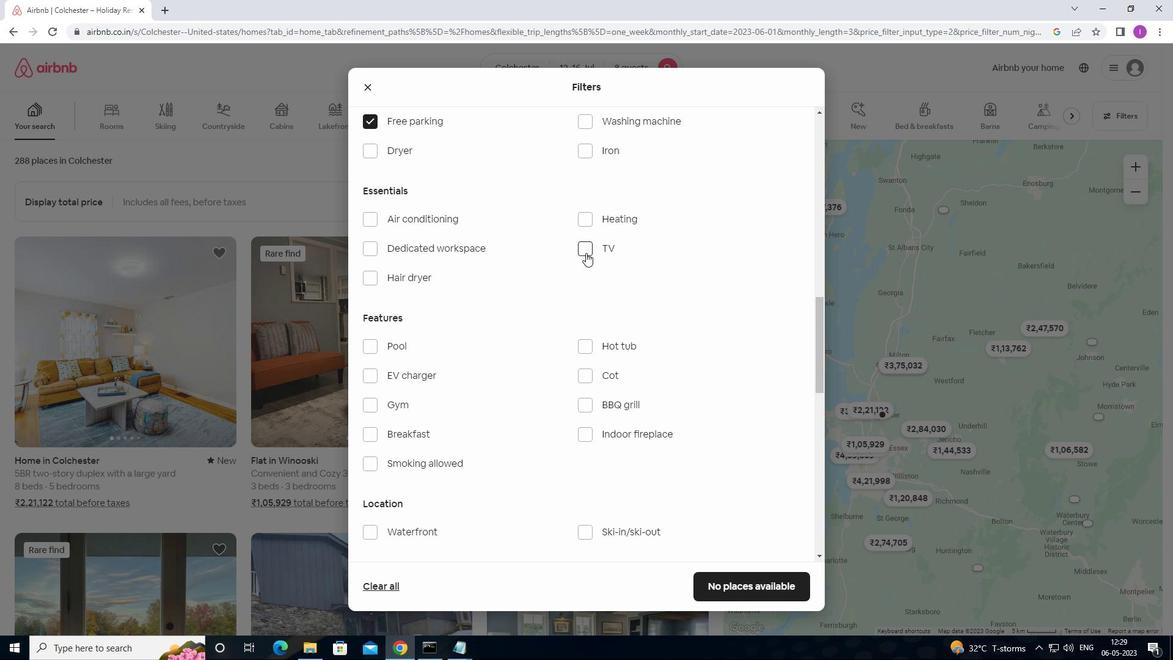 
Action: Mouse pressed left at (585, 253)
Screenshot: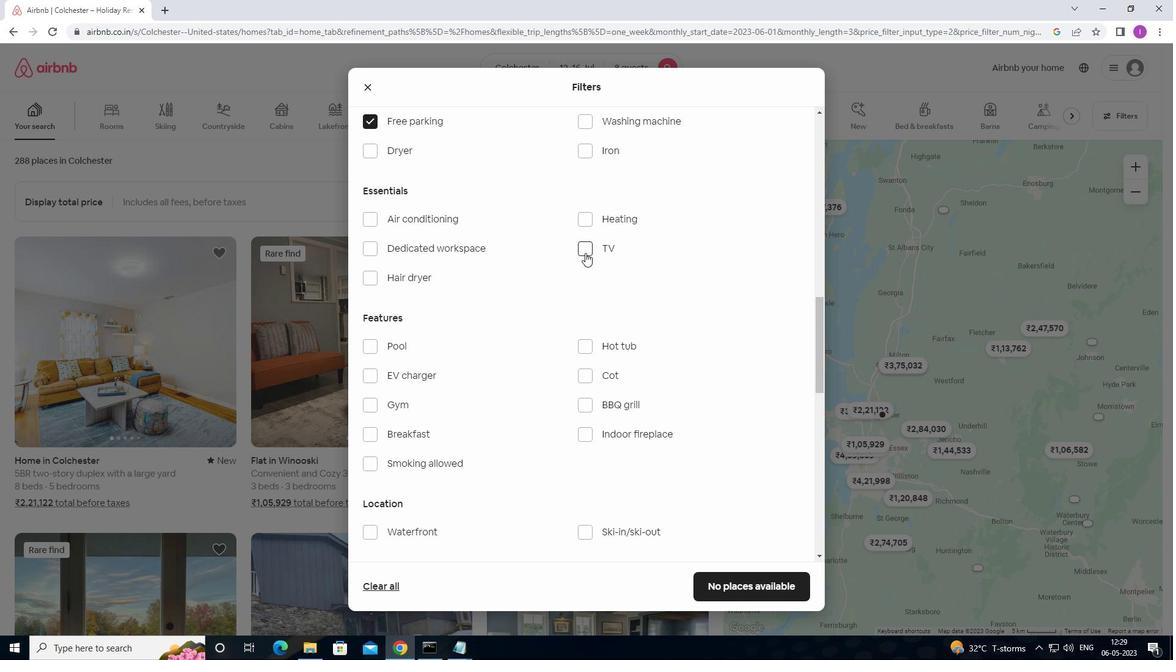 
Action: Mouse moved to (366, 407)
Screenshot: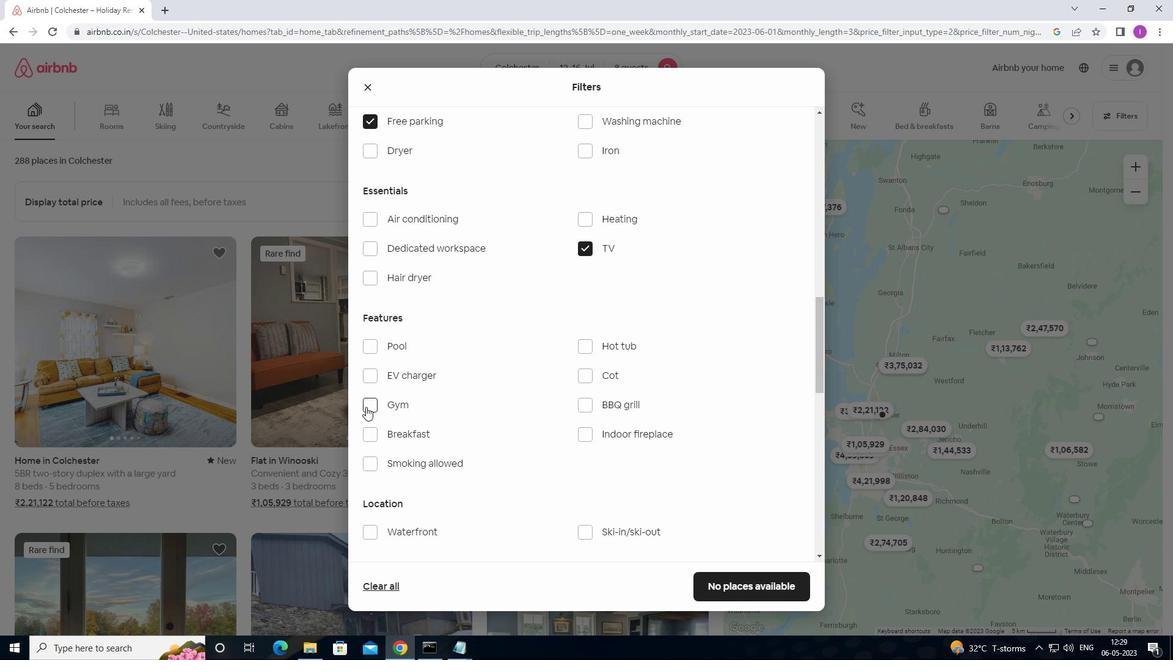 
Action: Mouse pressed left at (366, 407)
Screenshot: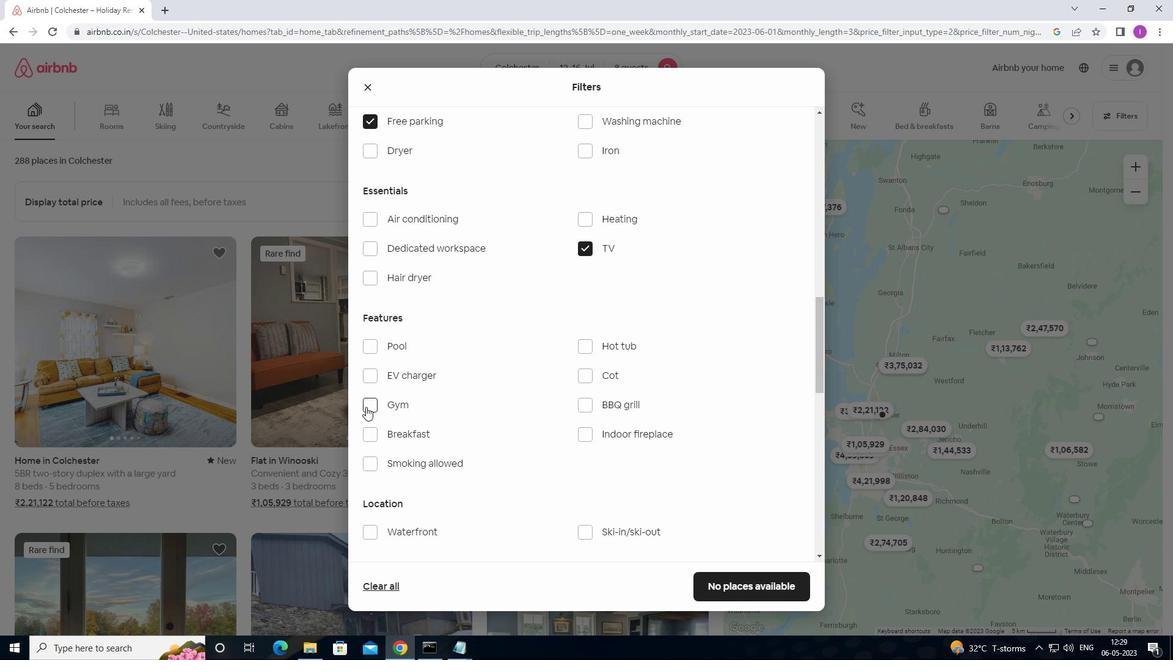 
Action: Mouse moved to (373, 440)
Screenshot: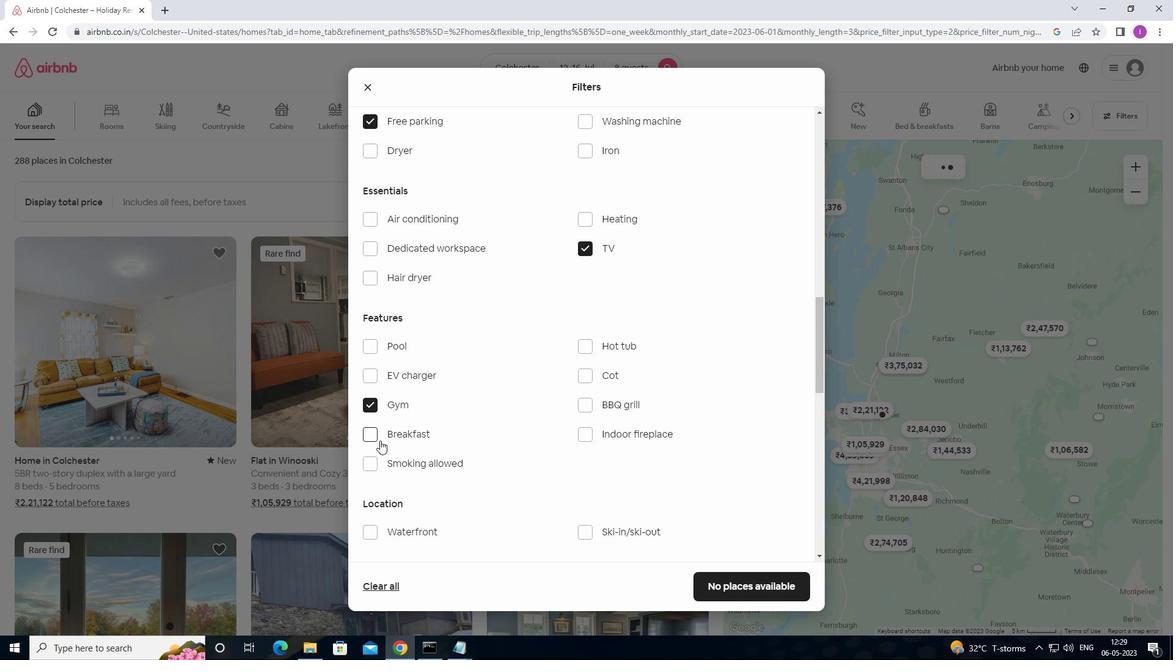
Action: Mouse pressed left at (373, 440)
Screenshot: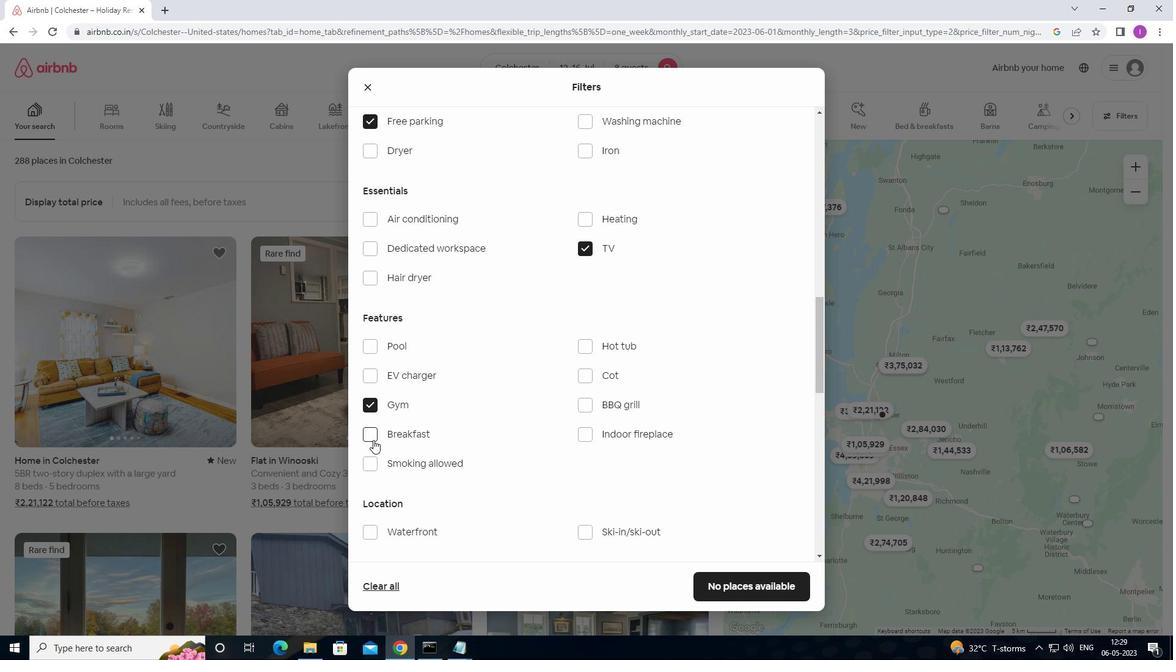 
Action: Mouse moved to (514, 377)
Screenshot: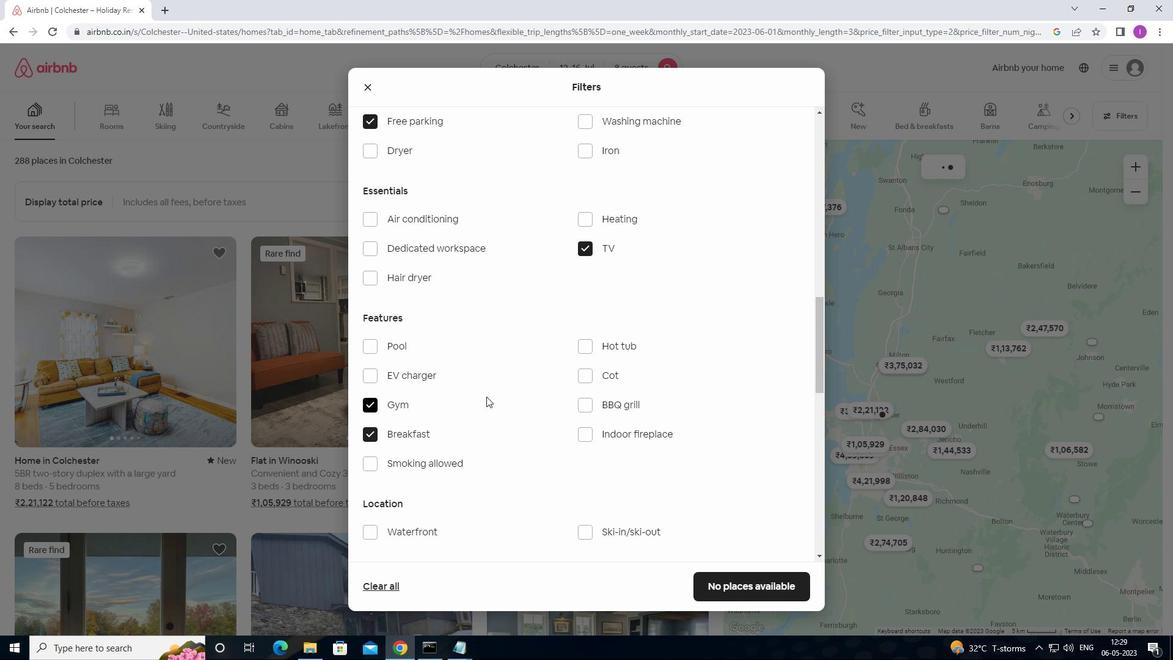 
Action: Mouse scrolled (514, 377) with delta (0, 0)
Screenshot: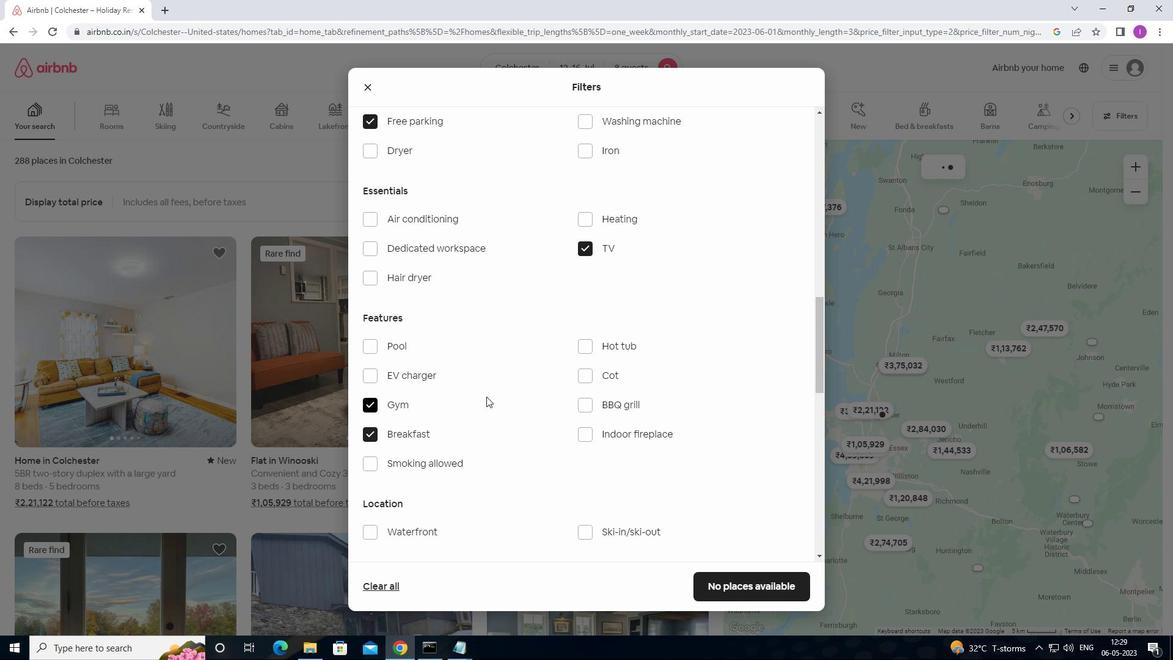 
Action: Mouse moved to (515, 377)
Screenshot: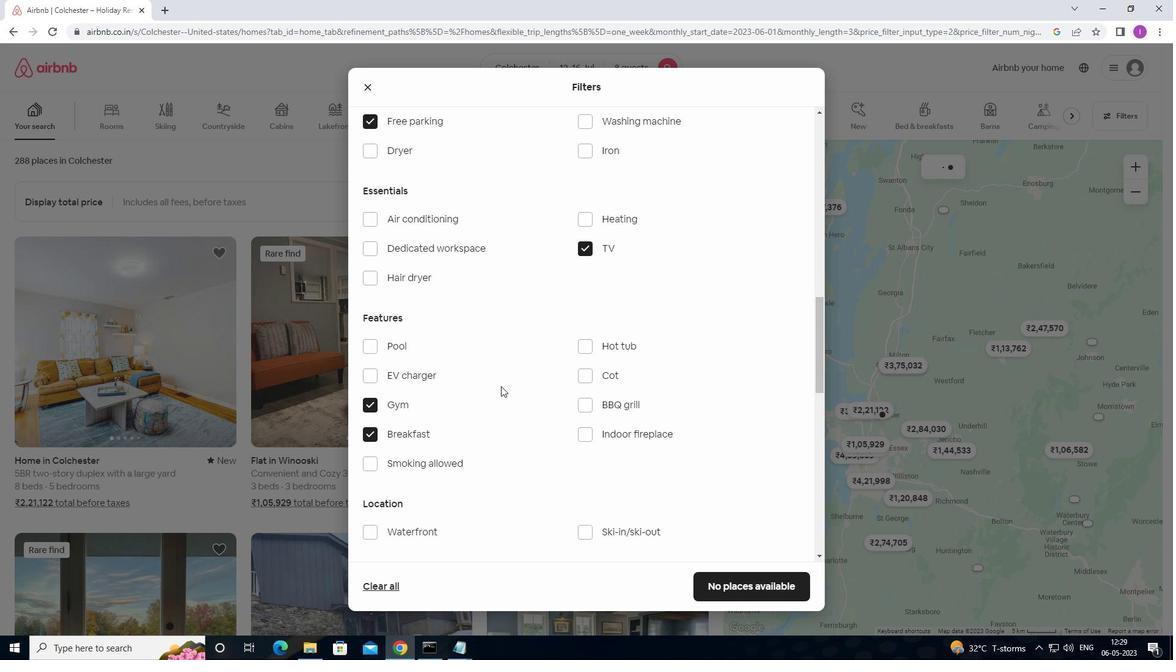 
Action: Mouse scrolled (515, 377) with delta (0, 0)
Screenshot: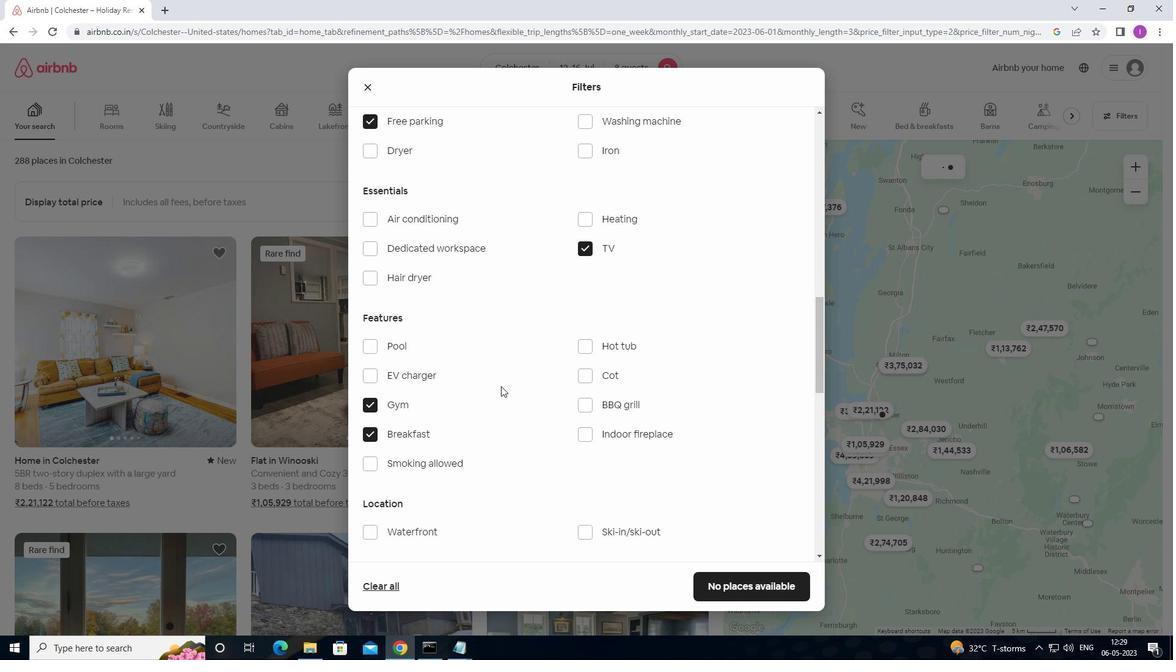 
Action: Mouse moved to (516, 377)
Screenshot: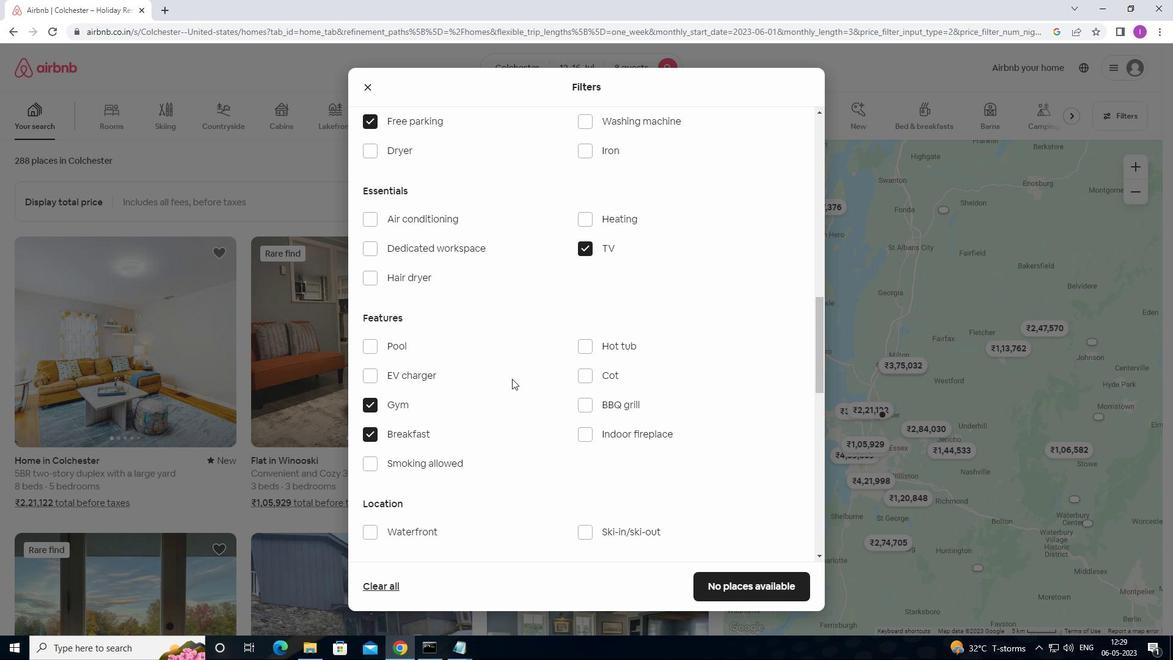 
Action: Mouse scrolled (516, 377) with delta (0, 0)
Screenshot: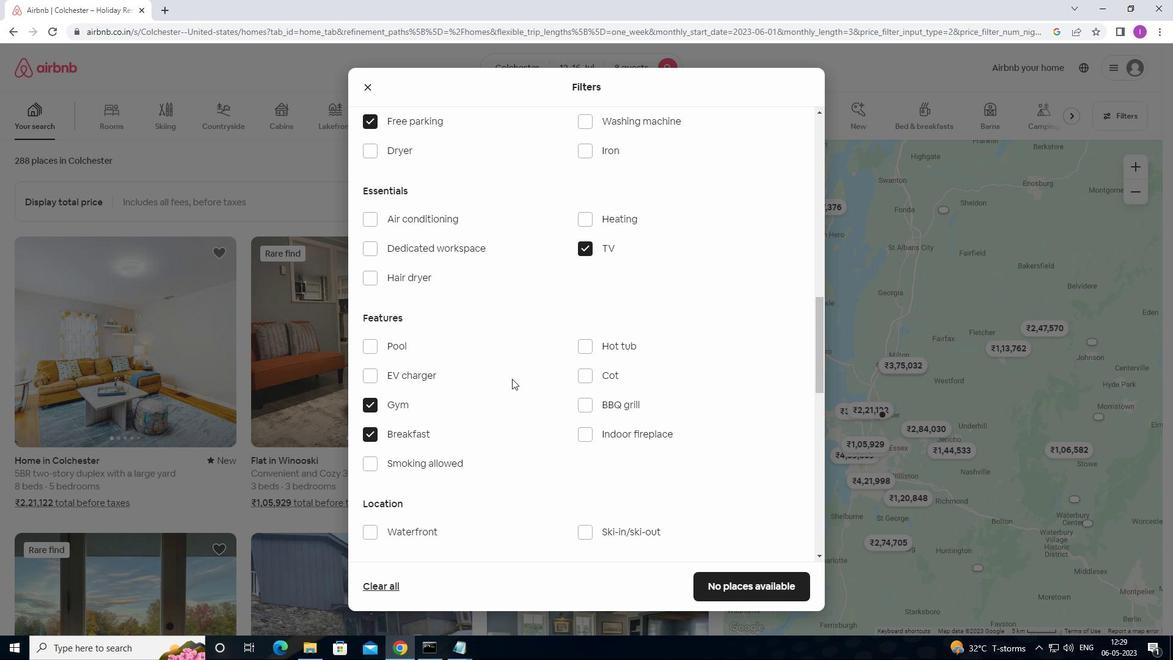 
Action: Mouse moved to (517, 377)
Screenshot: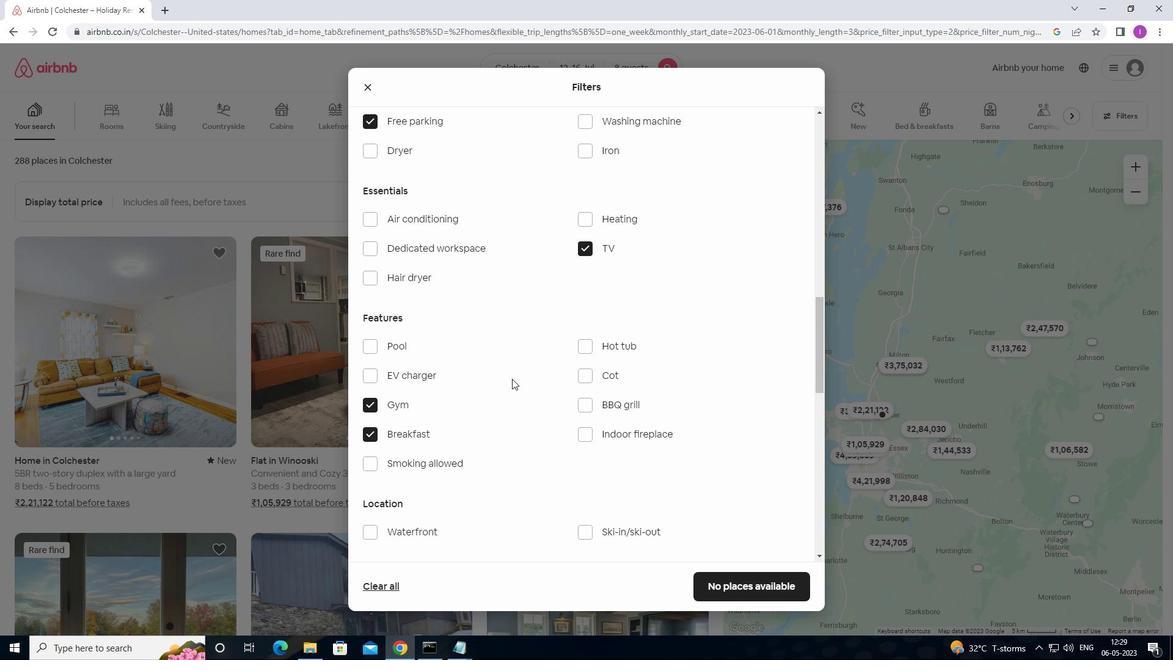 
Action: Mouse scrolled (517, 377) with delta (0, 0)
Screenshot: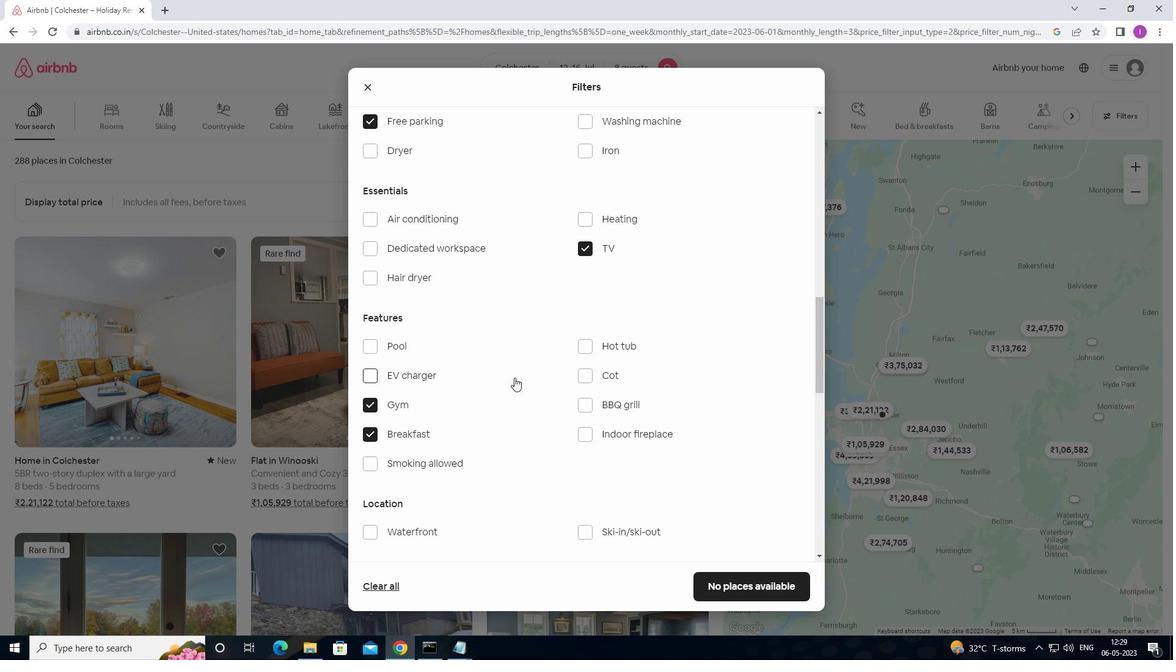 
Action: Mouse moved to (564, 382)
Screenshot: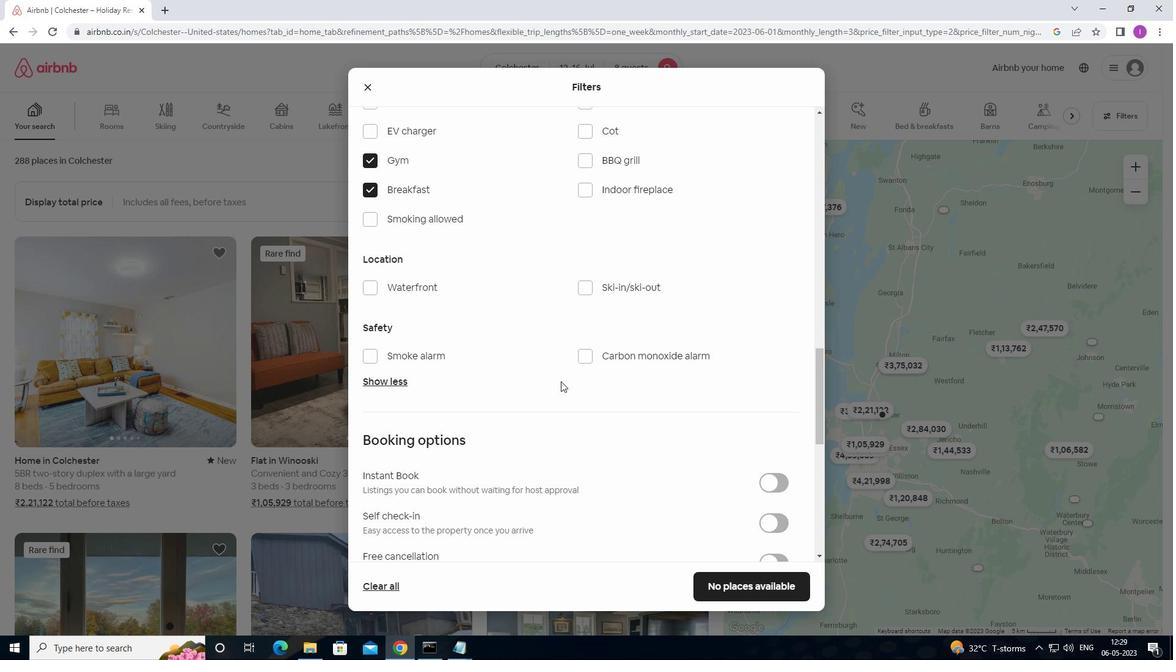 
Action: Mouse scrolled (564, 382) with delta (0, 0)
Screenshot: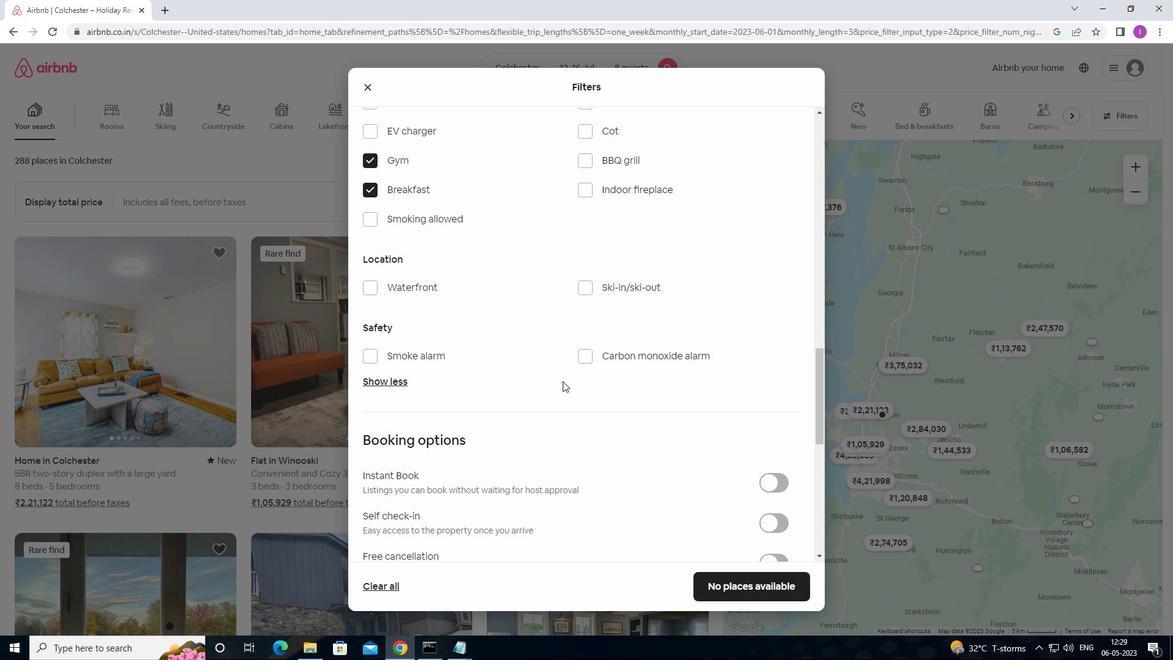 
Action: Mouse moved to (564, 383)
Screenshot: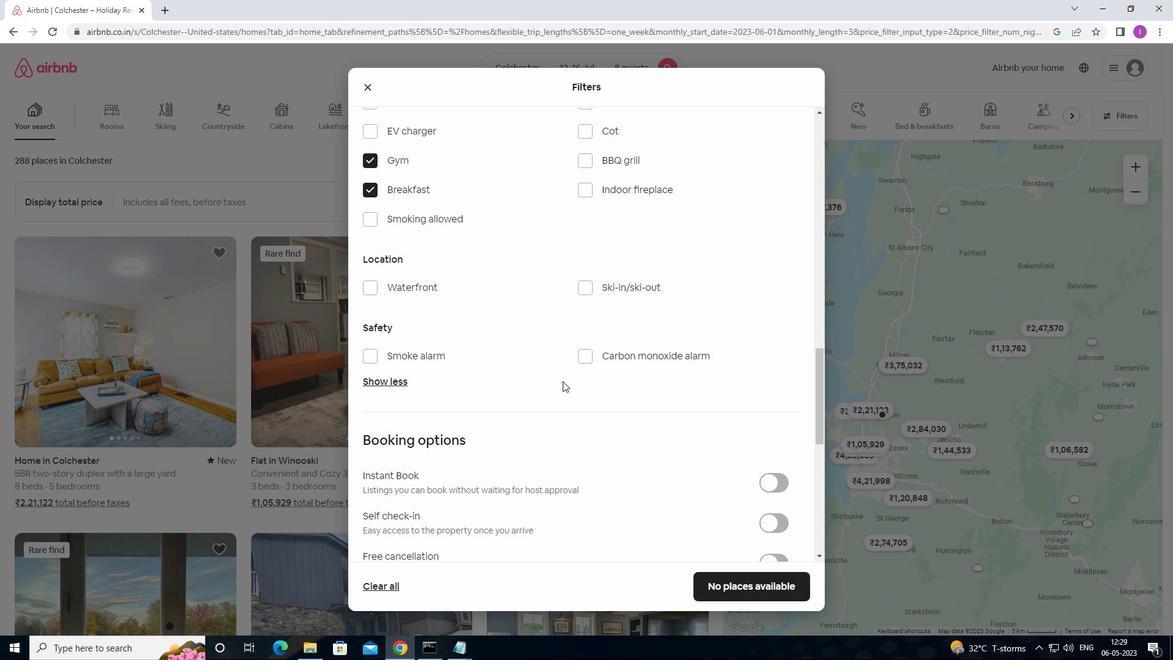 
Action: Mouse scrolled (564, 382) with delta (0, 0)
Screenshot: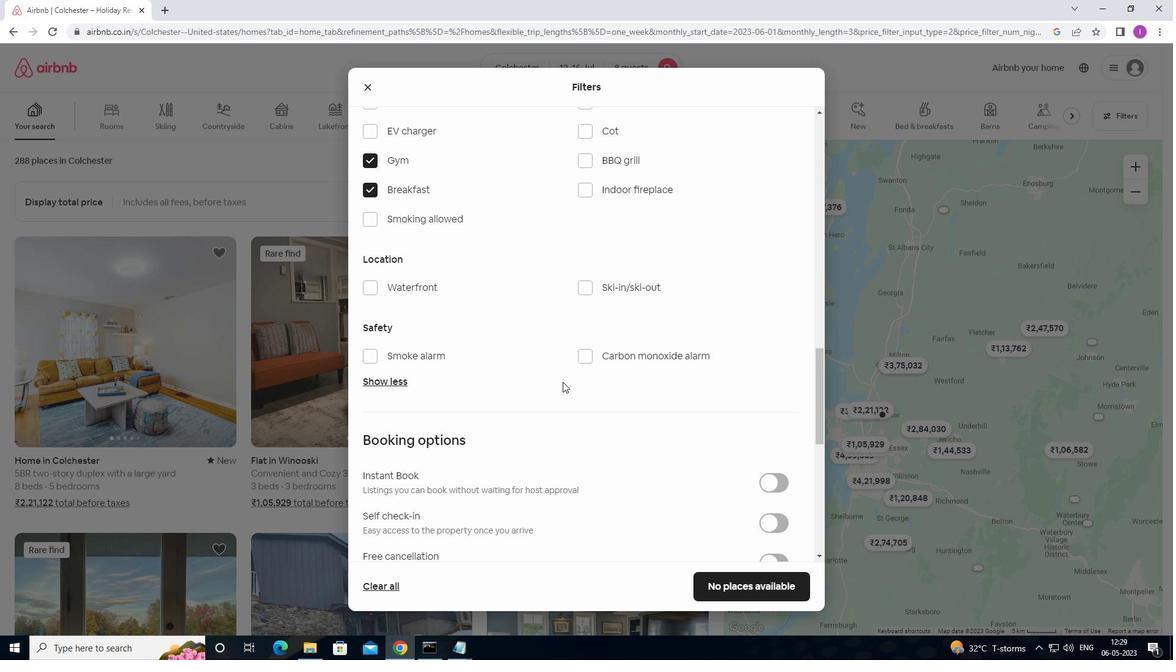 
Action: Mouse moved to (570, 383)
Screenshot: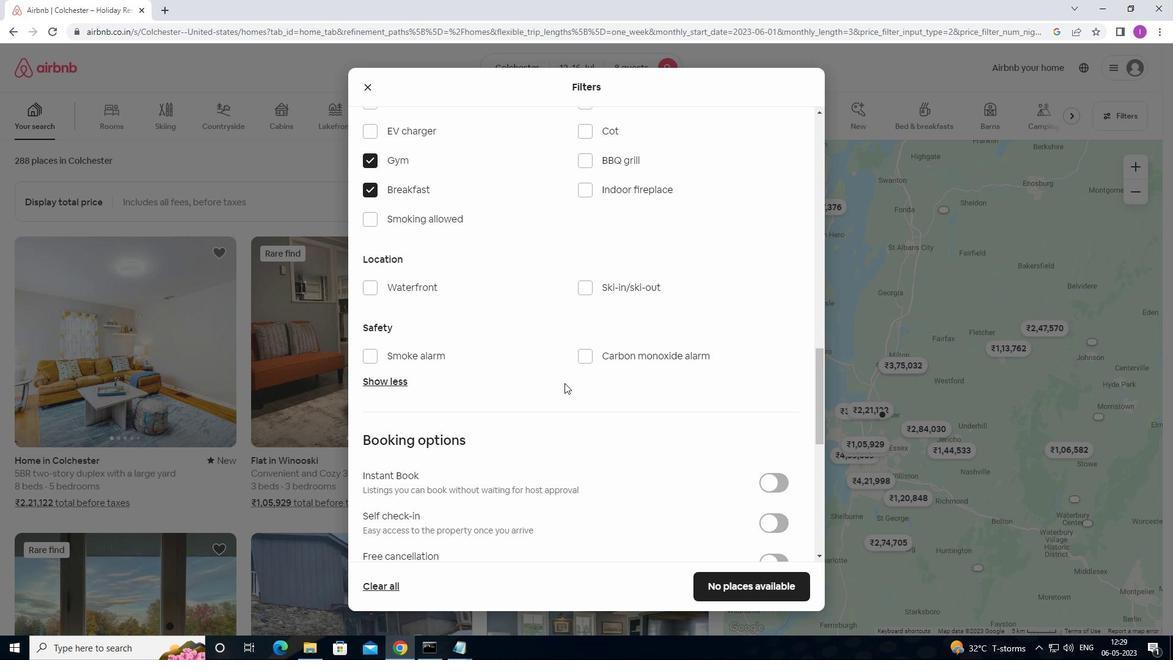 
Action: Mouse scrolled (570, 383) with delta (0, 0)
Screenshot: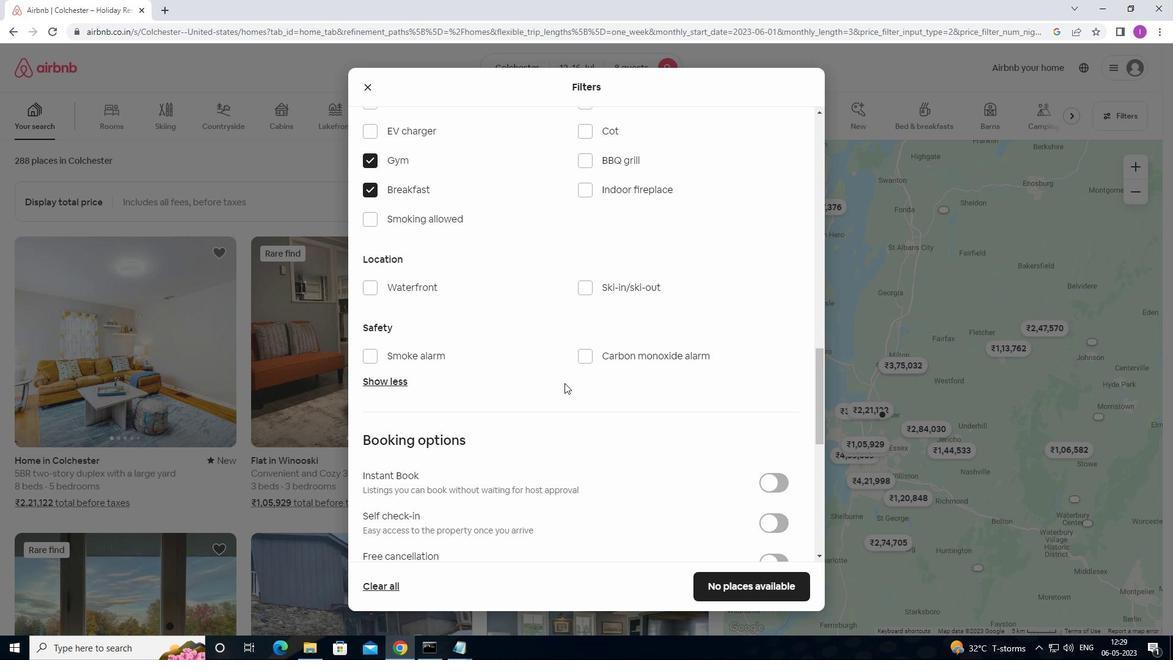 
Action: Mouse moved to (775, 333)
Screenshot: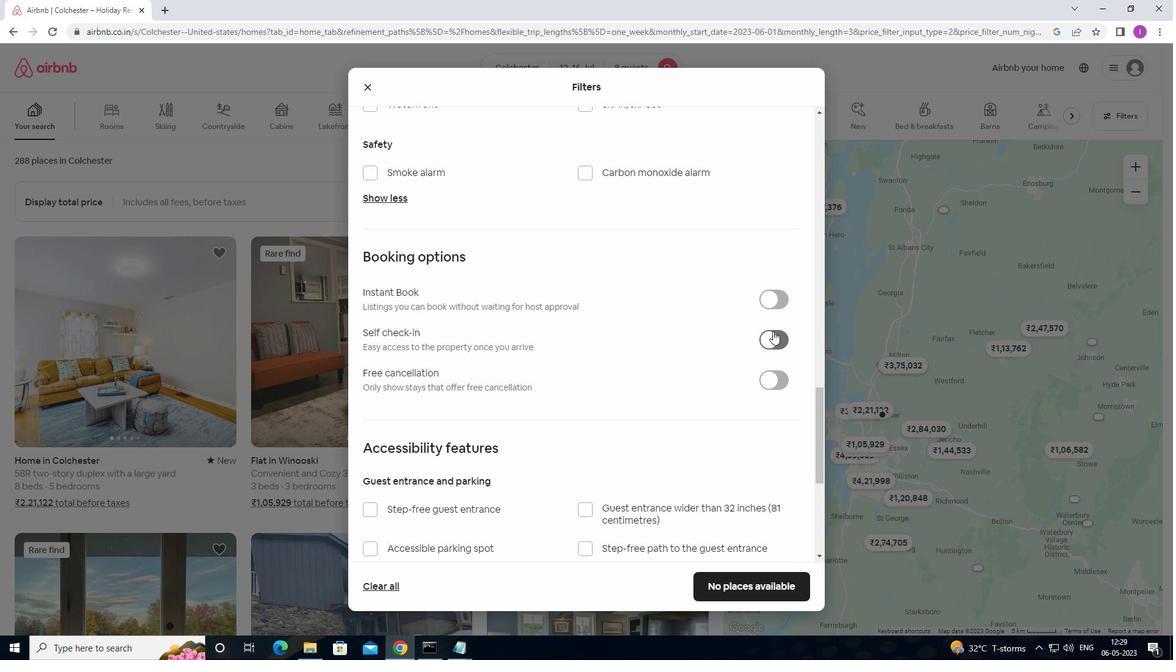 
Action: Mouse pressed left at (775, 333)
Screenshot: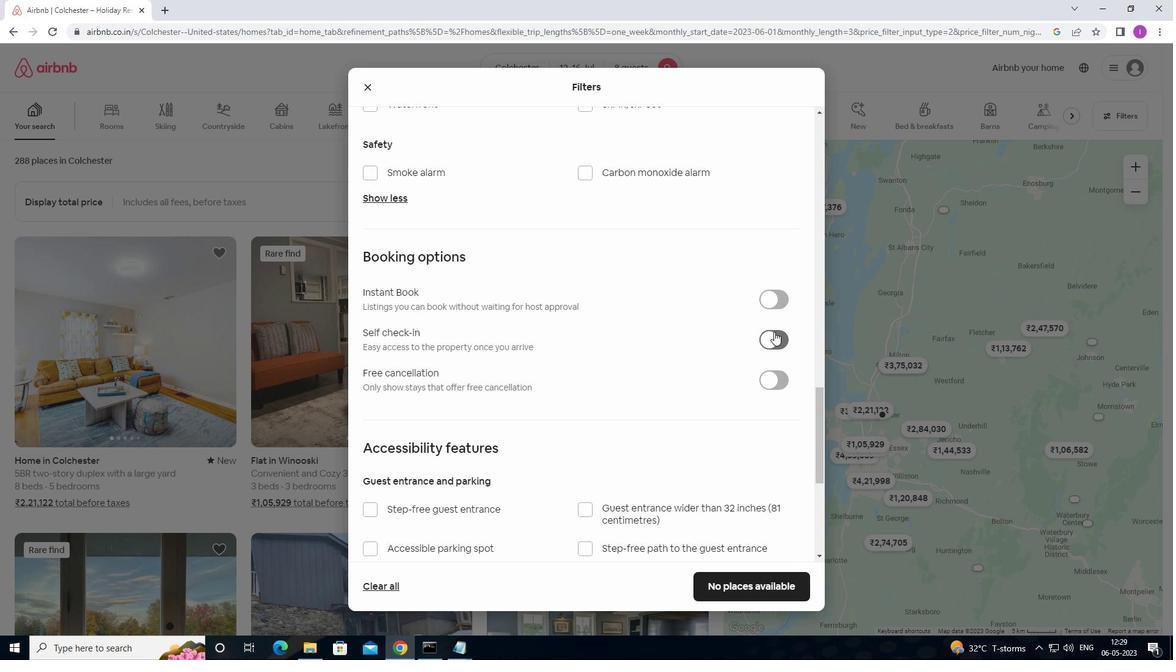 
Action: Mouse moved to (588, 377)
Screenshot: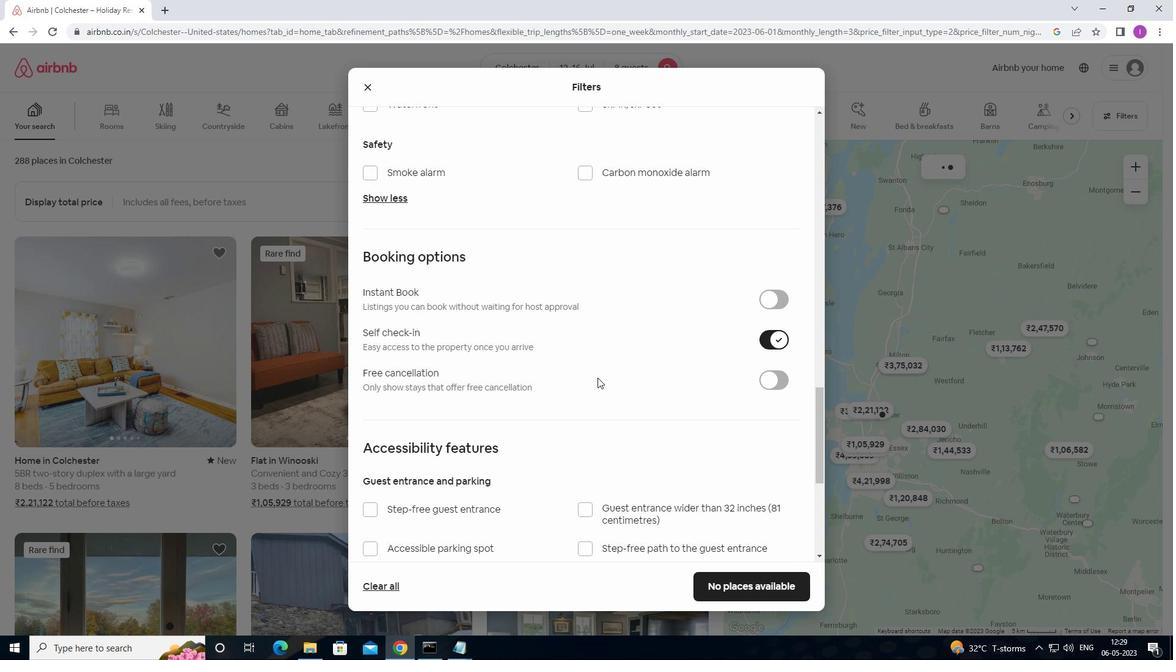 
Action: Mouse scrolled (588, 376) with delta (0, 0)
Screenshot: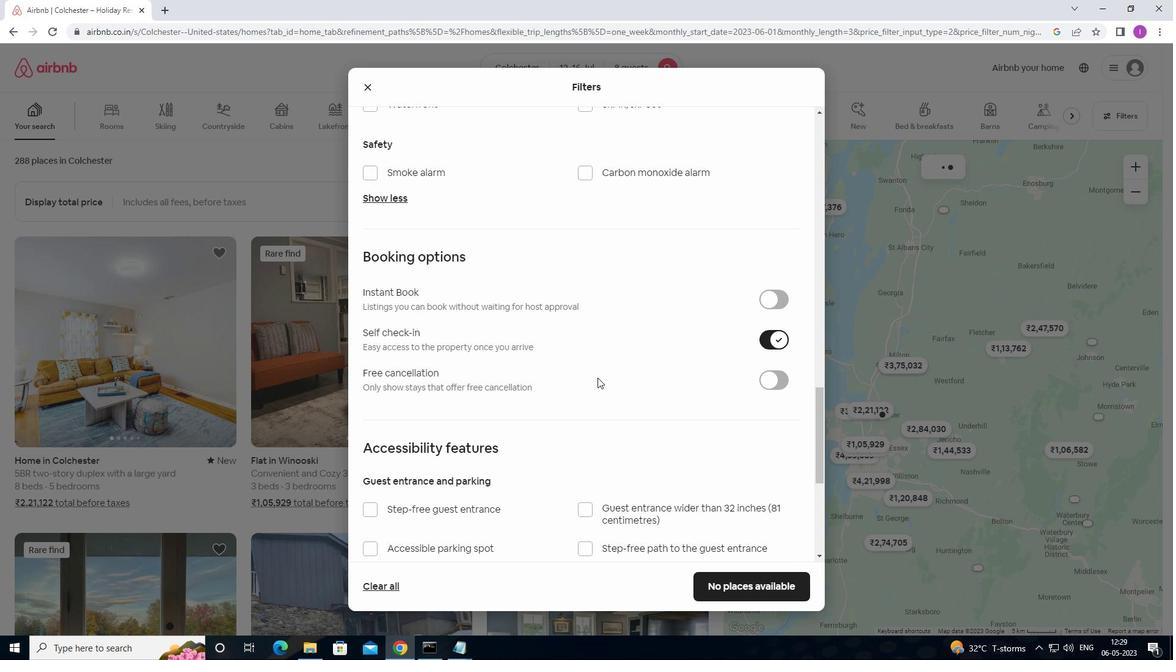 
Action: Mouse scrolled (588, 376) with delta (0, 0)
Screenshot: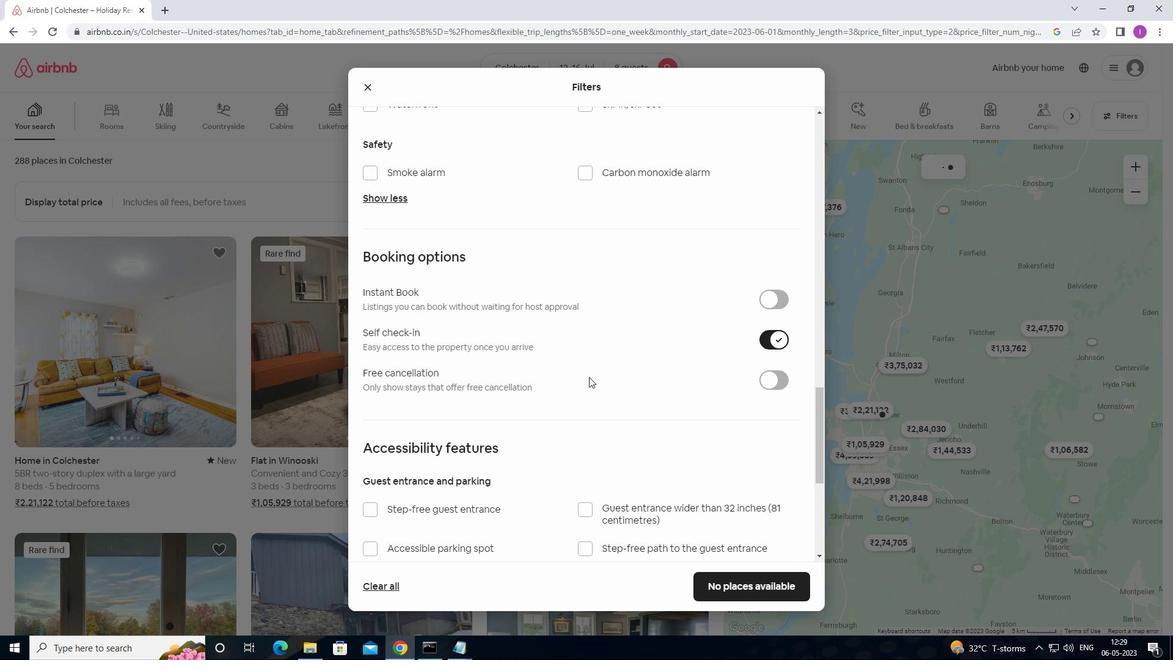 
Action: Mouse moved to (588, 377)
Screenshot: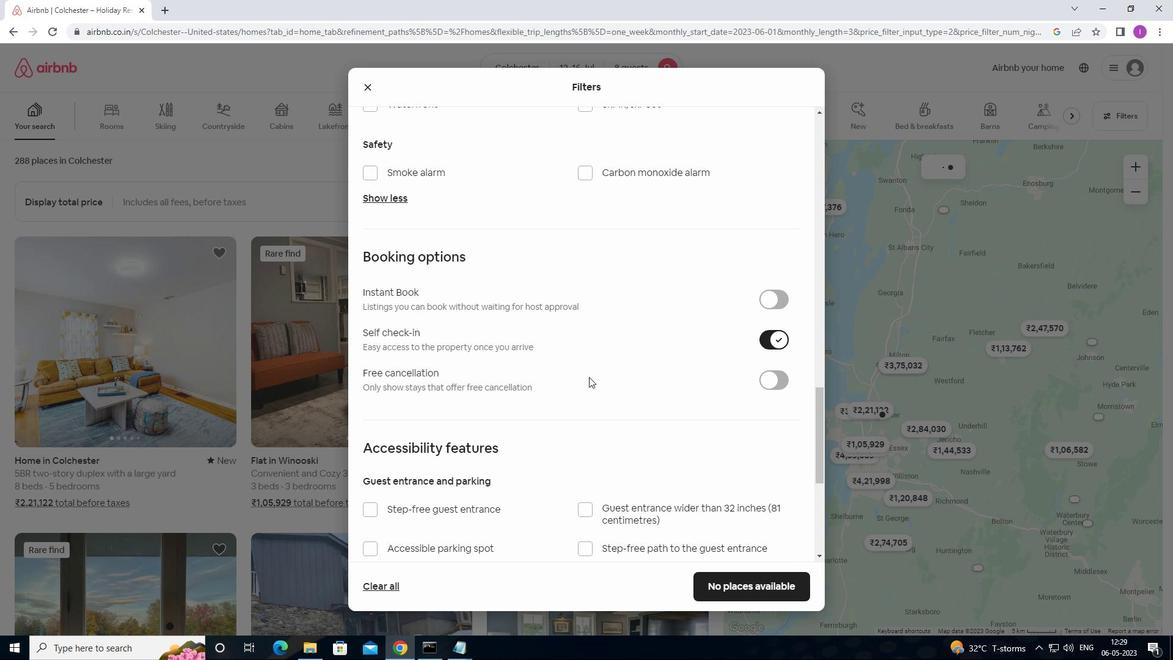 
Action: Mouse scrolled (588, 376) with delta (0, 0)
Screenshot: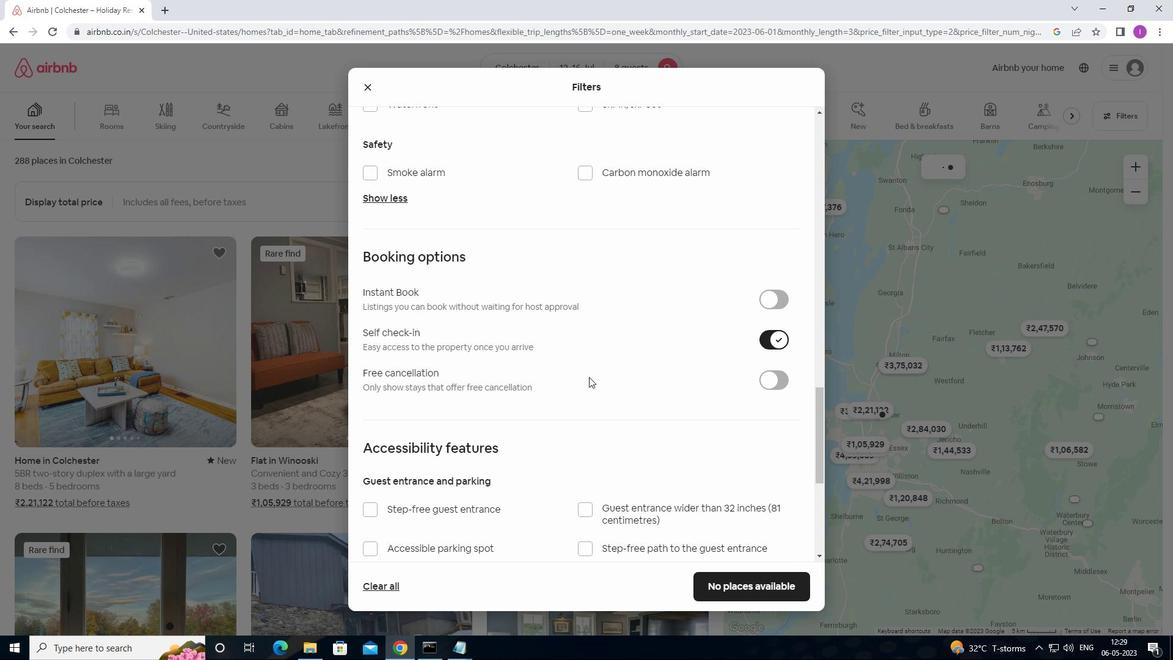 
Action: Mouse moved to (449, 402)
Screenshot: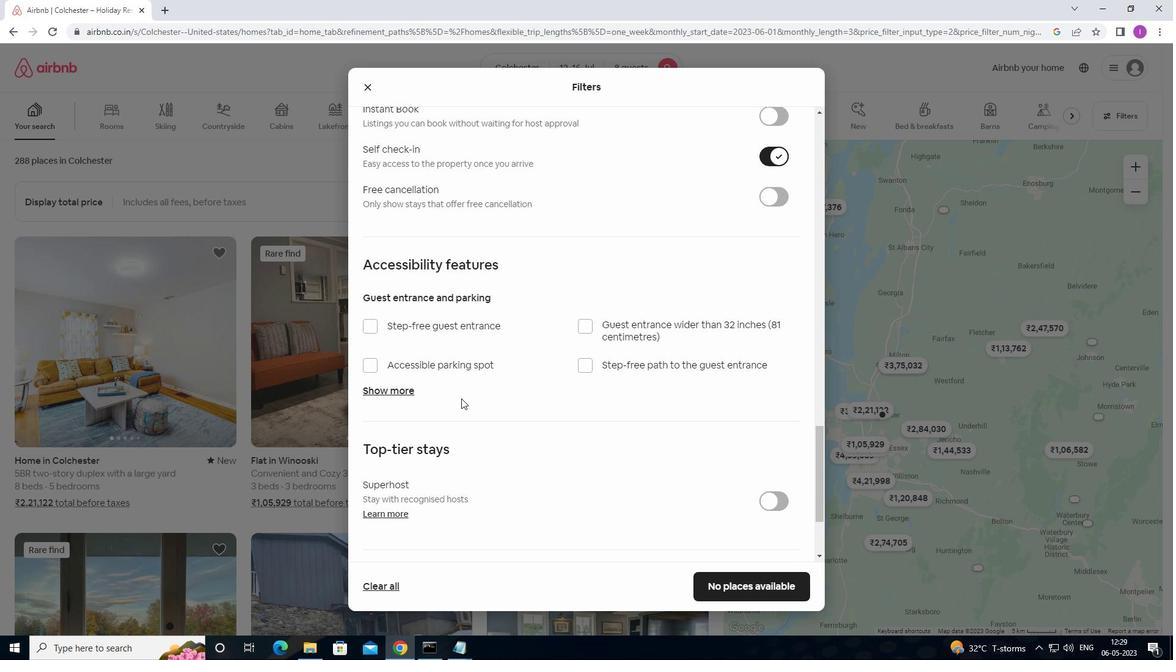 
Action: Mouse scrolled (449, 402) with delta (0, 0)
Screenshot: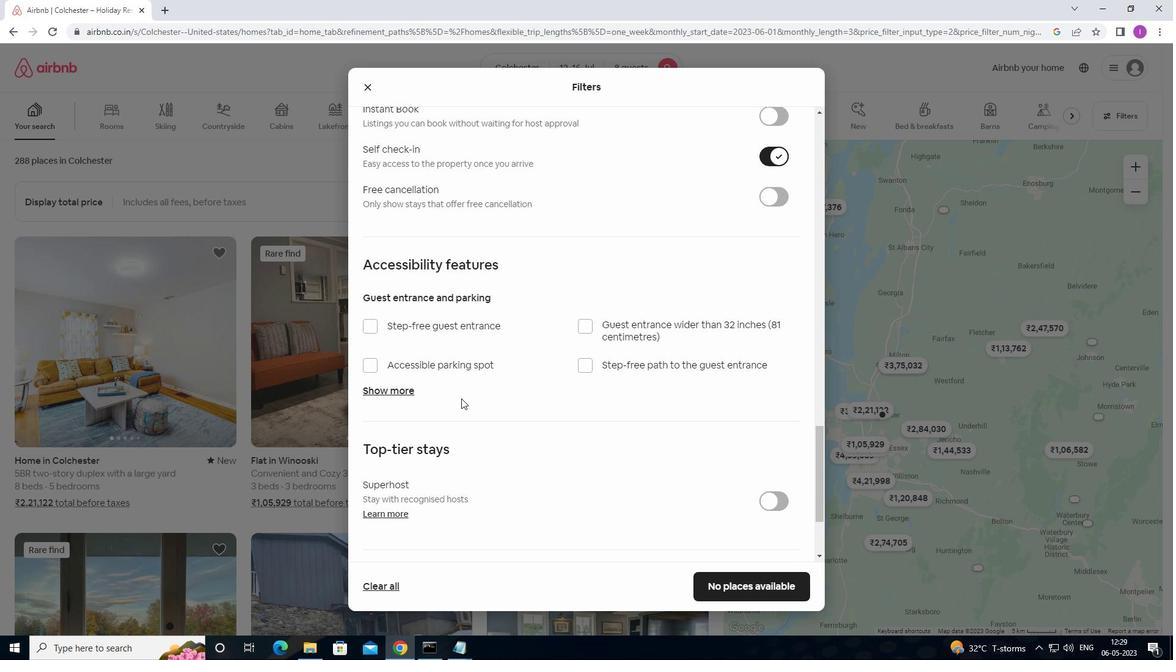 
Action: Mouse moved to (447, 404)
Screenshot: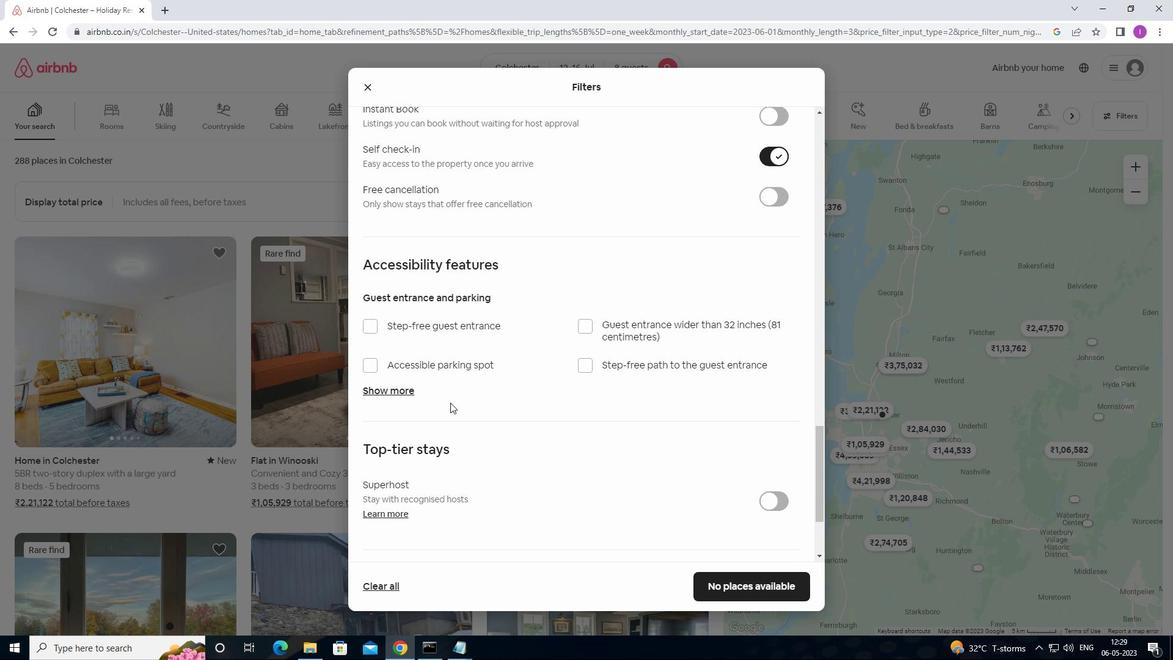 
Action: Mouse scrolled (447, 404) with delta (0, 0)
Screenshot: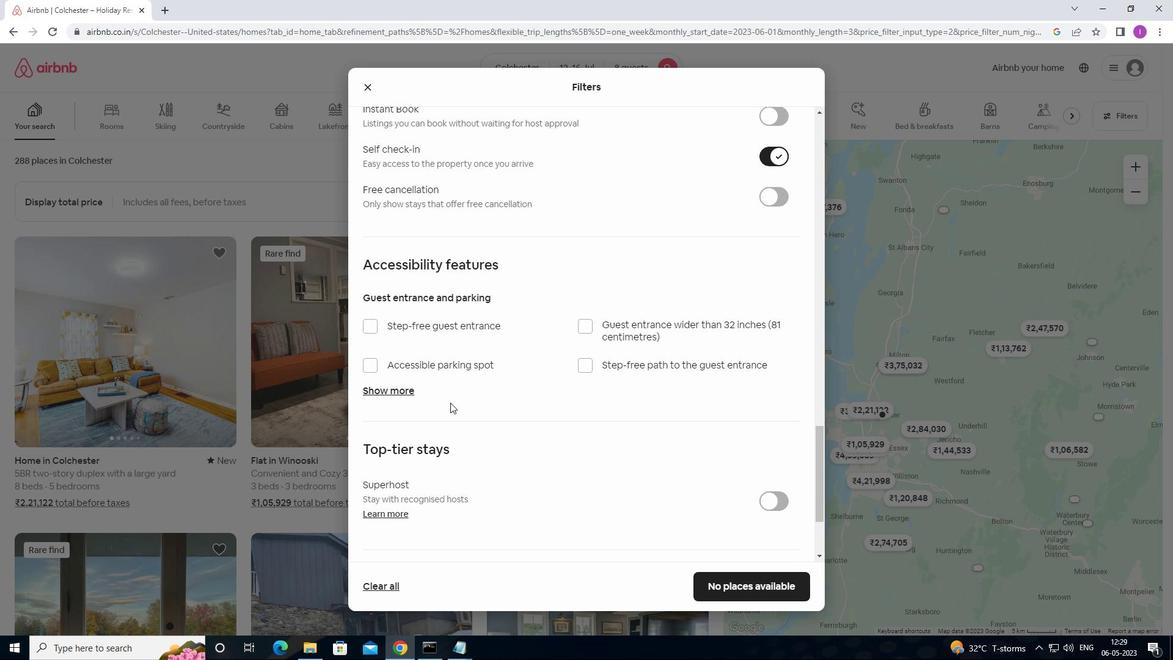 
Action: Mouse scrolled (447, 404) with delta (0, 0)
Screenshot: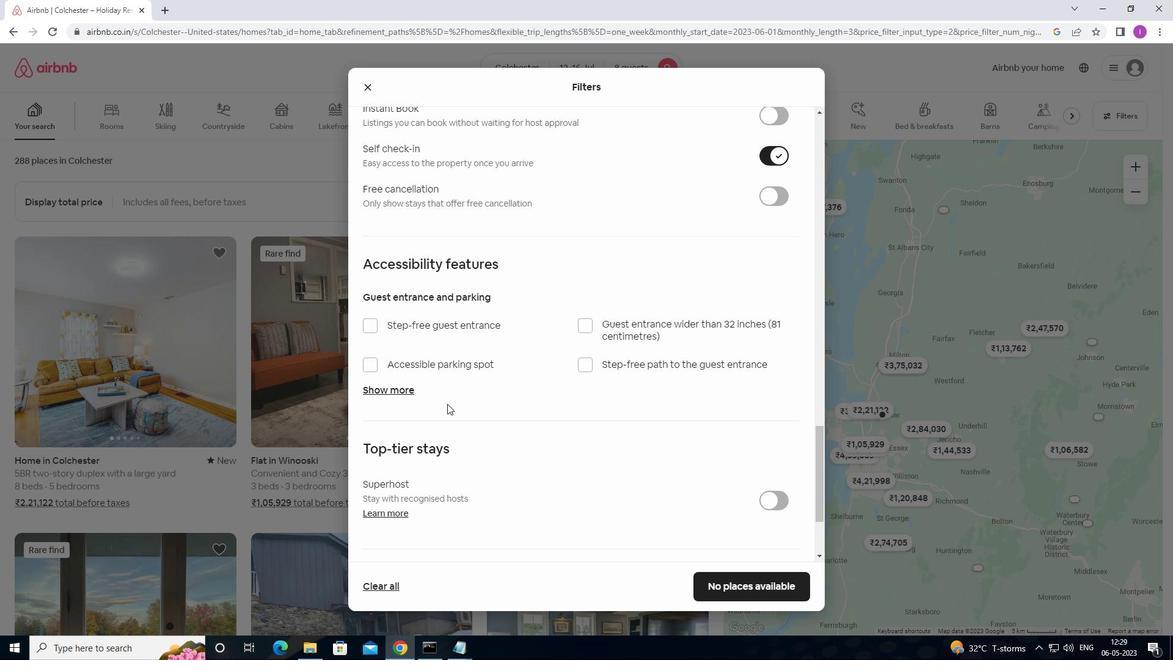 
Action: Mouse moved to (432, 407)
Screenshot: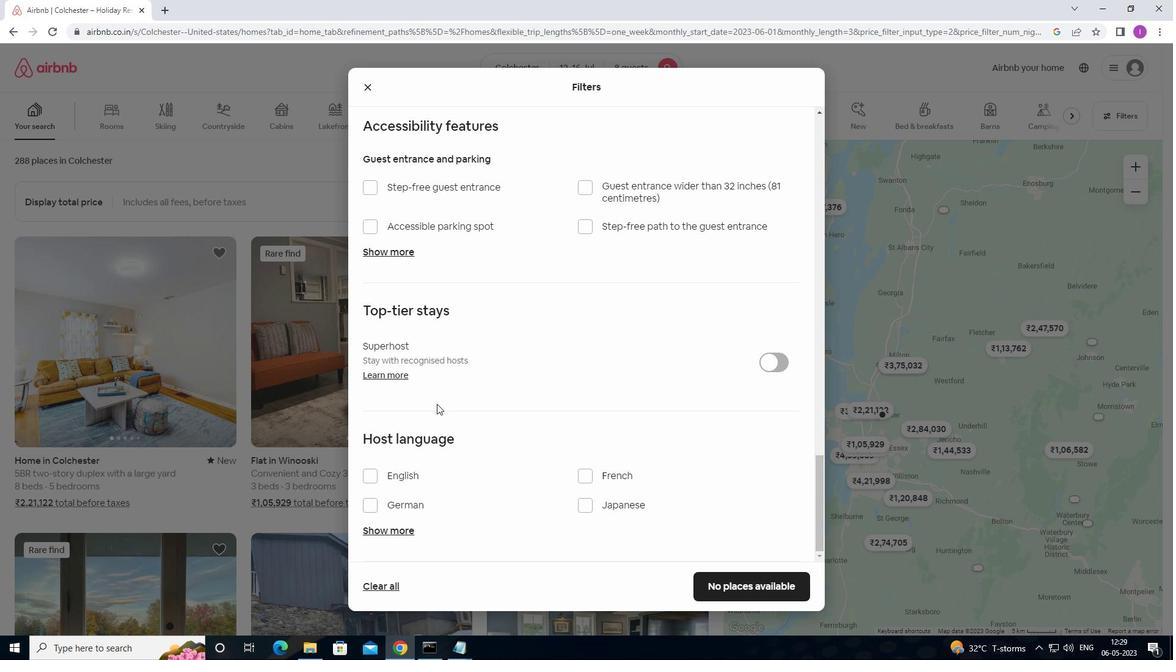 
Action: Mouse scrolled (432, 407) with delta (0, 0)
Screenshot: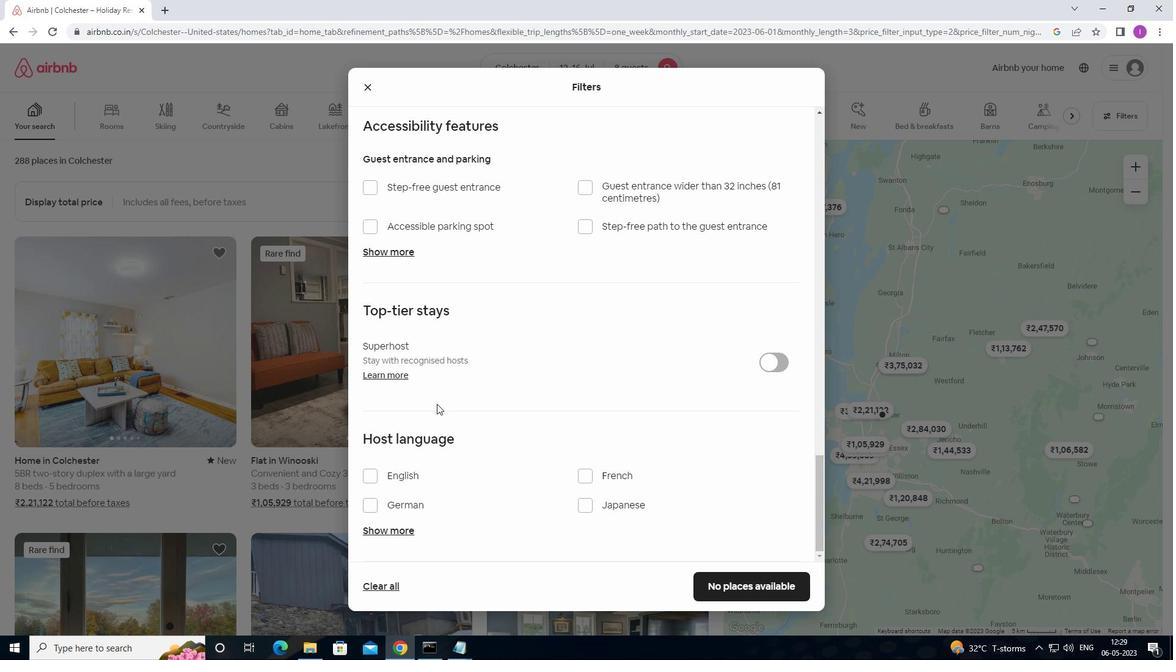
Action: Mouse moved to (431, 408)
Screenshot: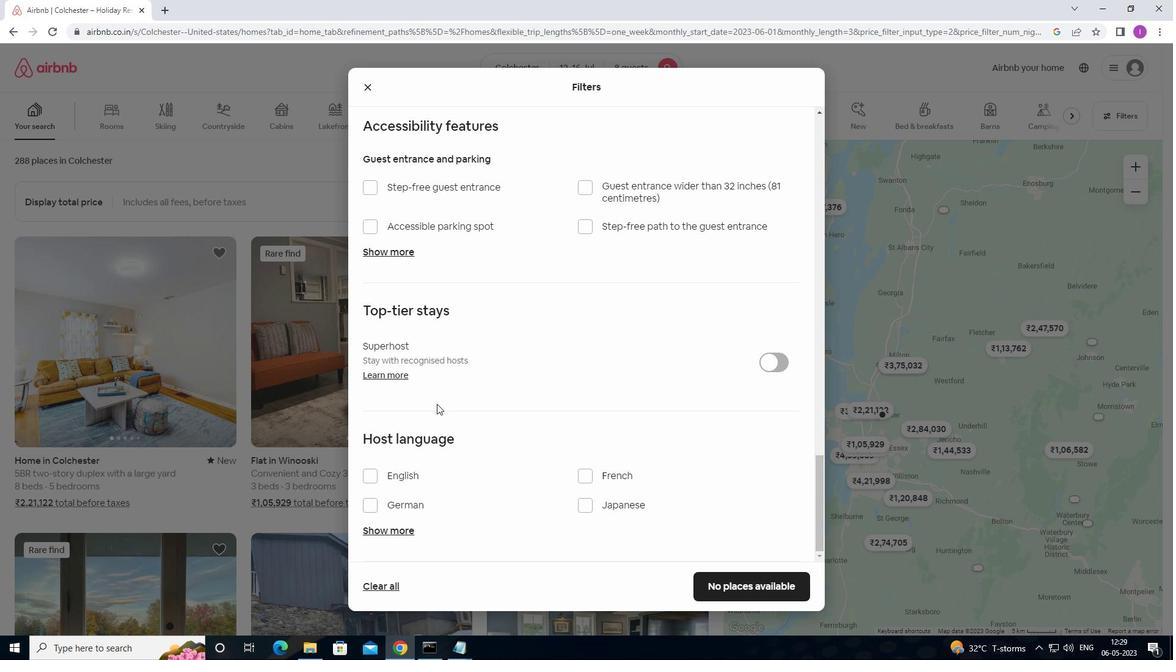 
Action: Mouse scrolled (431, 407) with delta (0, 0)
Screenshot: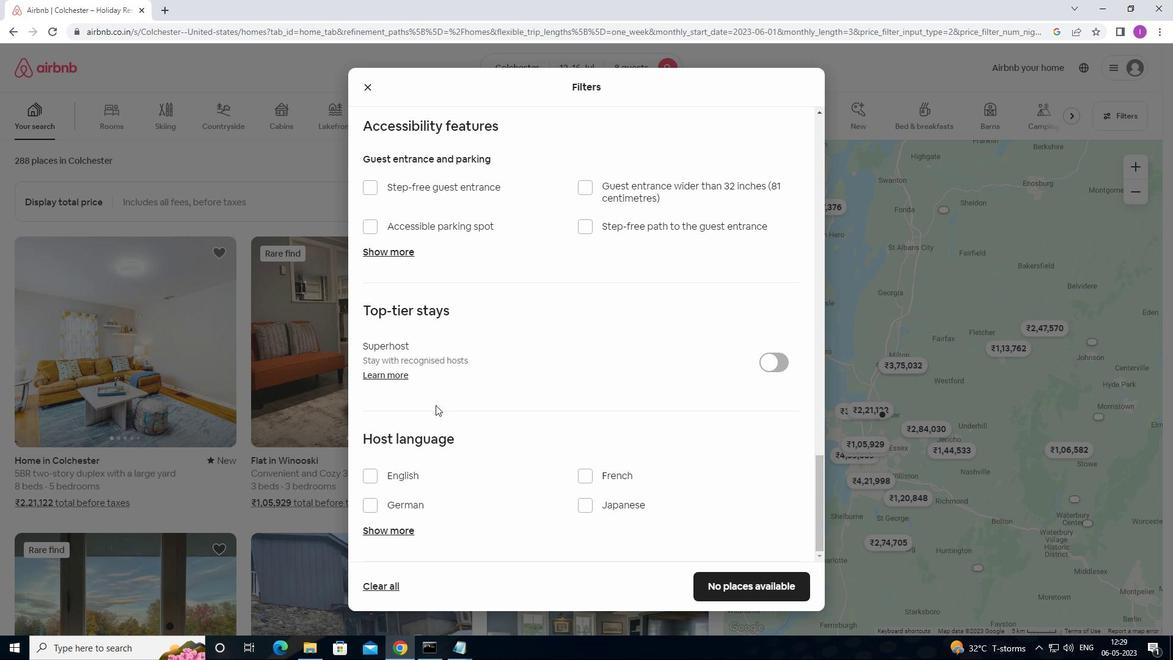 
Action: Mouse moved to (371, 473)
Screenshot: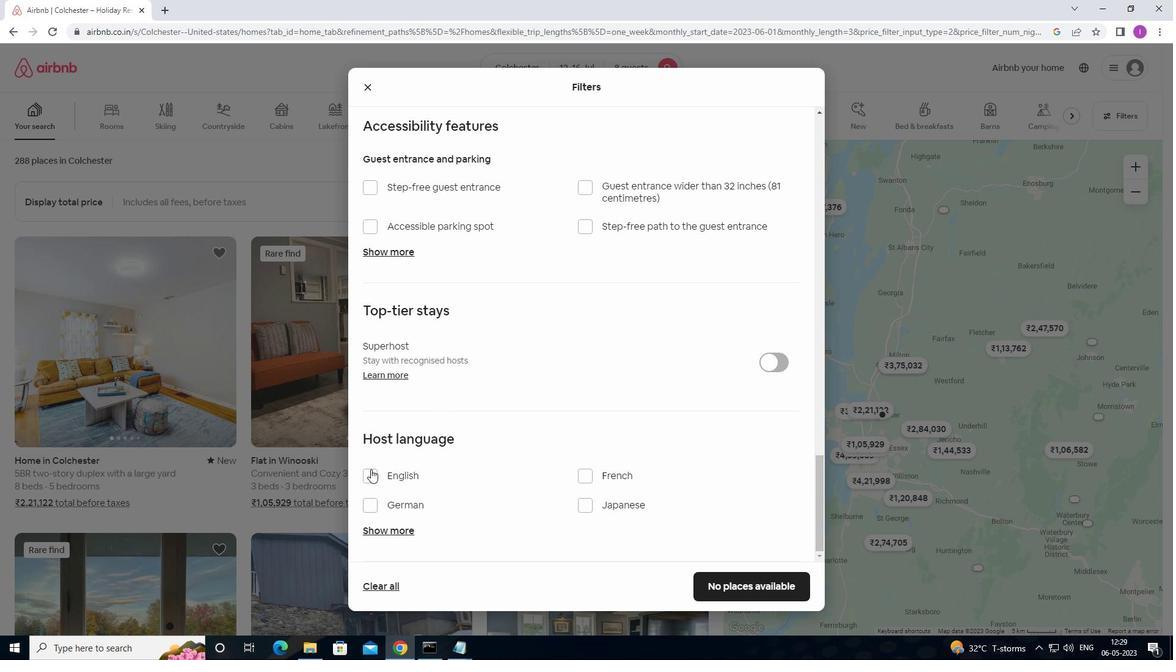 
Action: Mouse pressed left at (371, 473)
Screenshot: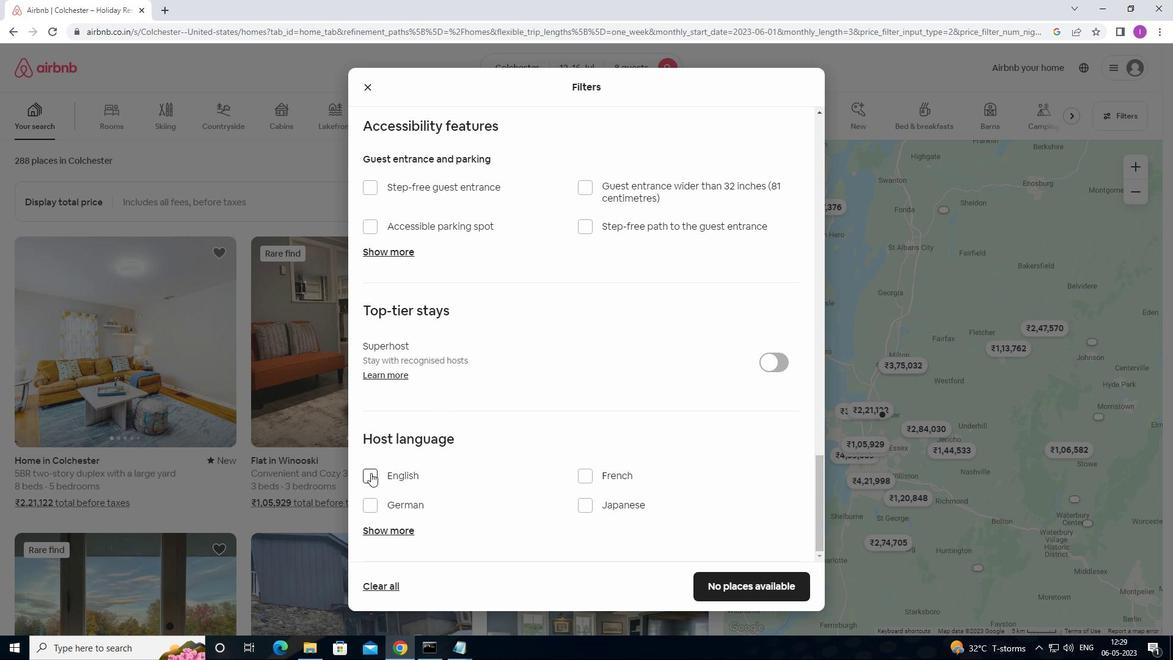 
Action: Mouse moved to (730, 594)
Screenshot: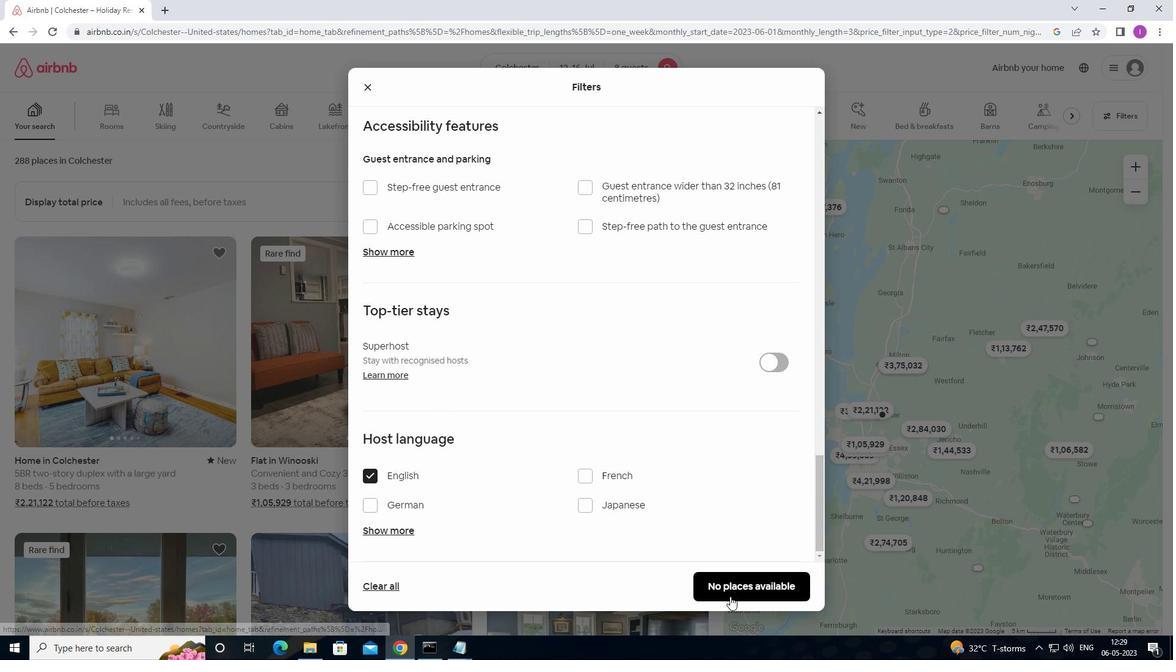 
Action: Mouse pressed left at (730, 594)
Screenshot: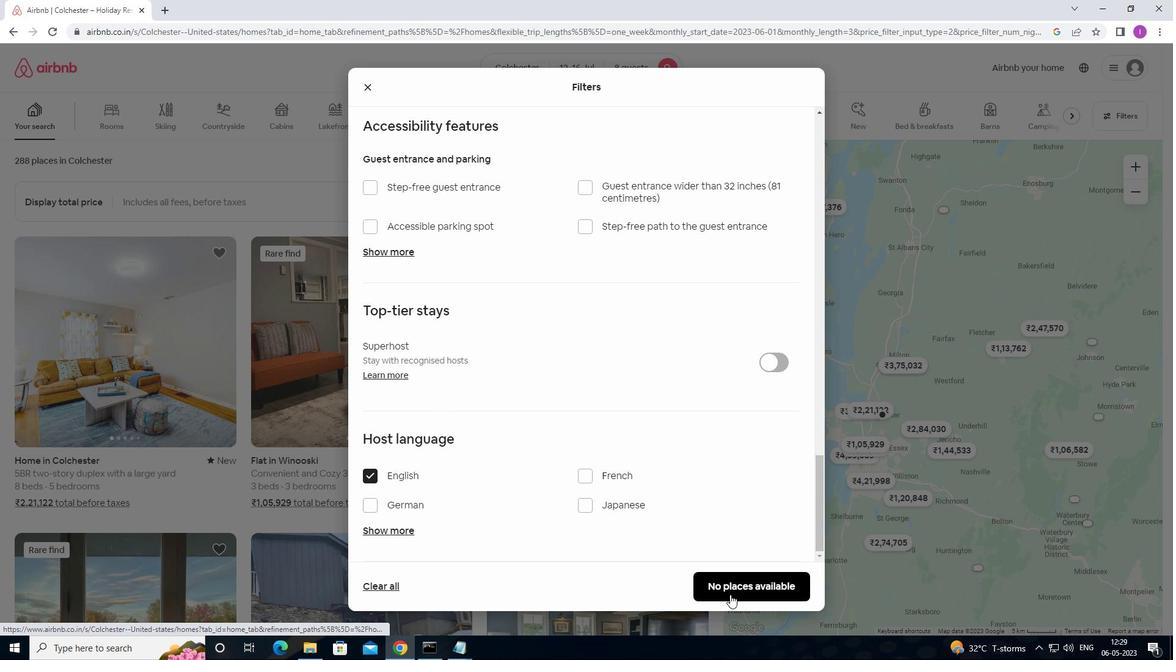 
Action: Mouse moved to (605, 515)
Screenshot: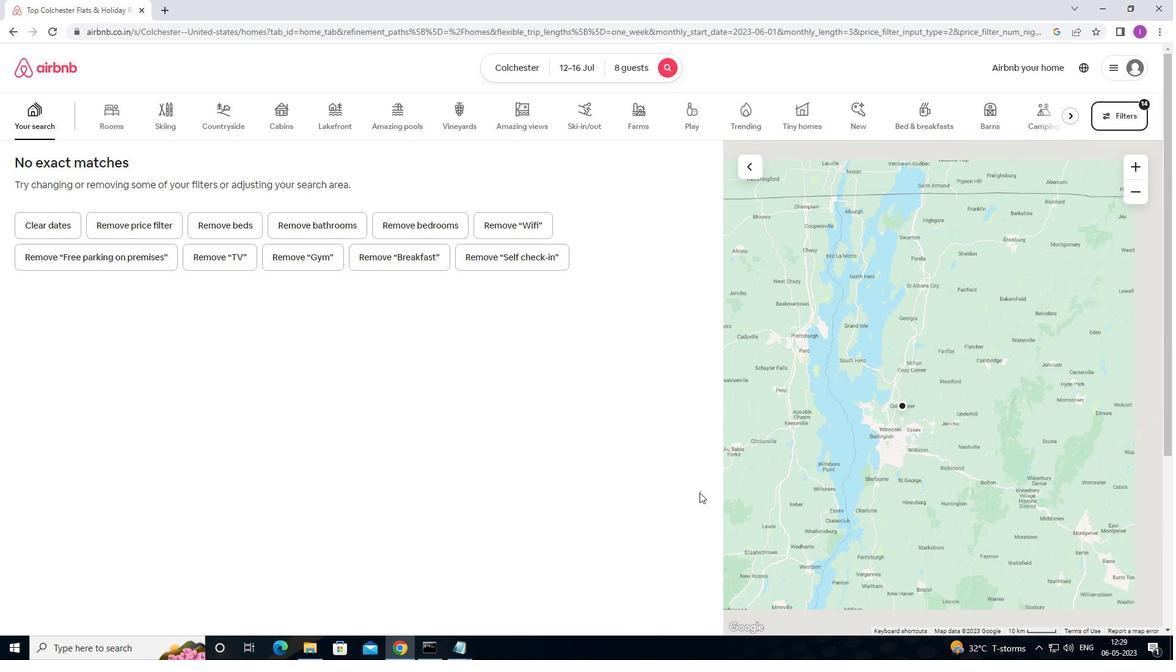 
